 Task: Search one way flight ticket for 3 adults, 3 children in business from Burbank: Hollywood Burbank Airport (was Bob Hope Airport) to South Bend: South Bend International Airport on 8-6-2023. Number of bags: 4 checked bags. Price is upto 25000. Outbound departure time preference is 4:30.
Action: Mouse moved to (387, 151)
Screenshot: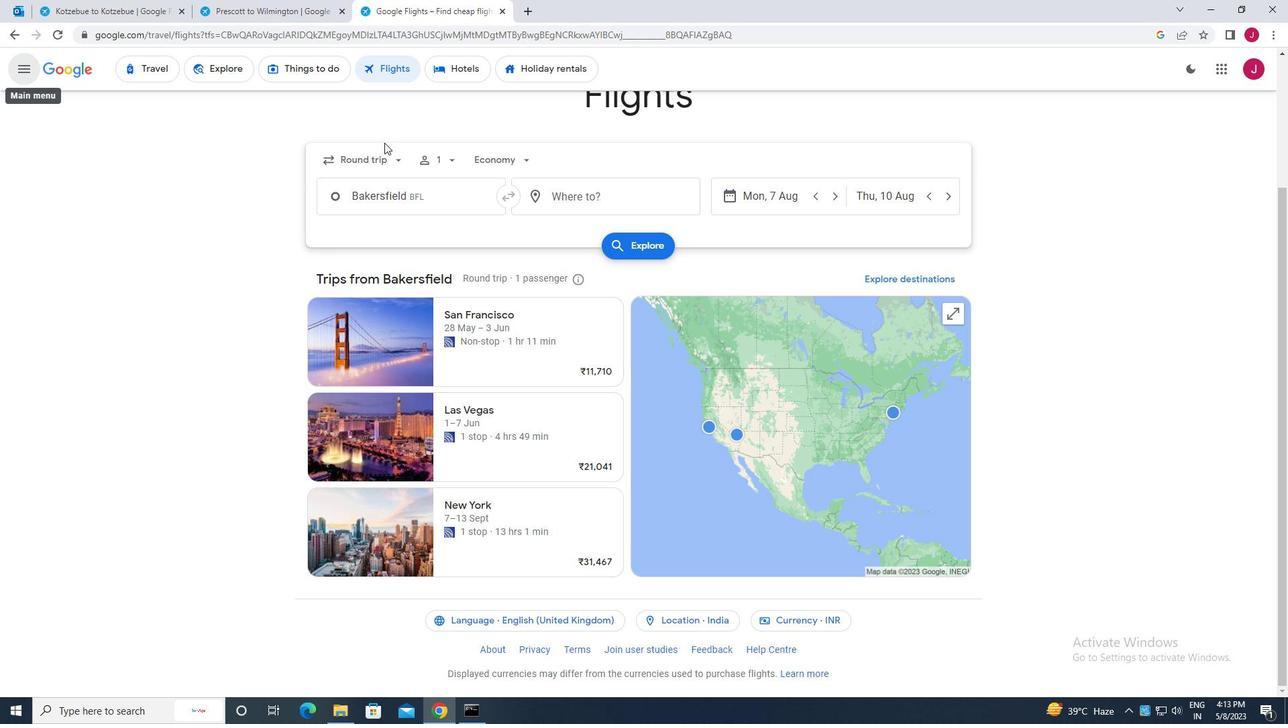 
Action: Mouse pressed left at (387, 151)
Screenshot: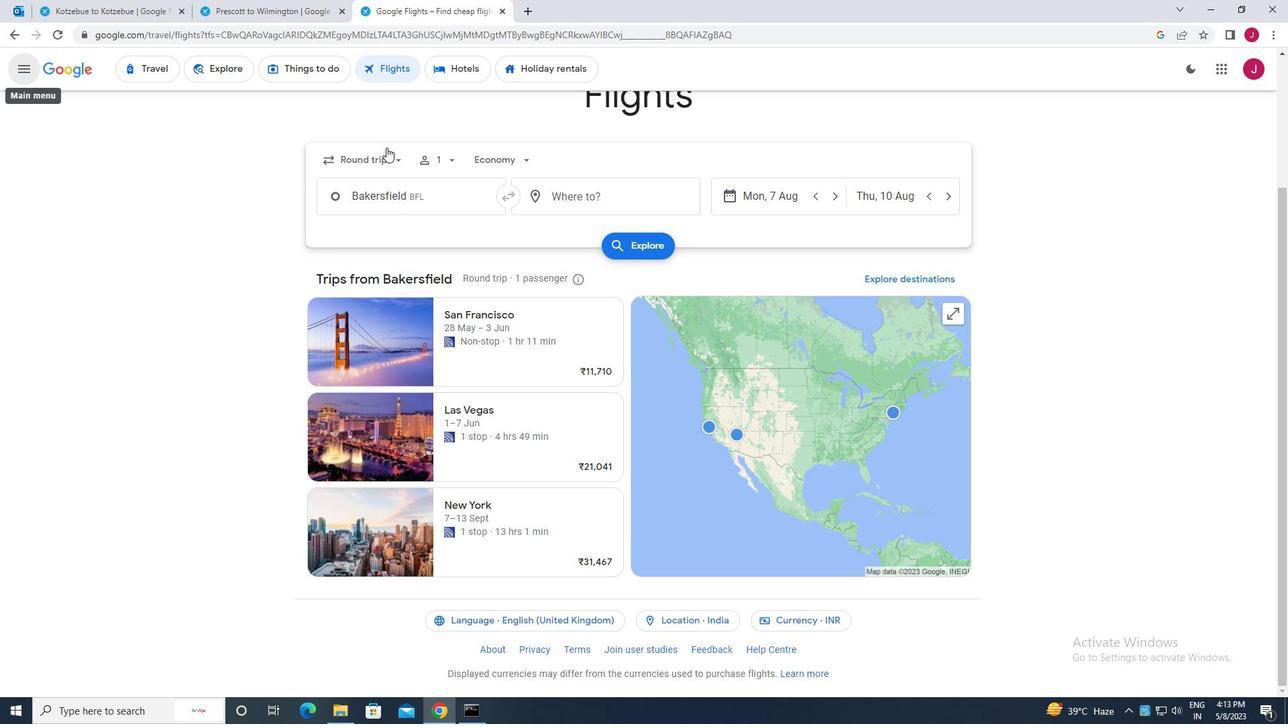 
Action: Mouse moved to (378, 222)
Screenshot: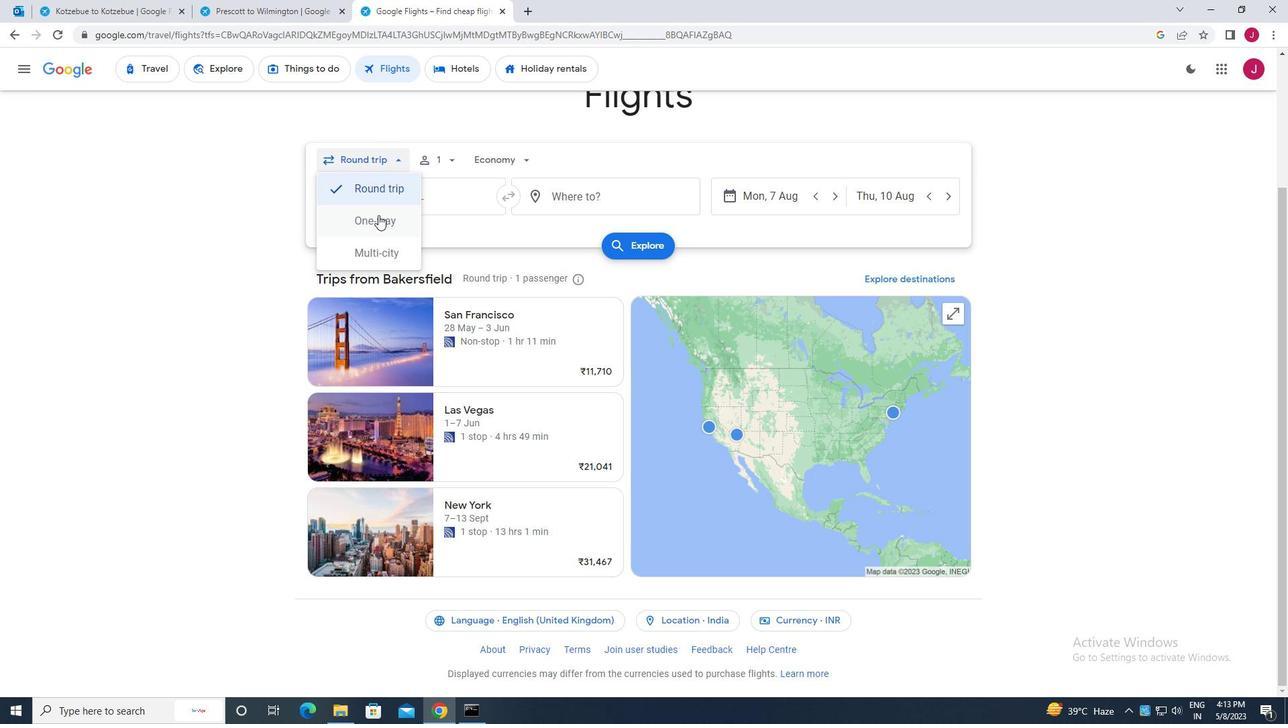 
Action: Mouse pressed left at (378, 222)
Screenshot: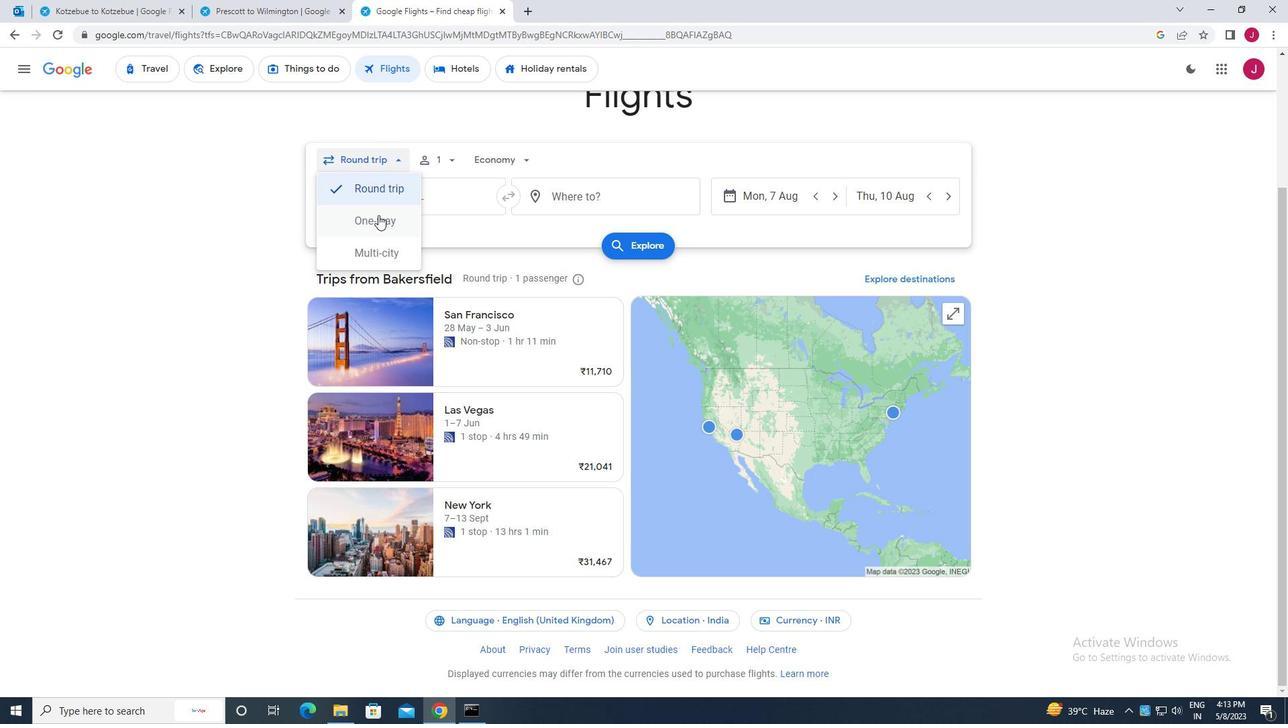 
Action: Mouse moved to (442, 163)
Screenshot: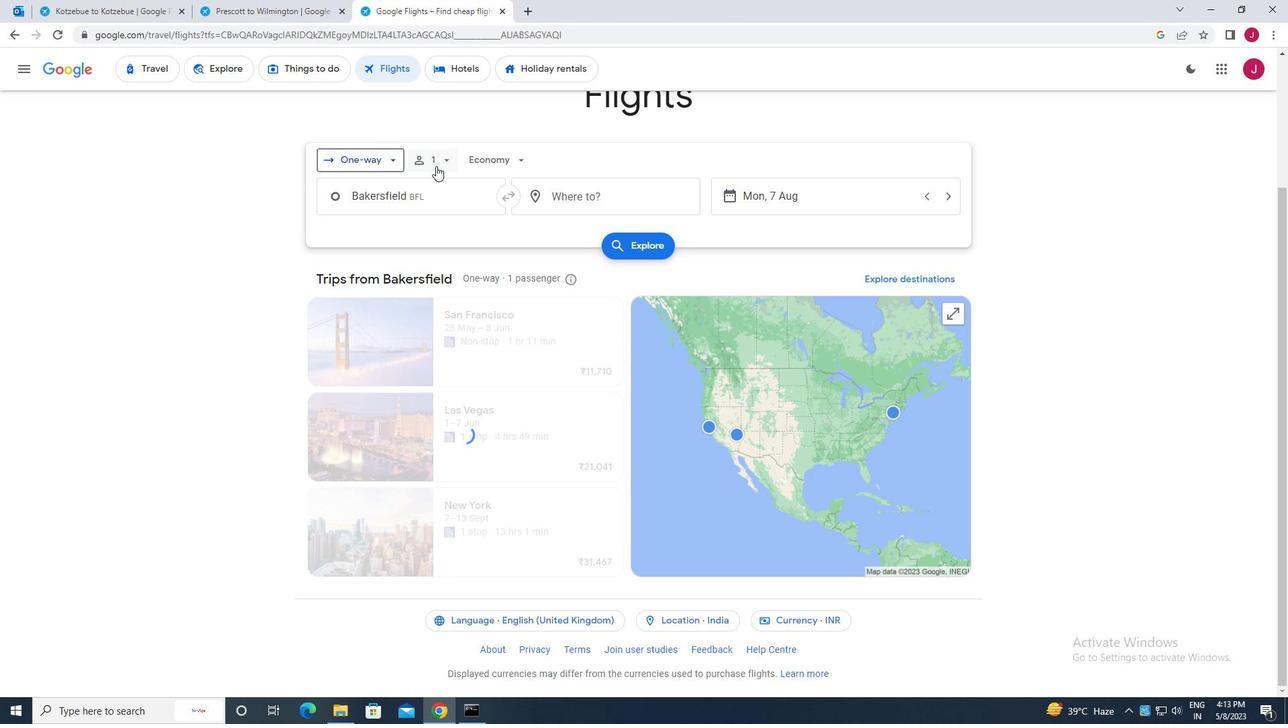 
Action: Mouse pressed left at (442, 163)
Screenshot: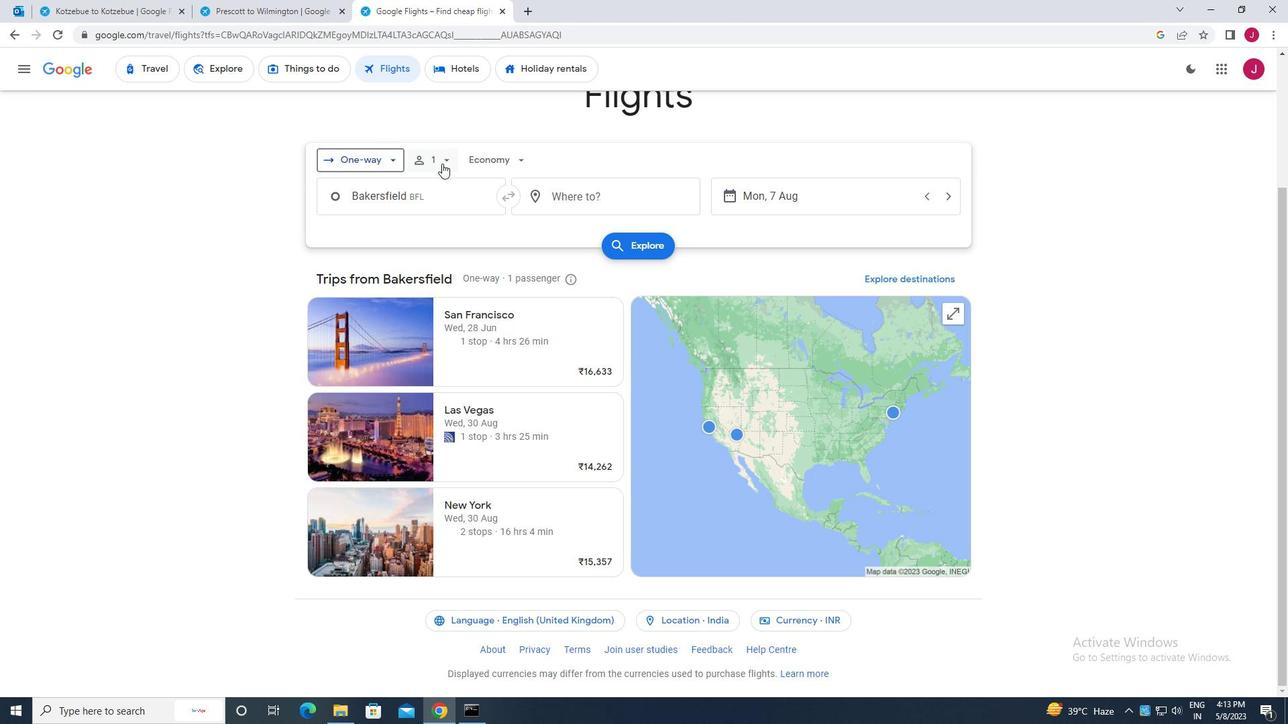 
Action: Mouse moved to (553, 193)
Screenshot: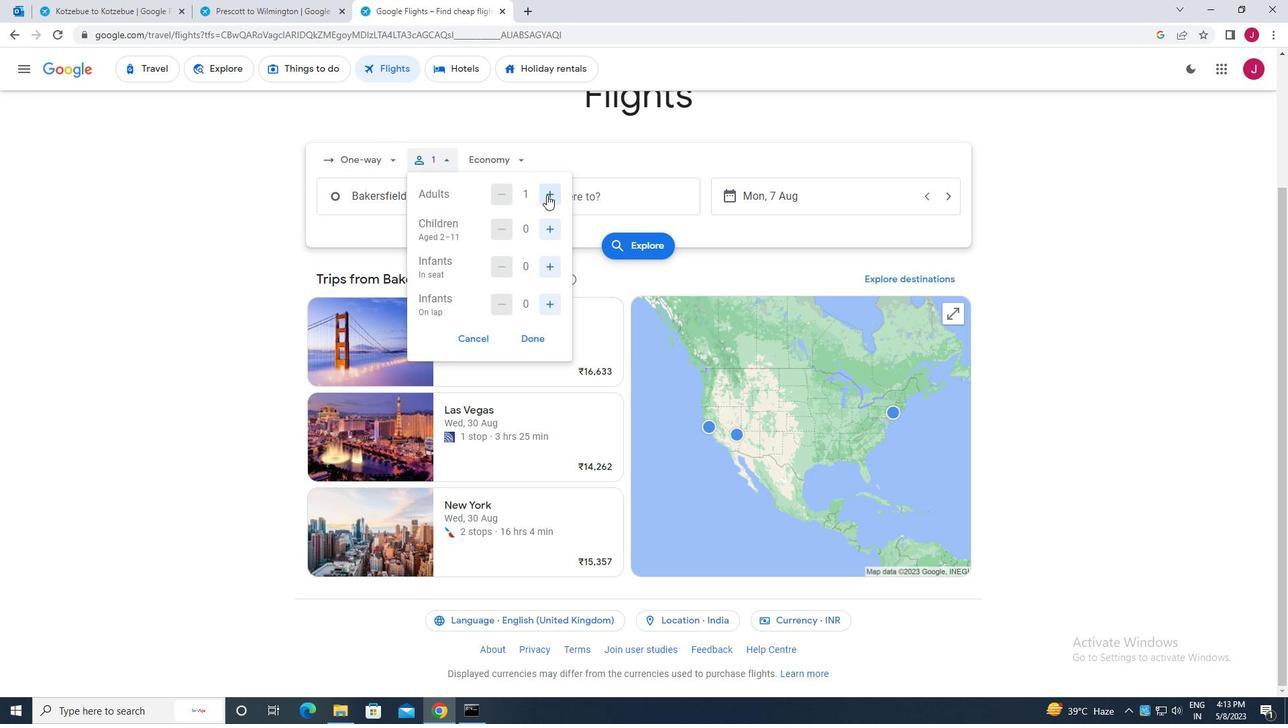 
Action: Mouse pressed left at (553, 193)
Screenshot: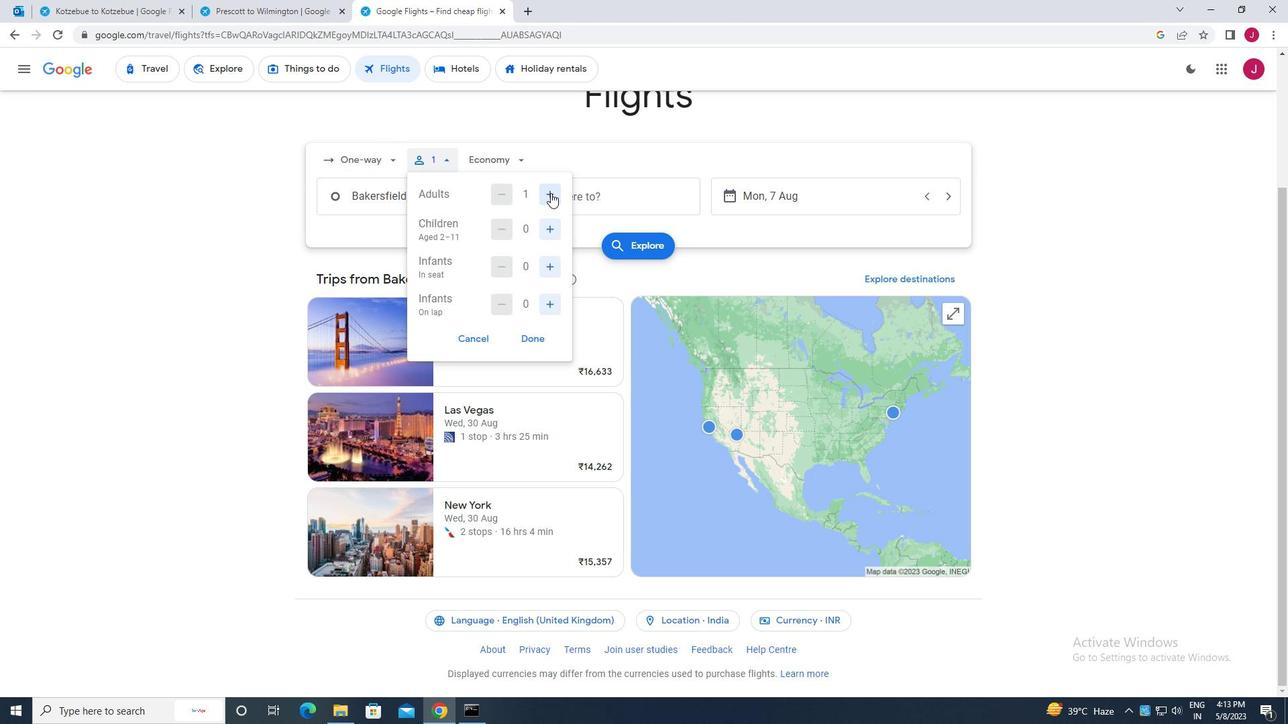 
Action: Mouse pressed left at (553, 193)
Screenshot: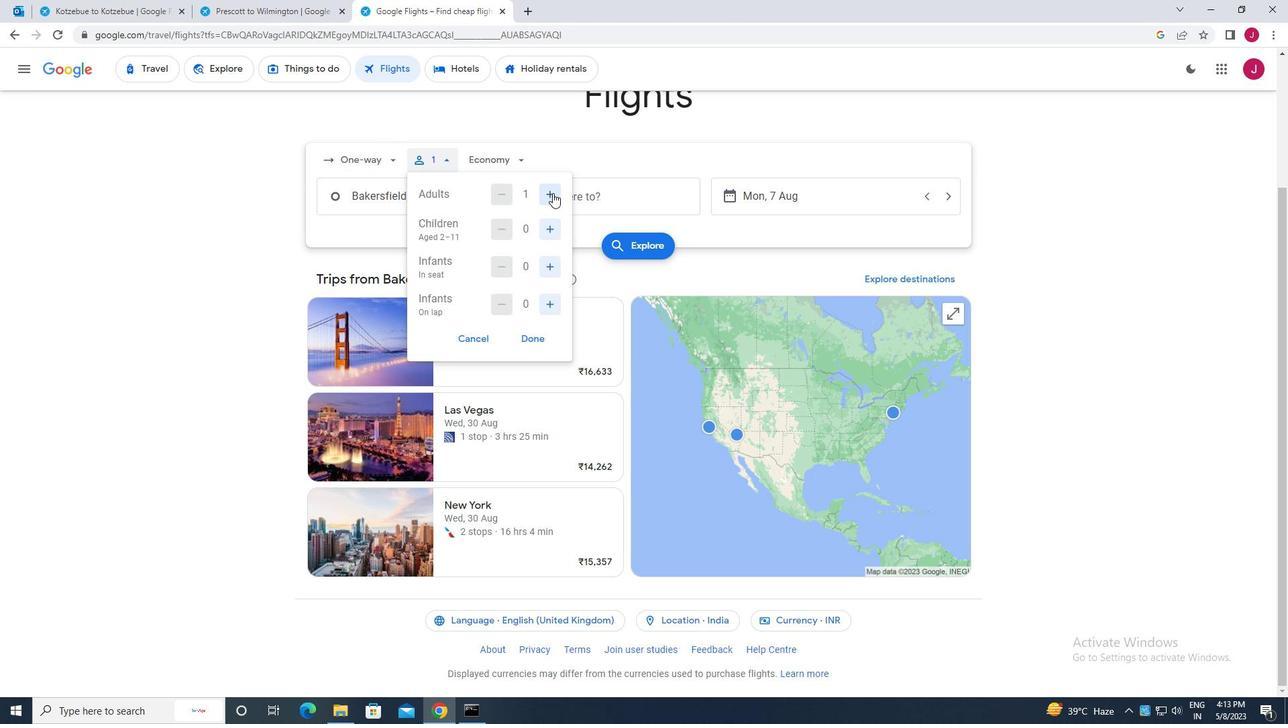 
Action: Mouse moved to (551, 228)
Screenshot: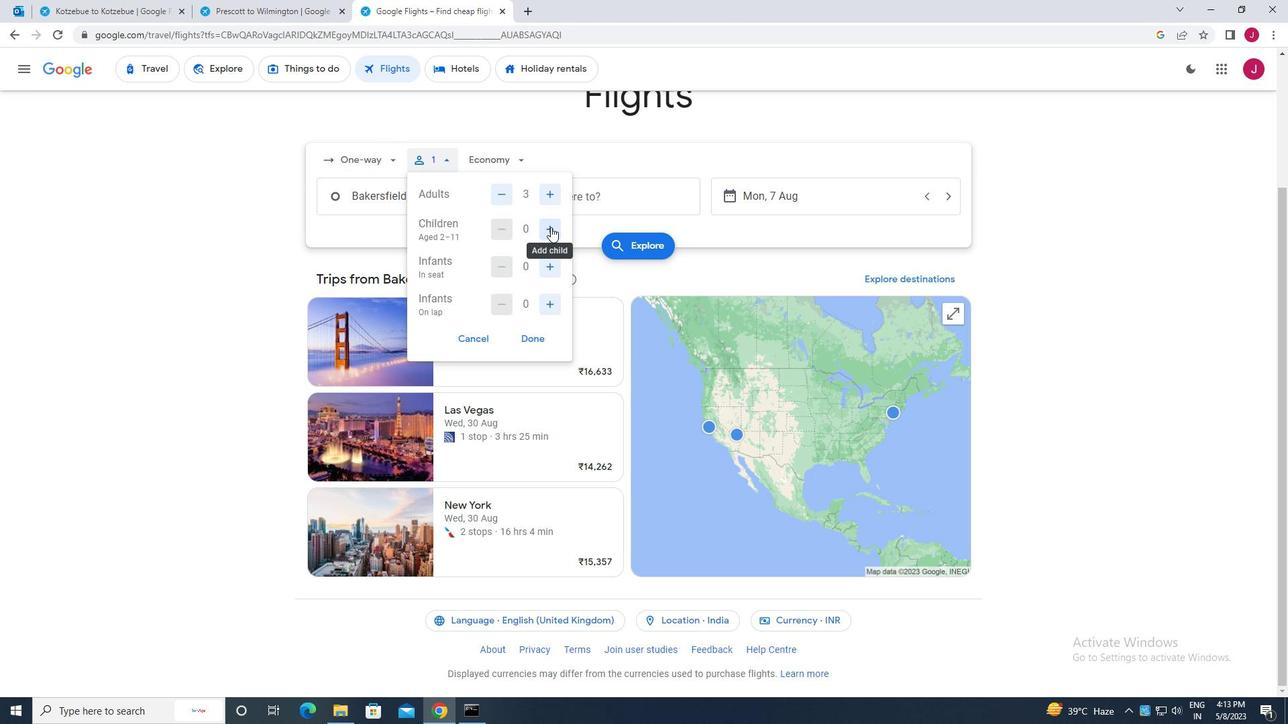 
Action: Mouse pressed left at (551, 228)
Screenshot: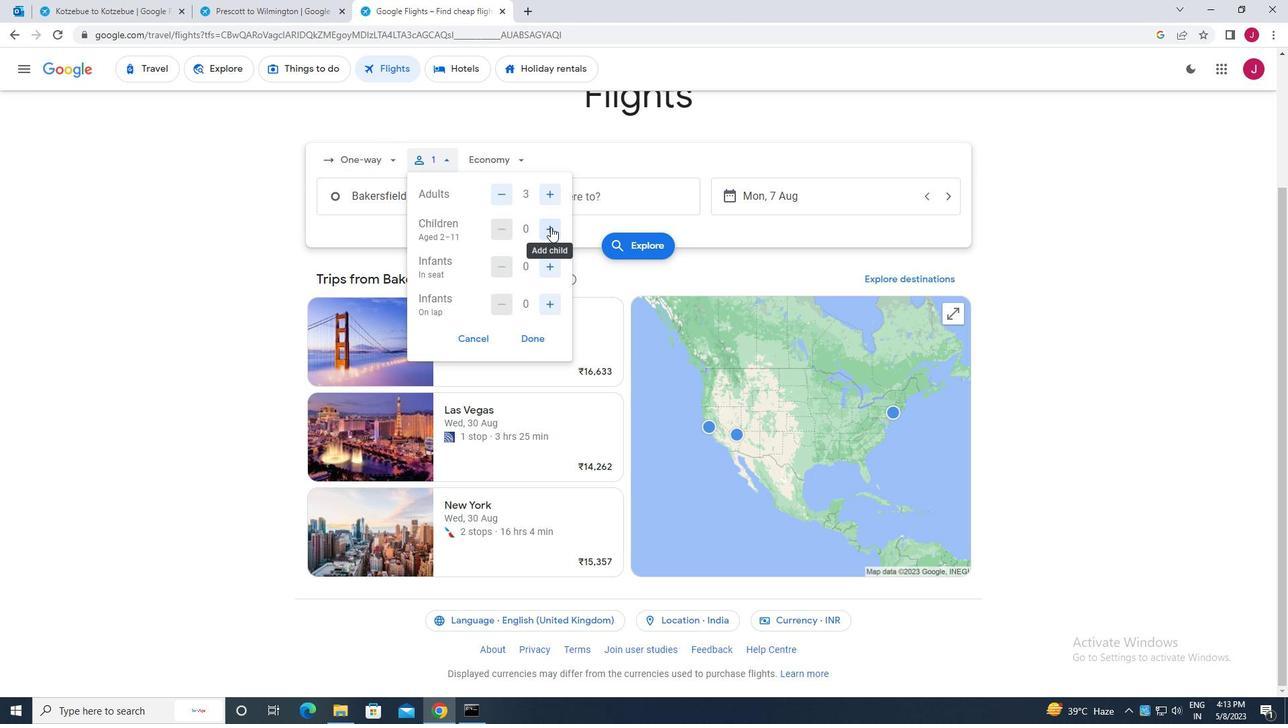 
Action: Mouse moved to (550, 228)
Screenshot: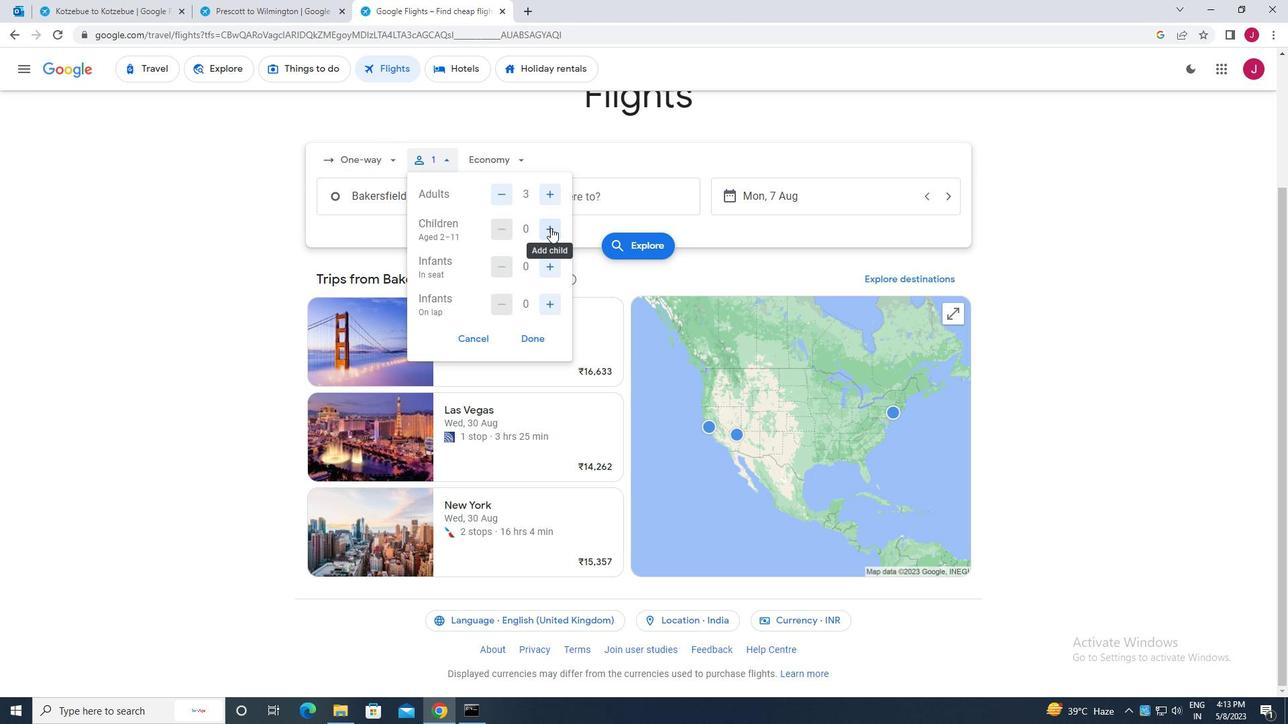 
Action: Mouse pressed left at (550, 228)
Screenshot: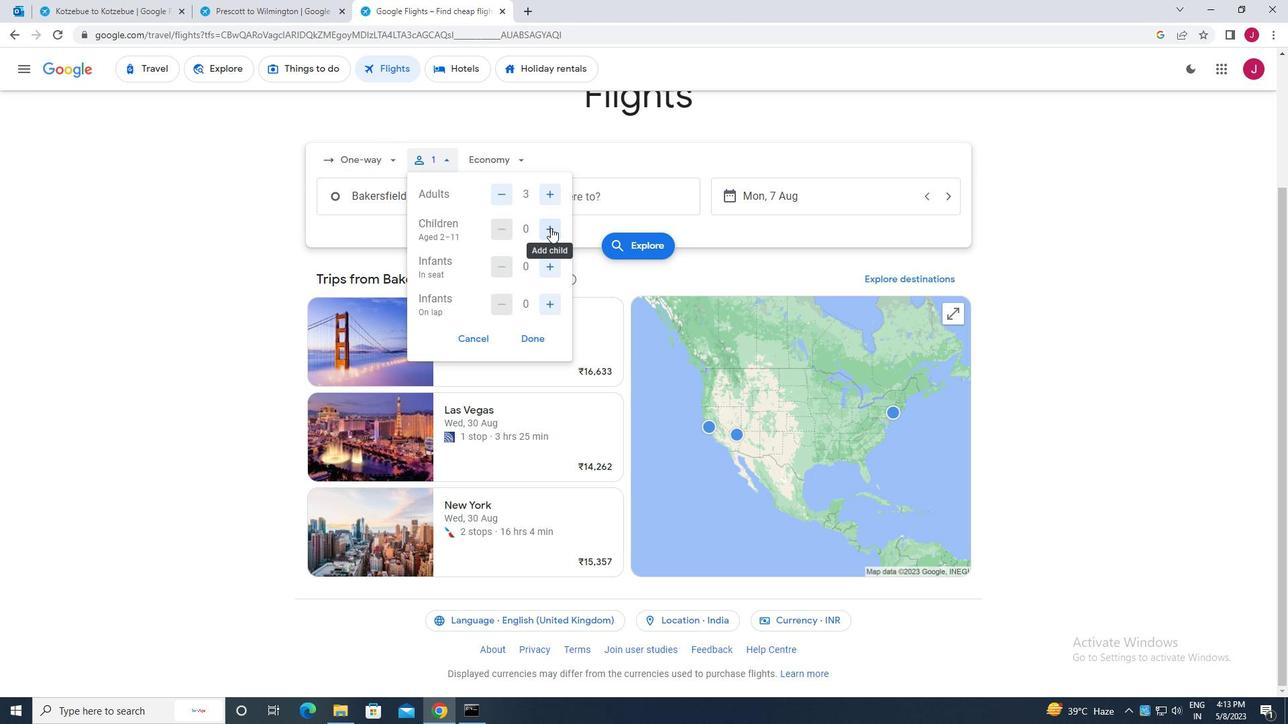 
Action: Mouse moved to (550, 228)
Screenshot: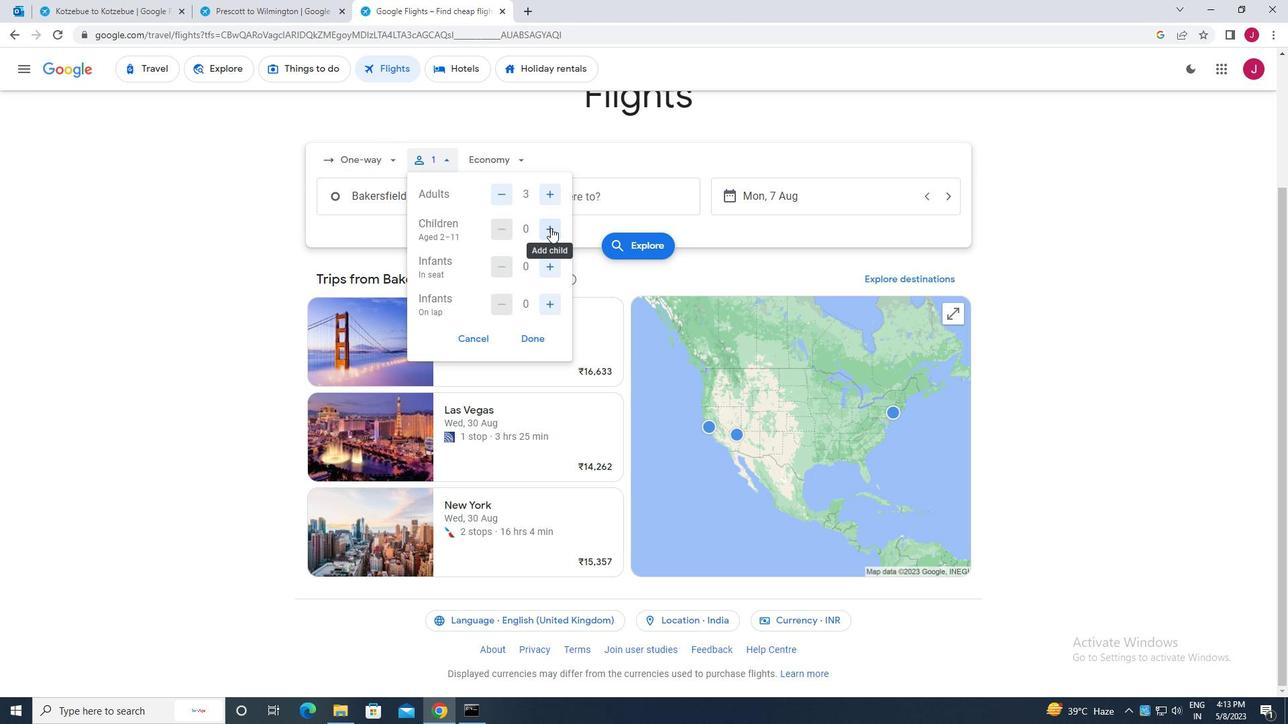 
Action: Mouse pressed left at (550, 228)
Screenshot: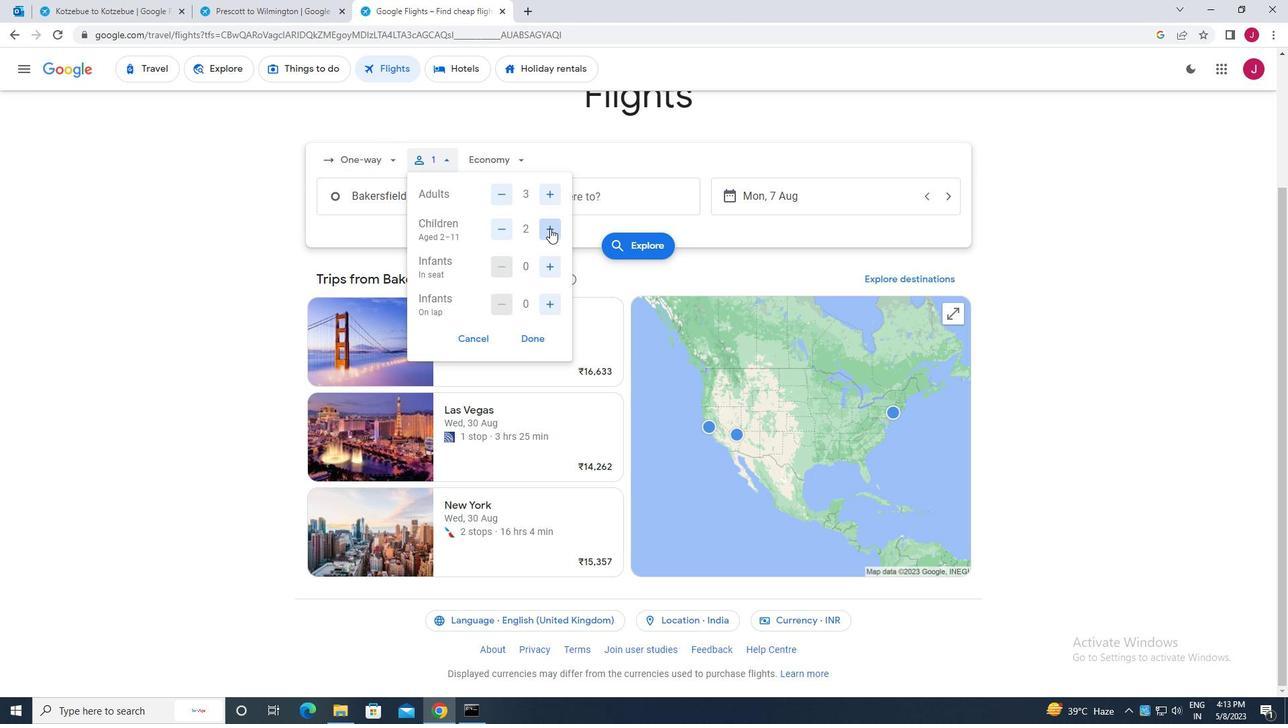 
Action: Mouse moved to (526, 337)
Screenshot: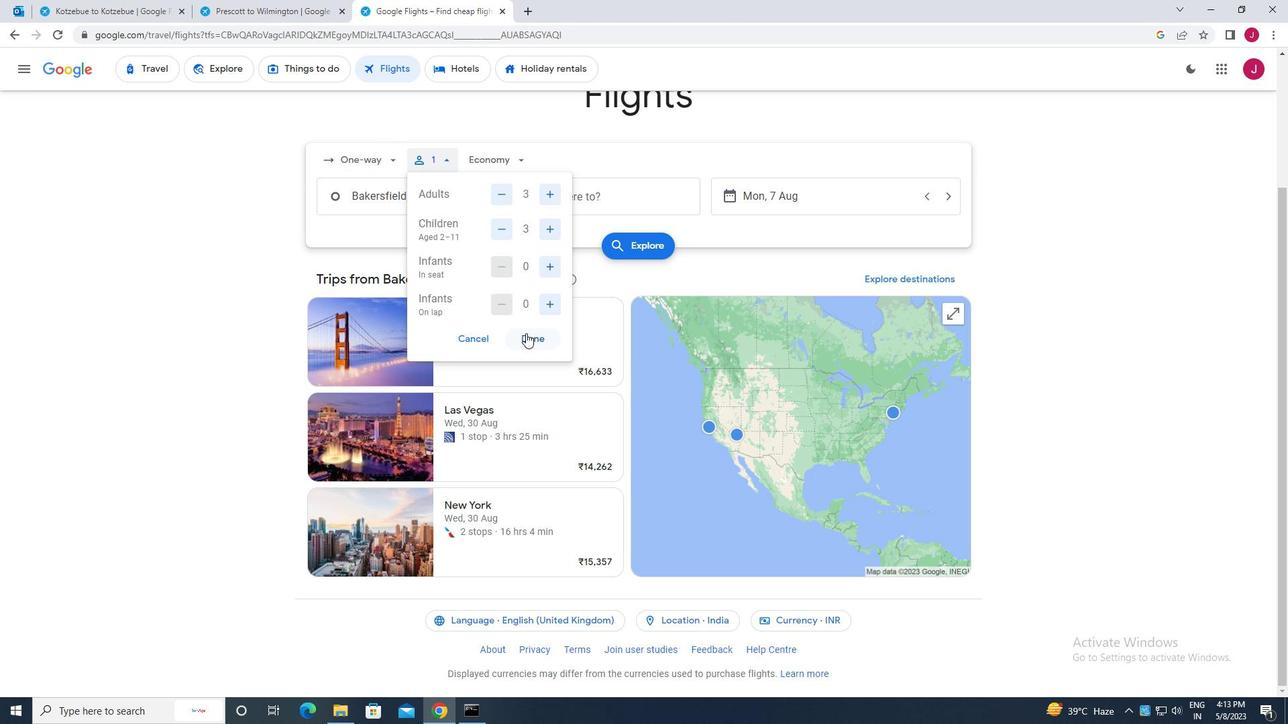 
Action: Mouse pressed left at (526, 337)
Screenshot: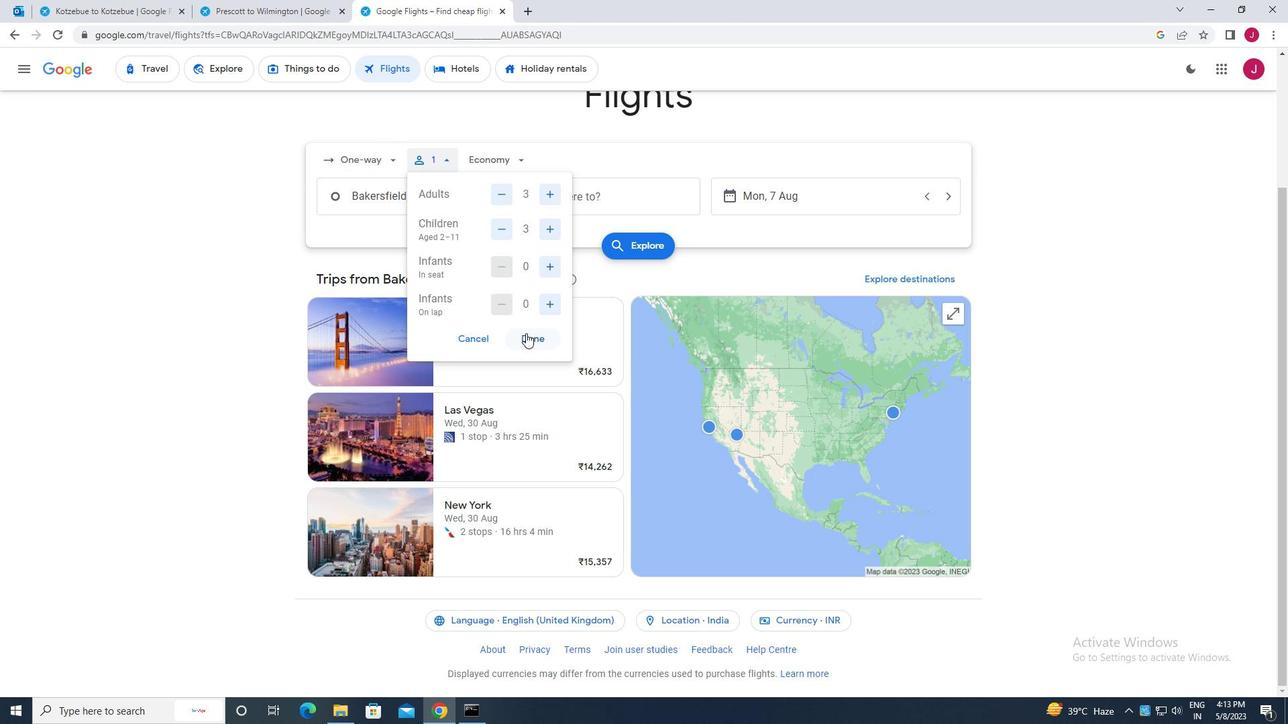 
Action: Mouse moved to (520, 167)
Screenshot: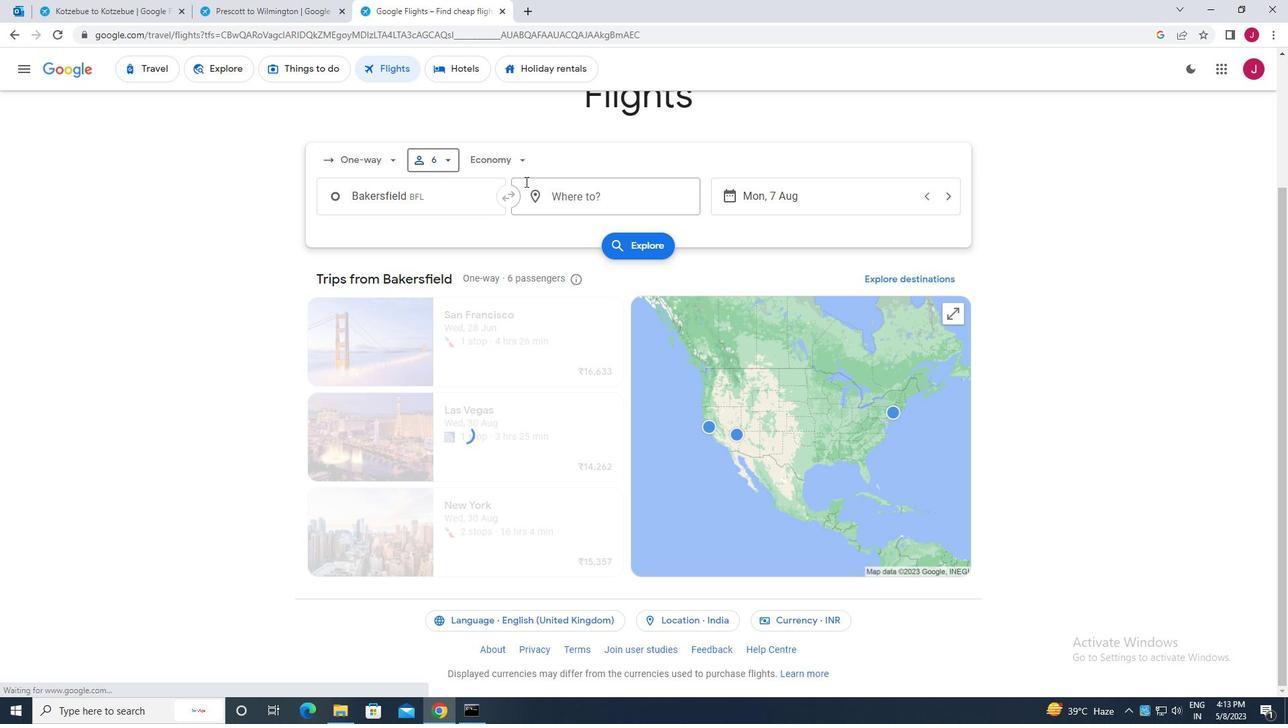 
Action: Mouse pressed left at (520, 167)
Screenshot: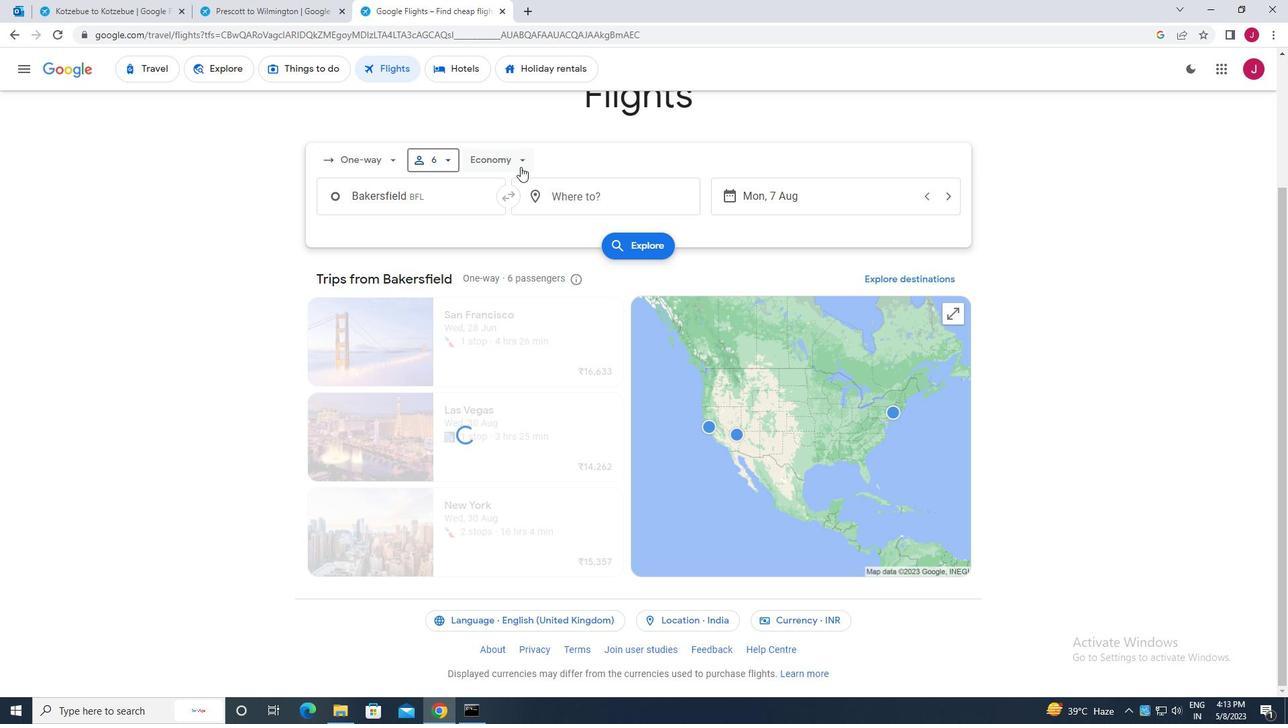 
Action: Mouse moved to (516, 252)
Screenshot: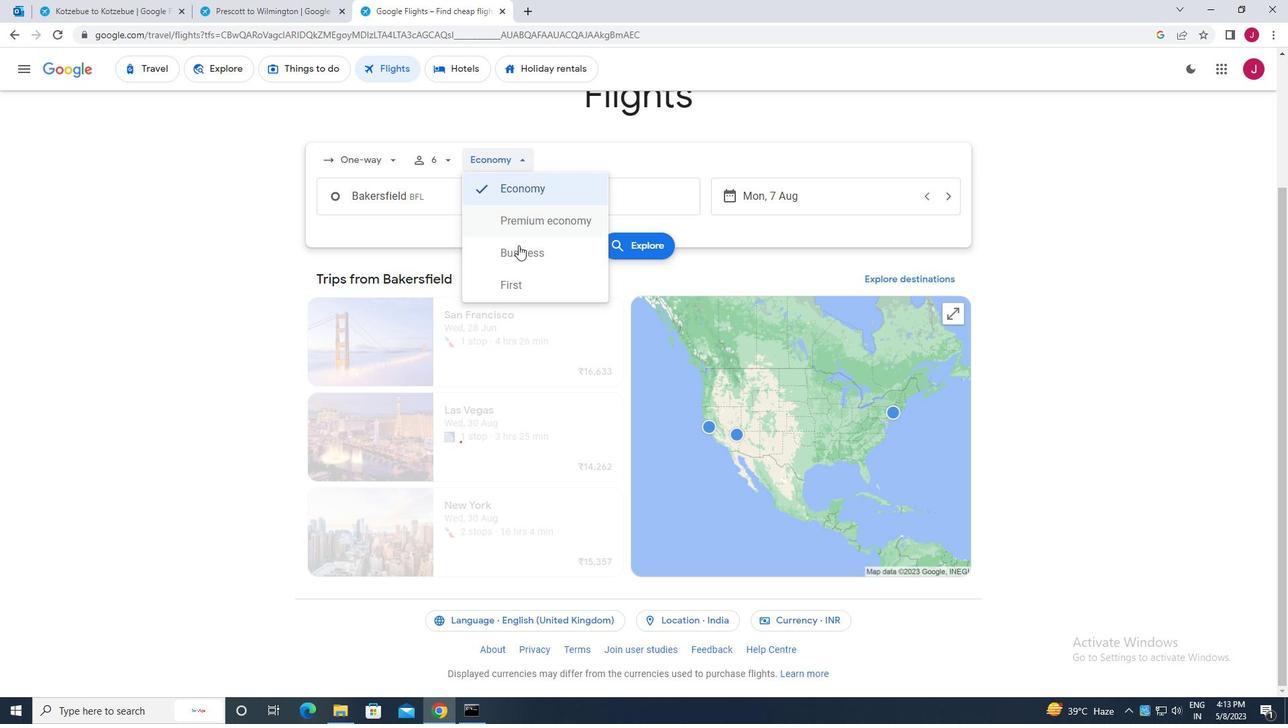 
Action: Mouse pressed left at (516, 252)
Screenshot: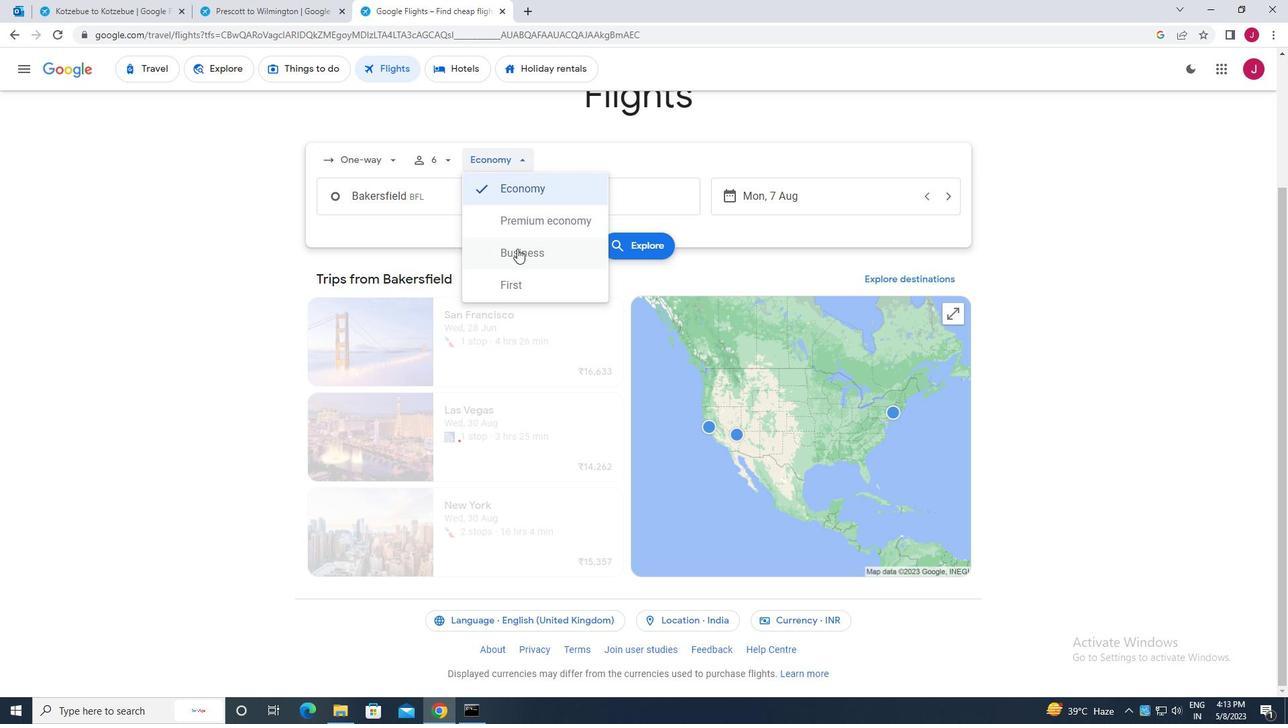 
Action: Mouse moved to (436, 201)
Screenshot: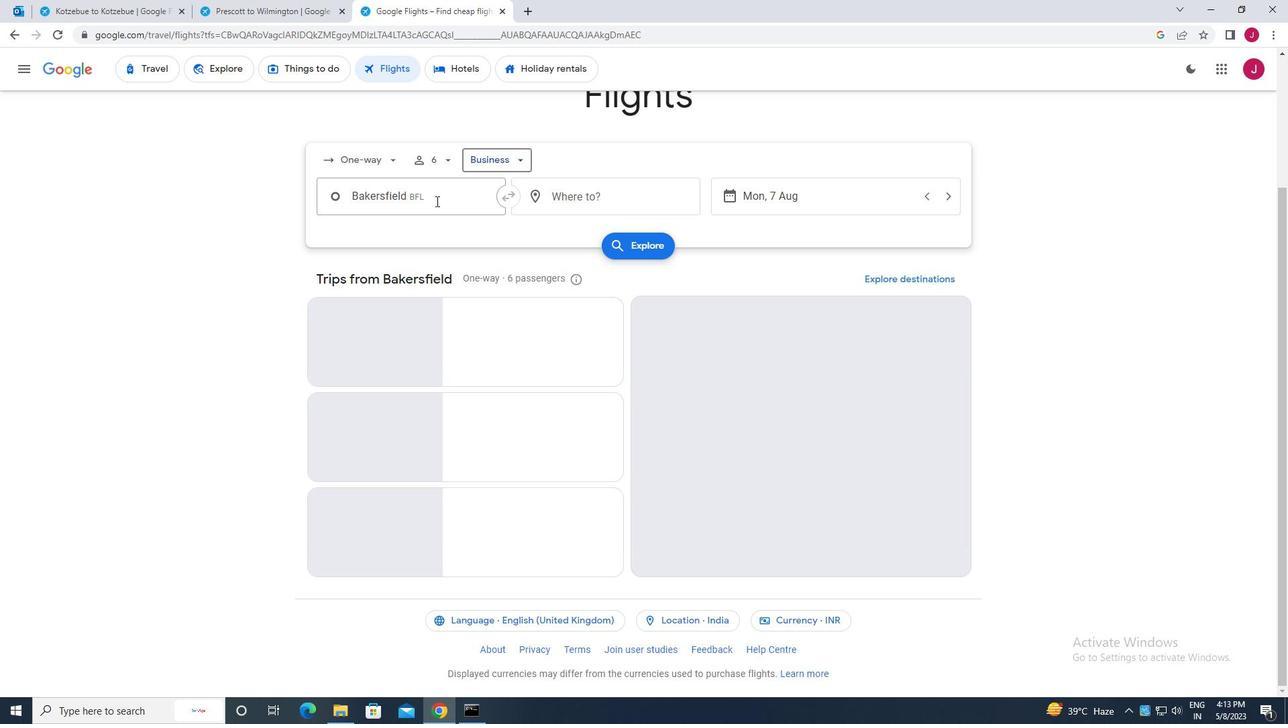 
Action: Mouse pressed left at (436, 201)
Screenshot: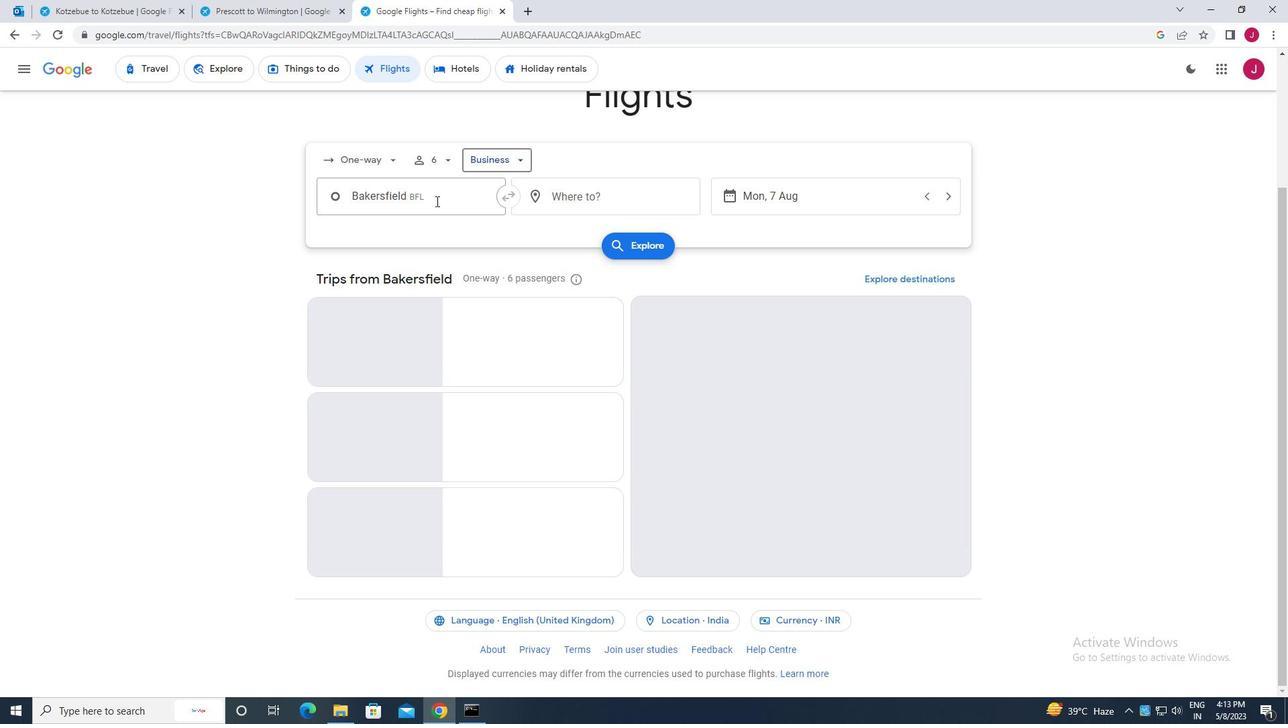 
Action: Mouse moved to (436, 200)
Screenshot: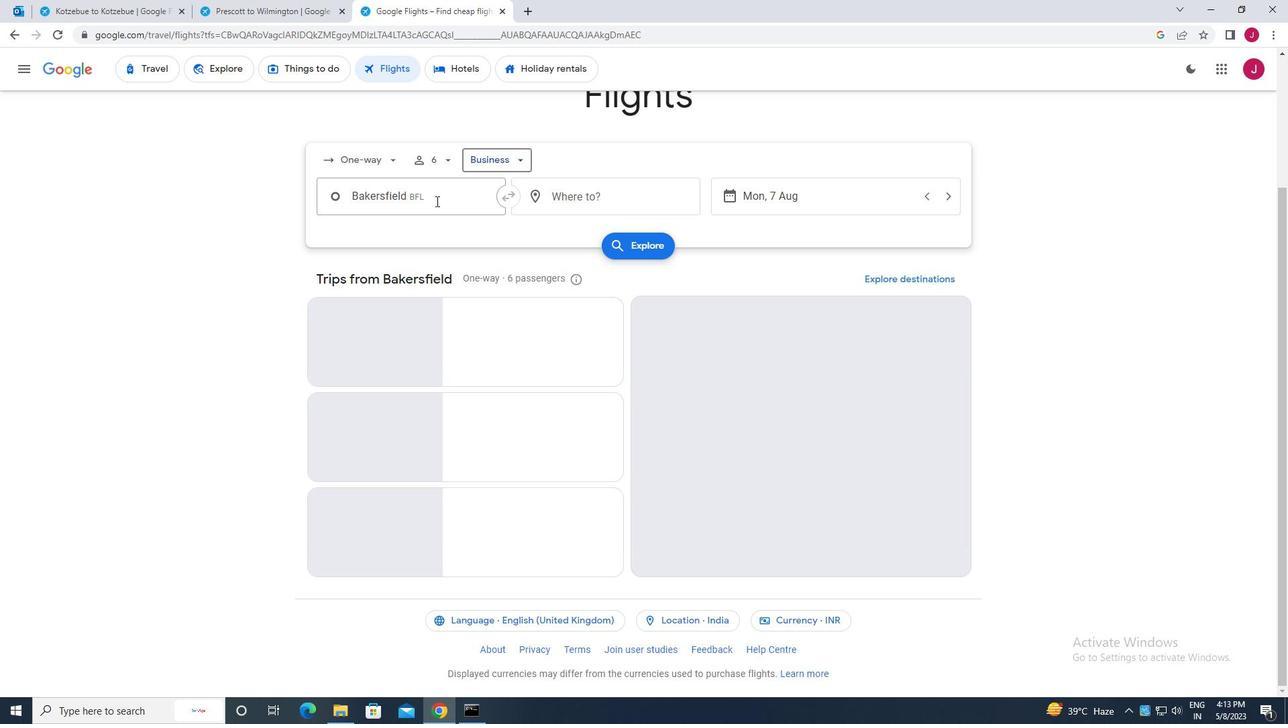 
Action: Key pressed burbank
Screenshot: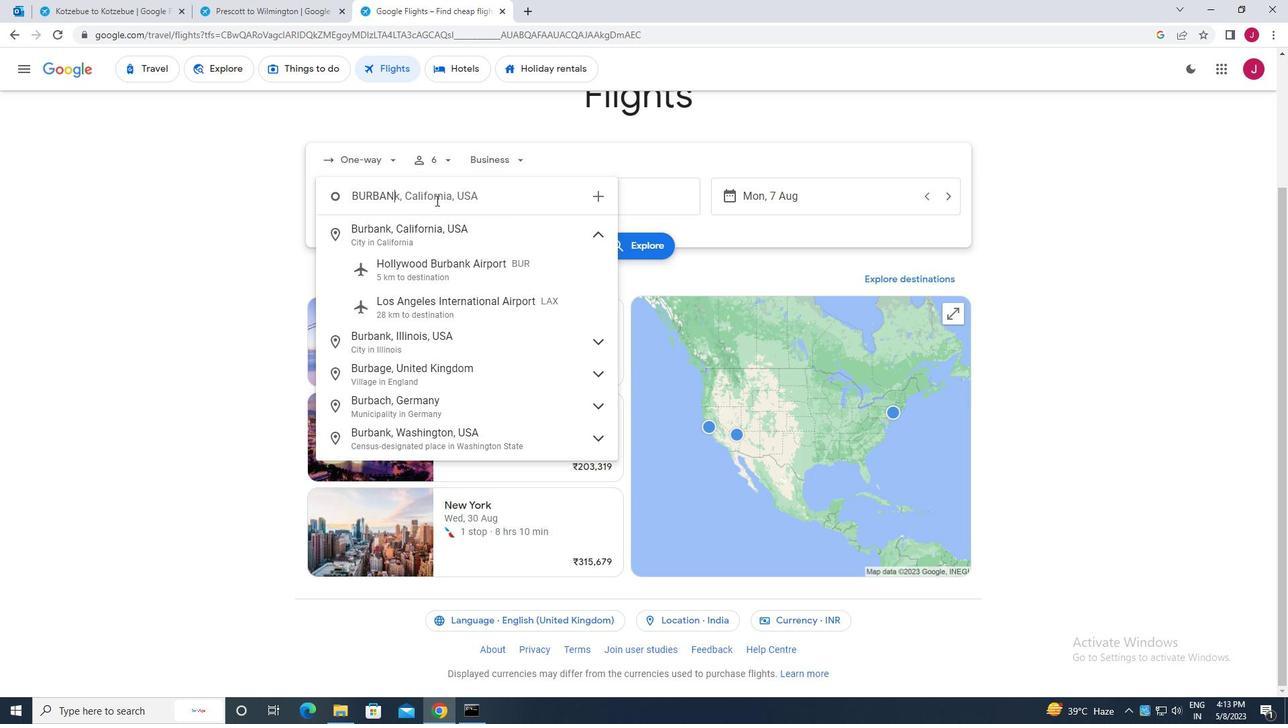 
Action: Mouse moved to (456, 269)
Screenshot: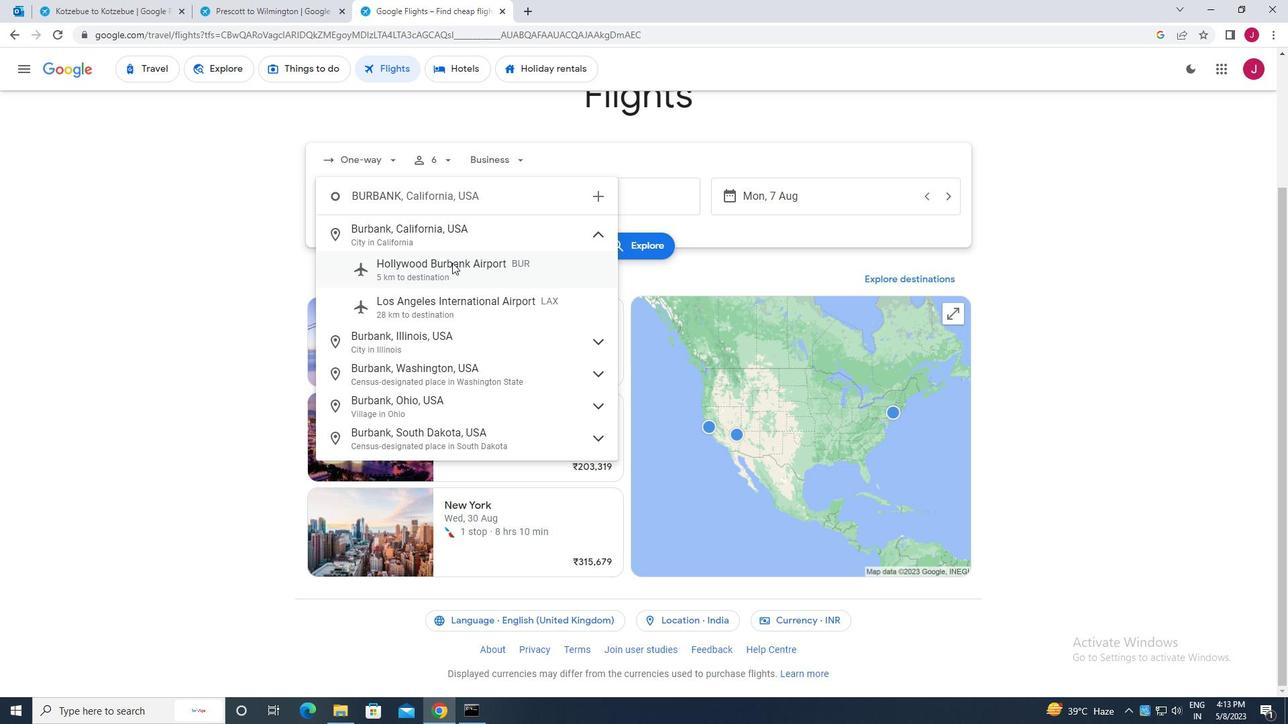 
Action: Mouse pressed left at (456, 269)
Screenshot: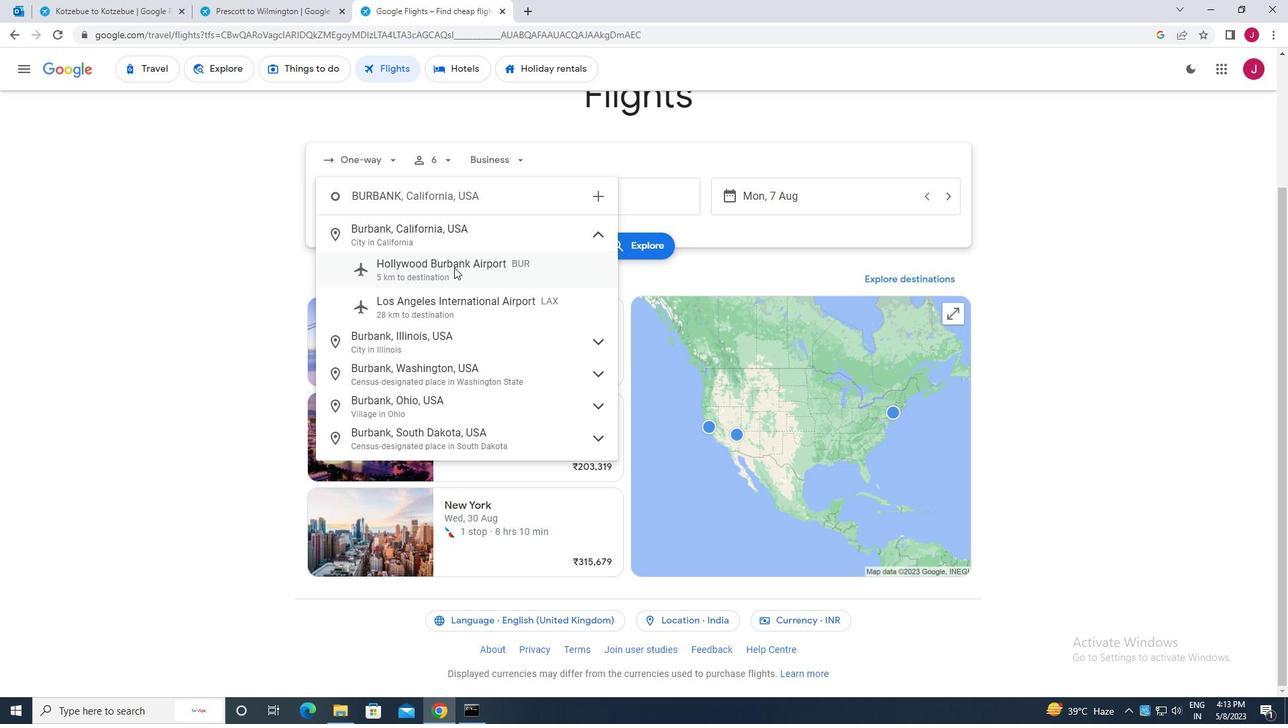 
Action: Mouse moved to (650, 201)
Screenshot: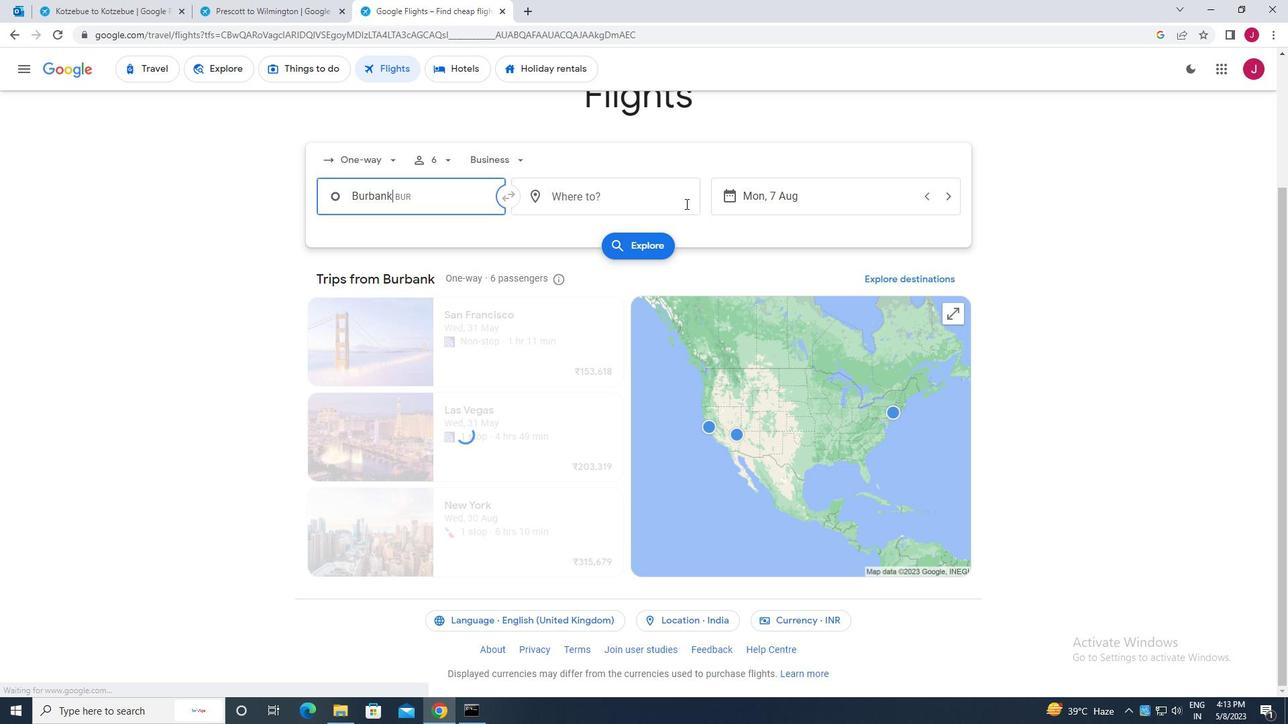 
Action: Mouse pressed left at (650, 201)
Screenshot: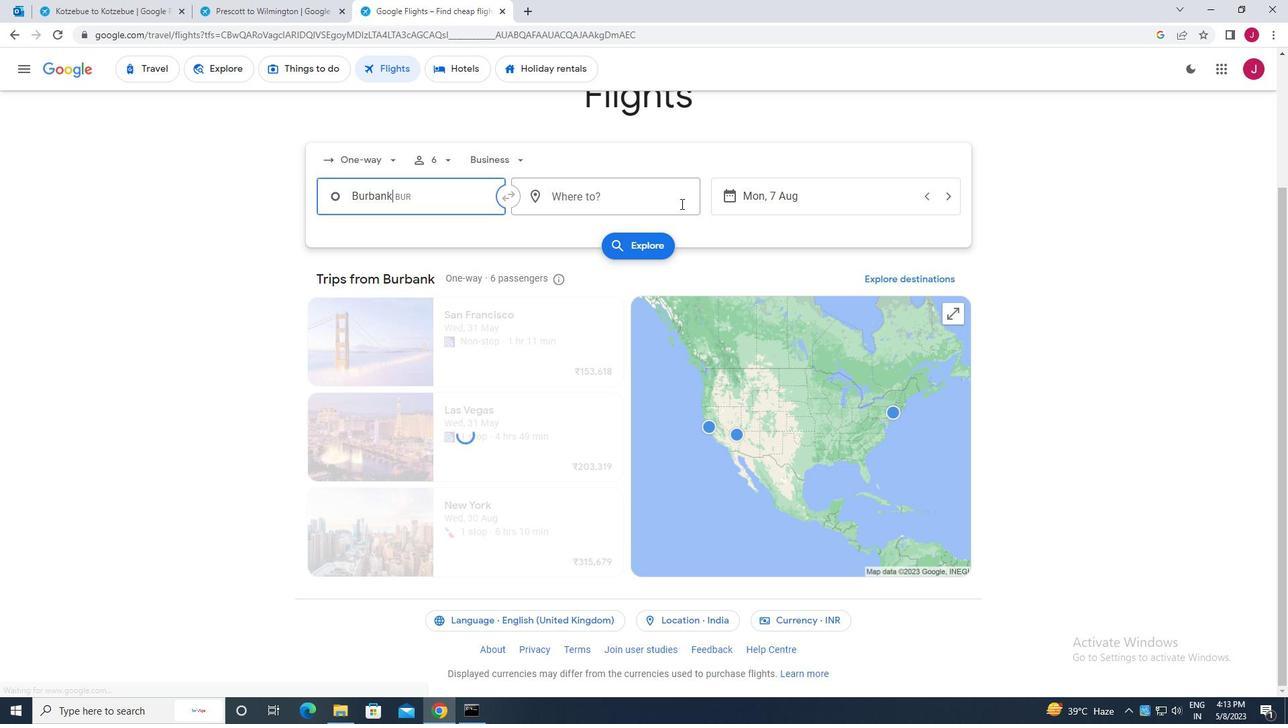 
Action: Mouse moved to (648, 201)
Screenshot: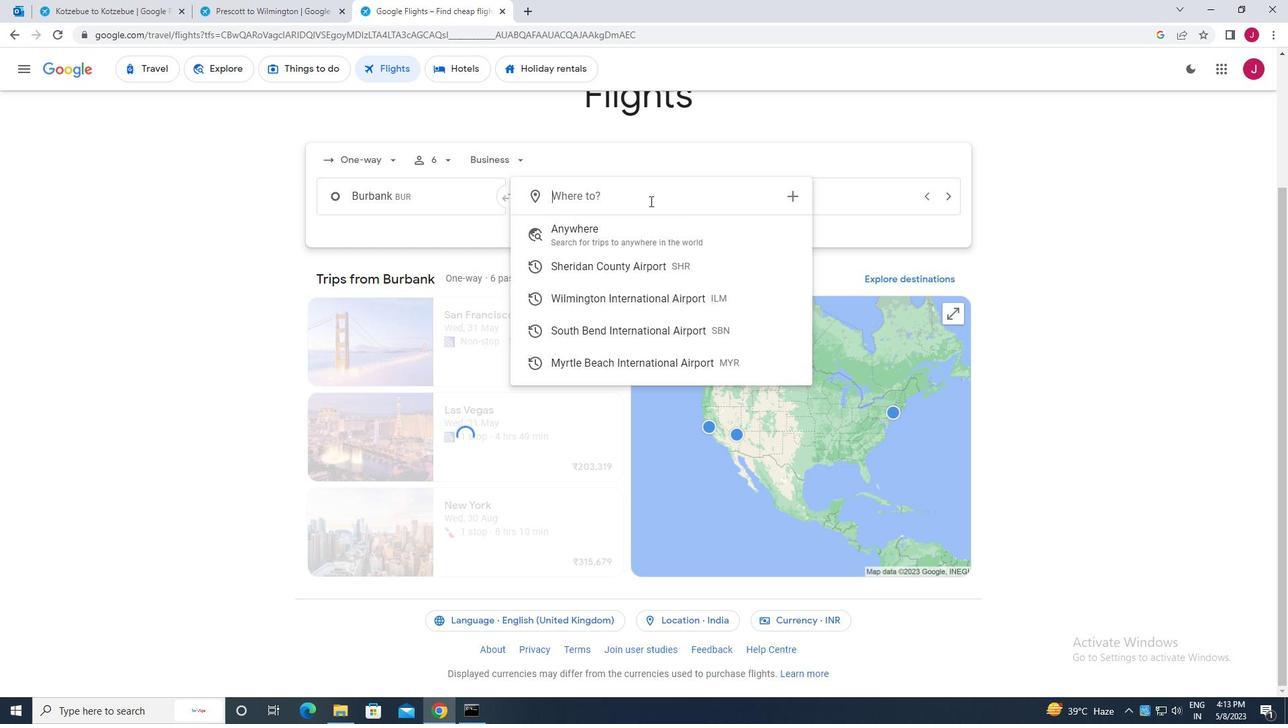 
Action: Key pressed south<Key.space>bend
Screenshot: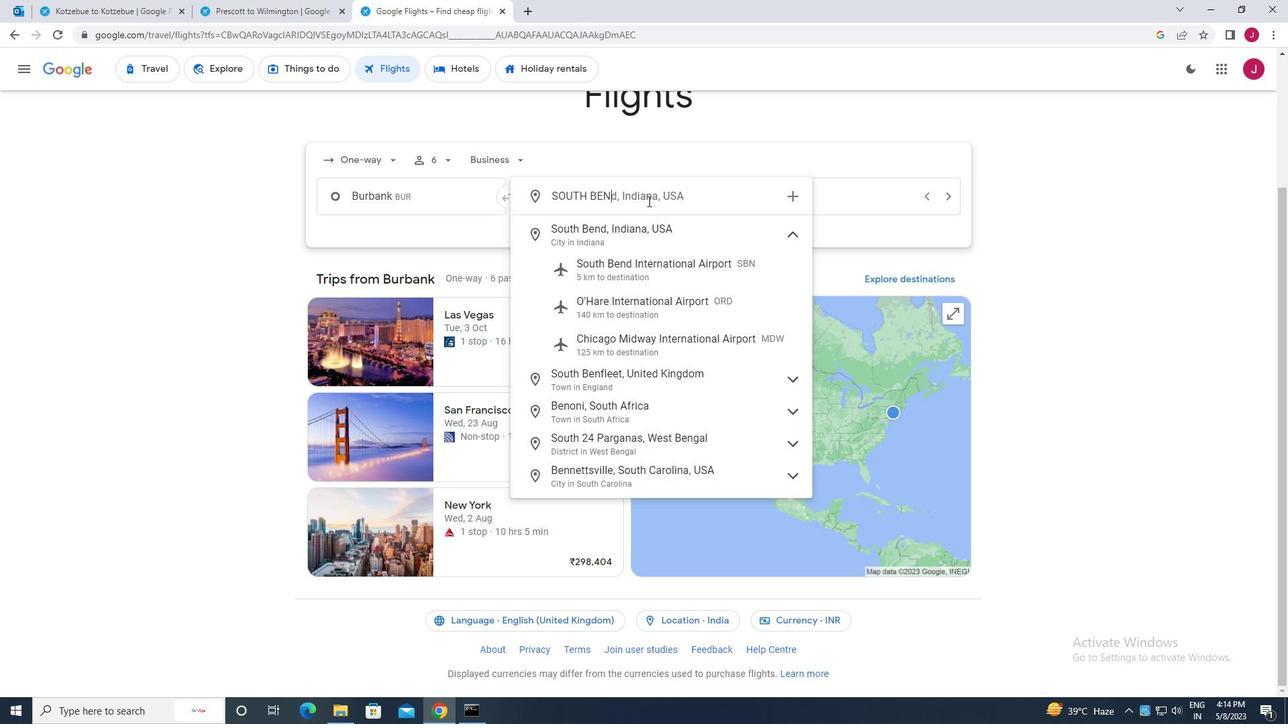 
Action: Mouse moved to (657, 263)
Screenshot: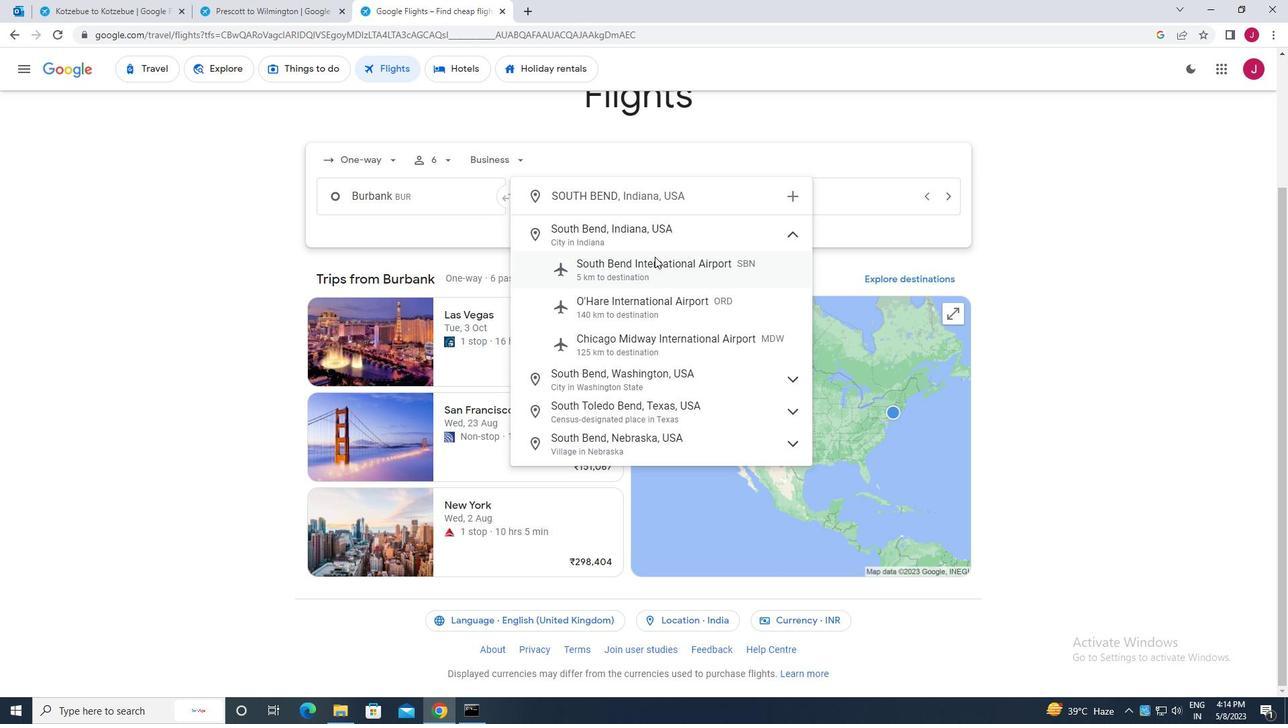 
Action: Mouse pressed left at (657, 263)
Screenshot: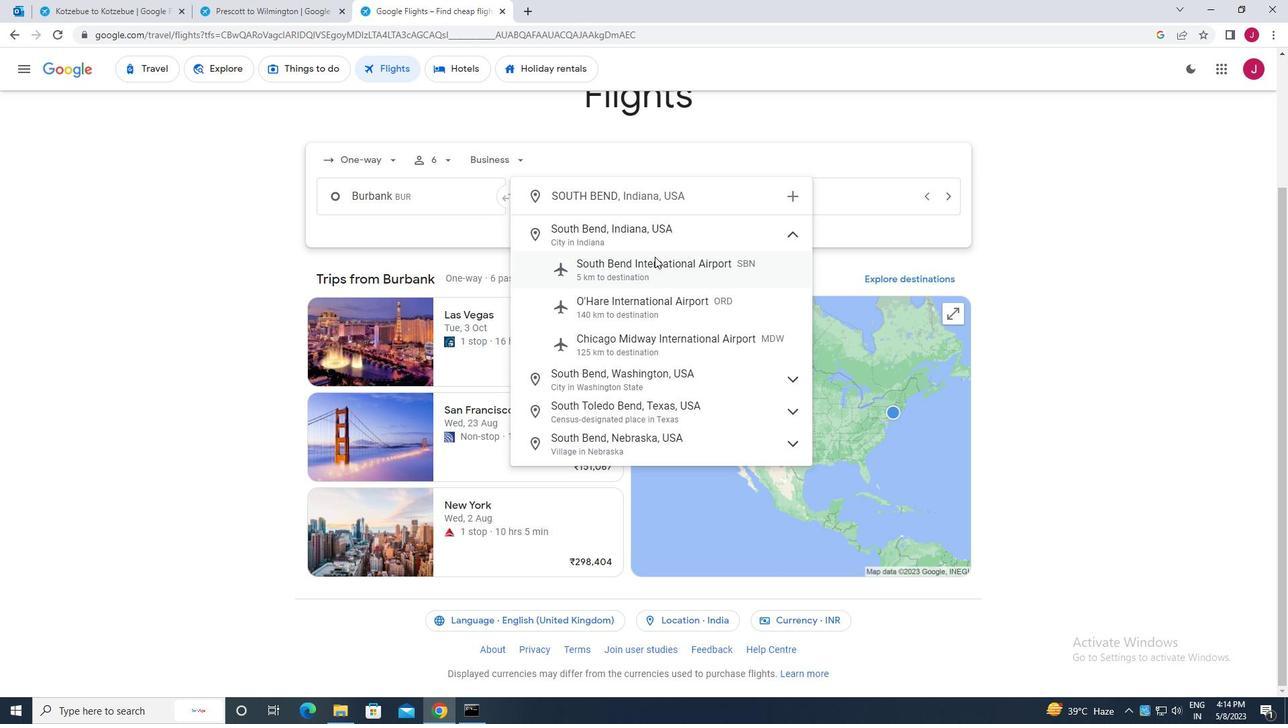 
Action: Mouse moved to (789, 210)
Screenshot: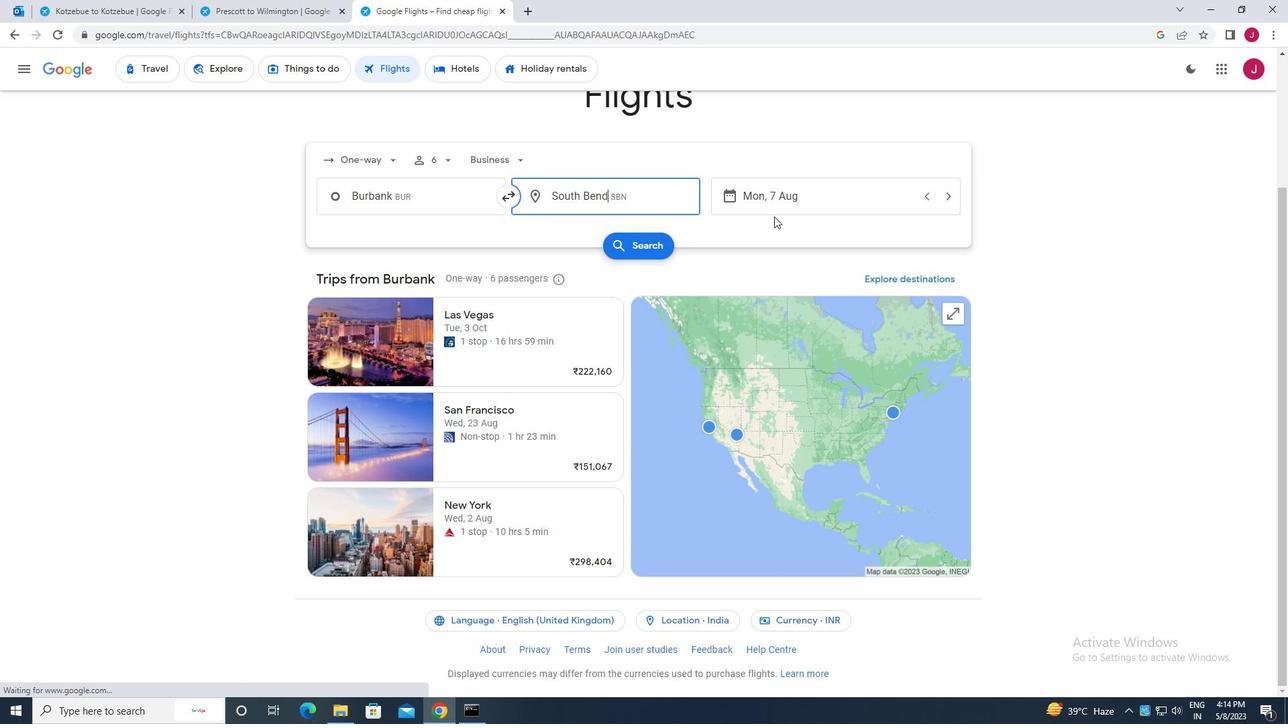 
Action: Mouse pressed left at (789, 210)
Screenshot: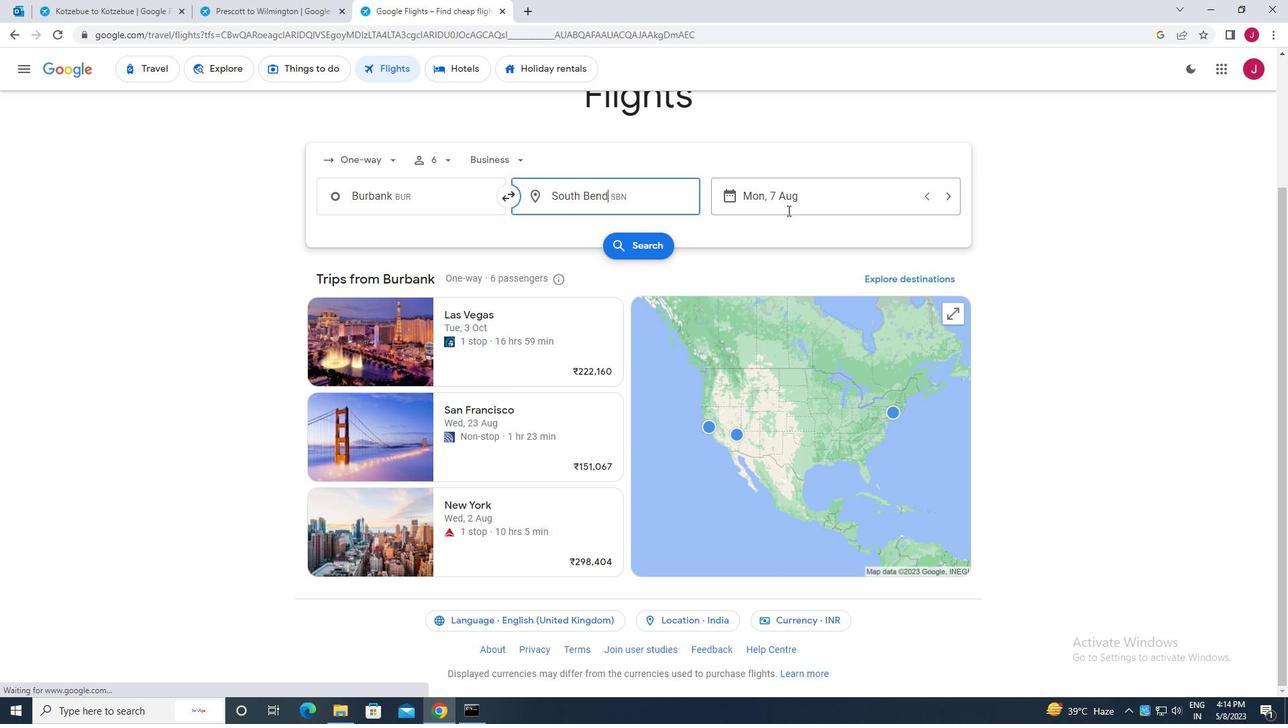 
Action: Mouse moved to (491, 340)
Screenshot: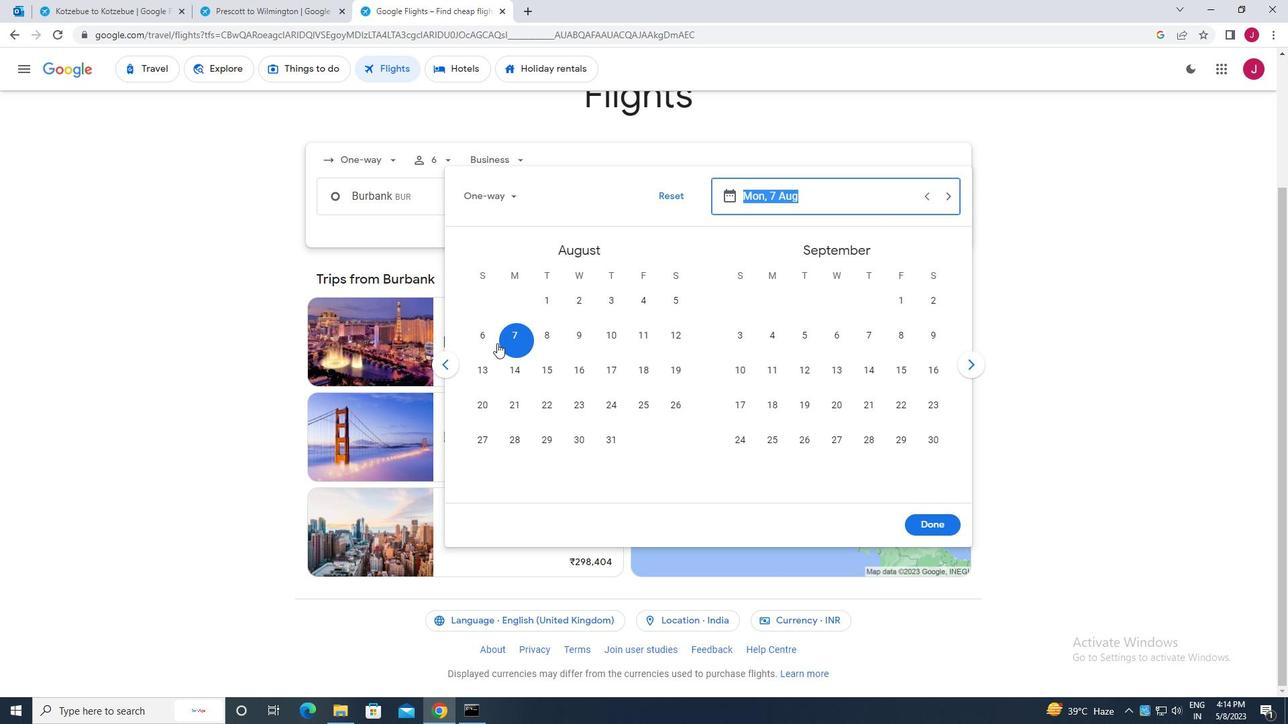
Action: Mouse pressed left at (491, 340)
Screenshot: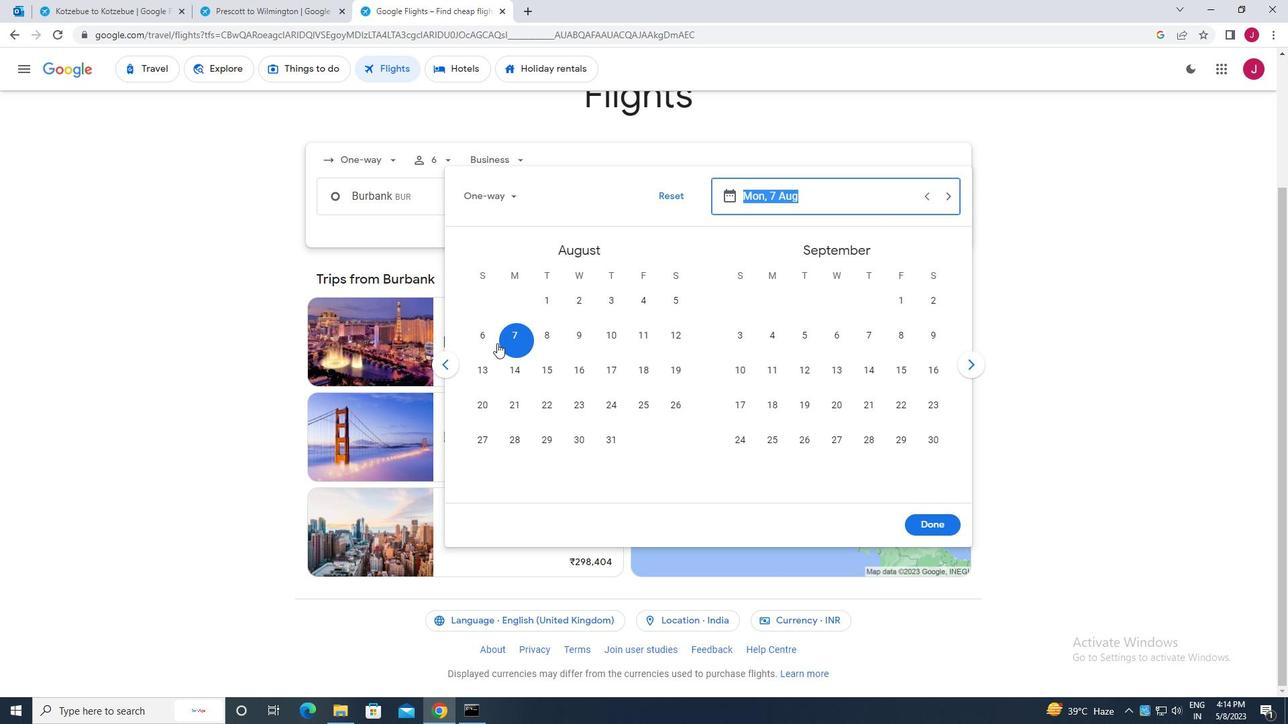 
Action: Mouse moved to (940, 530)
Screenshot: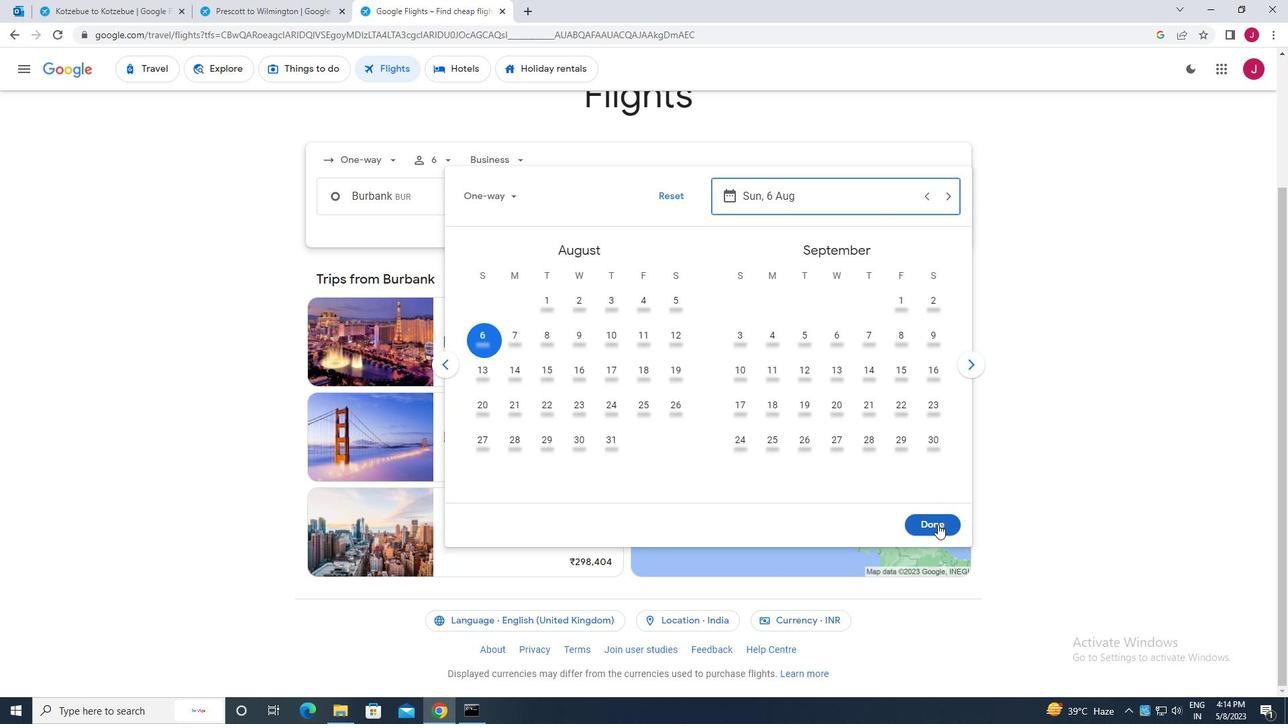 
Action: Mouse pressed left at (940, 530)
Screenshot: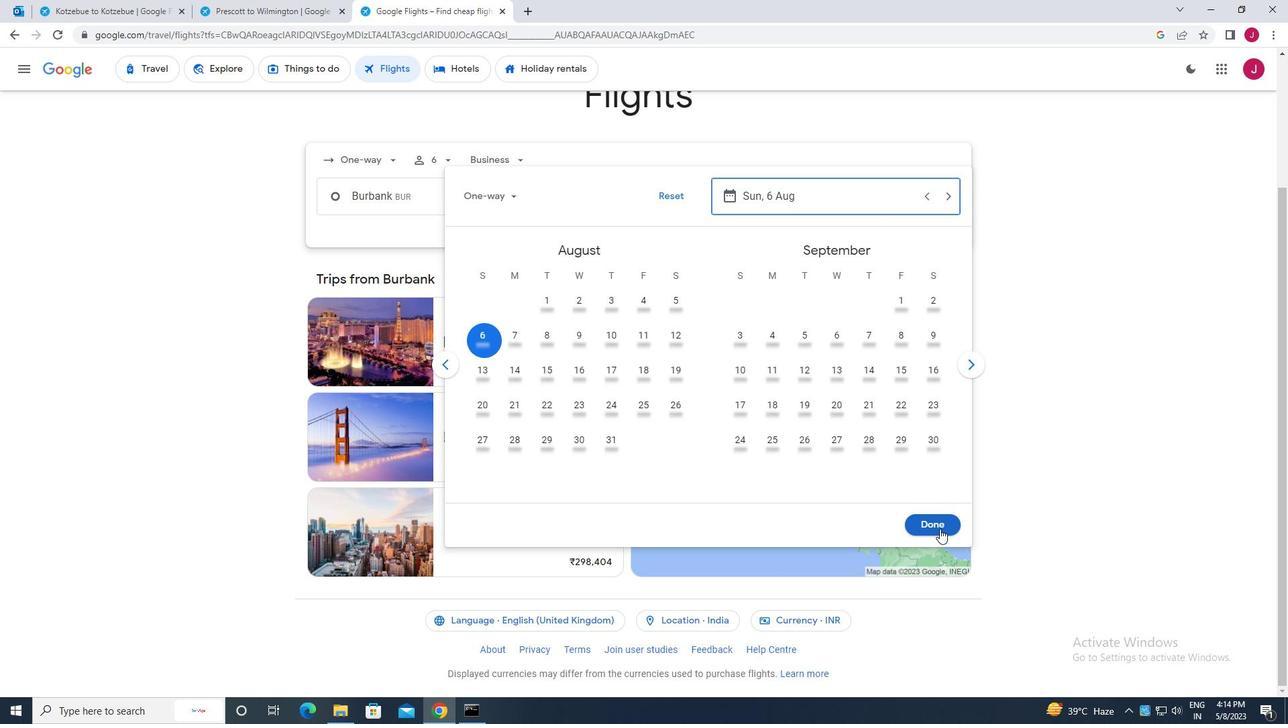 
Action: Mouse moved to (654, 248)
Screenshot: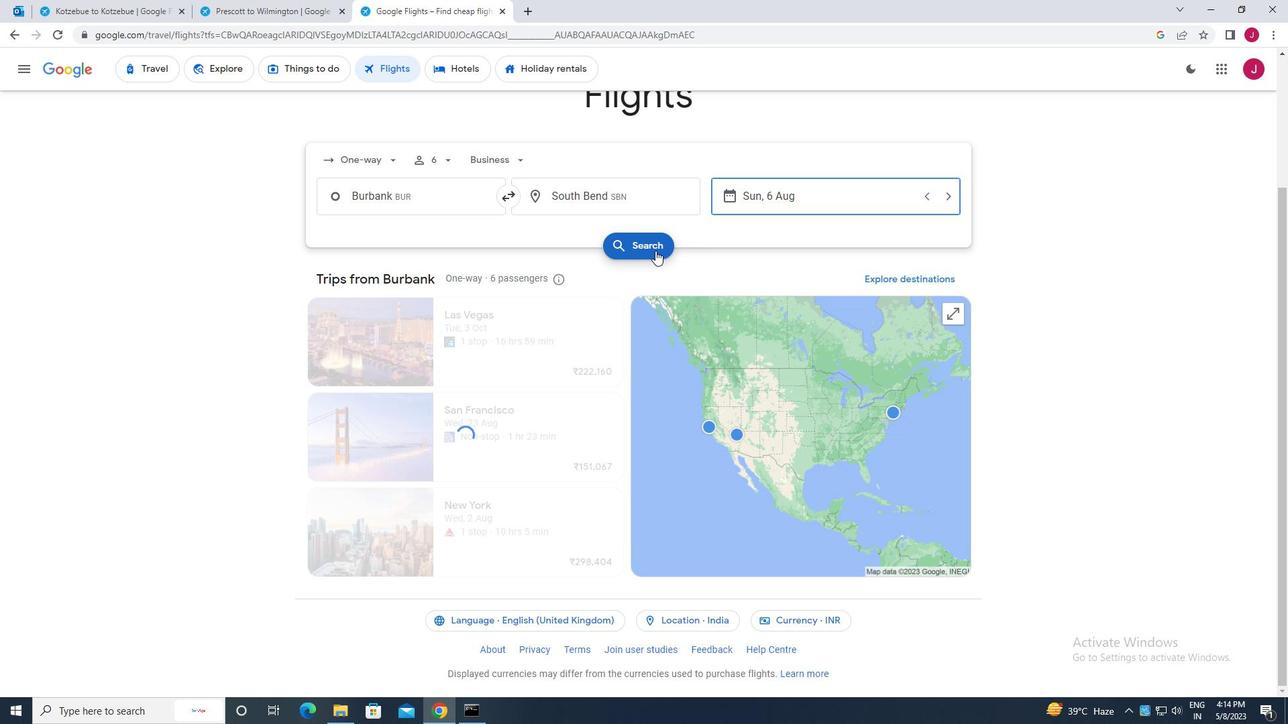 
Action: Mouse pressed left at (654, 248)
Screenshot: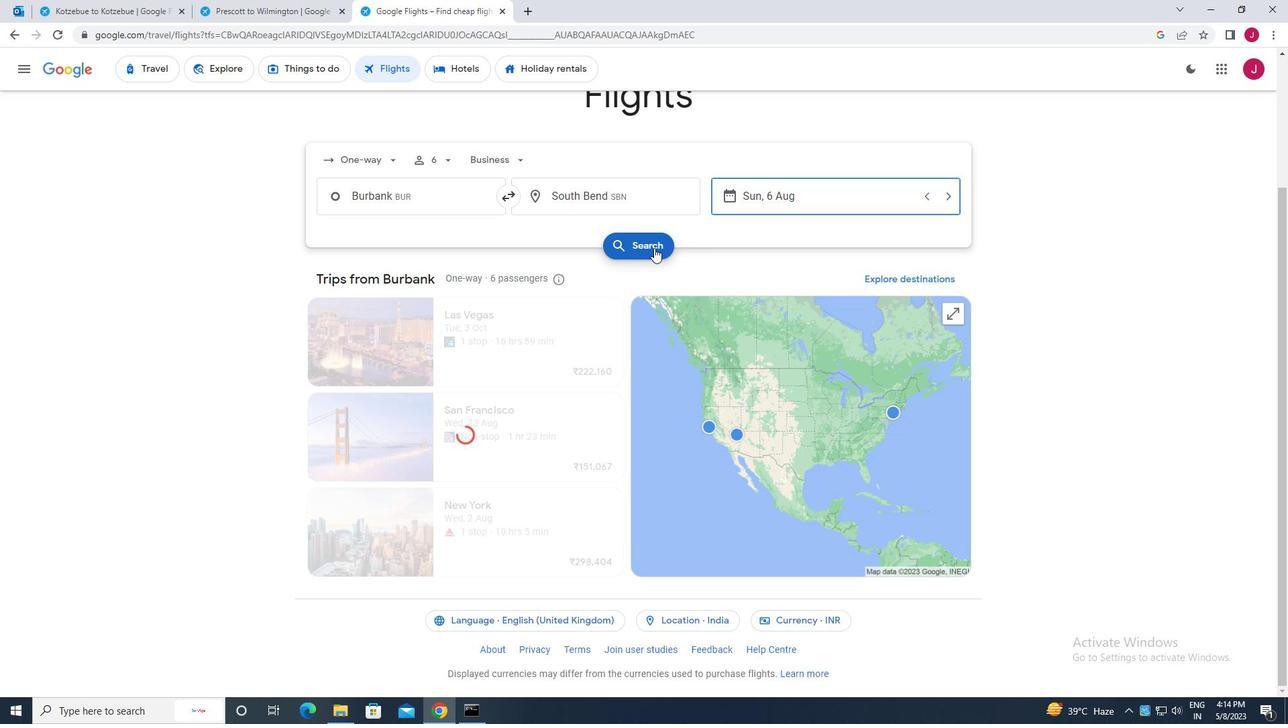 
Action: Mouse moved to (336, 185)
Screenshot: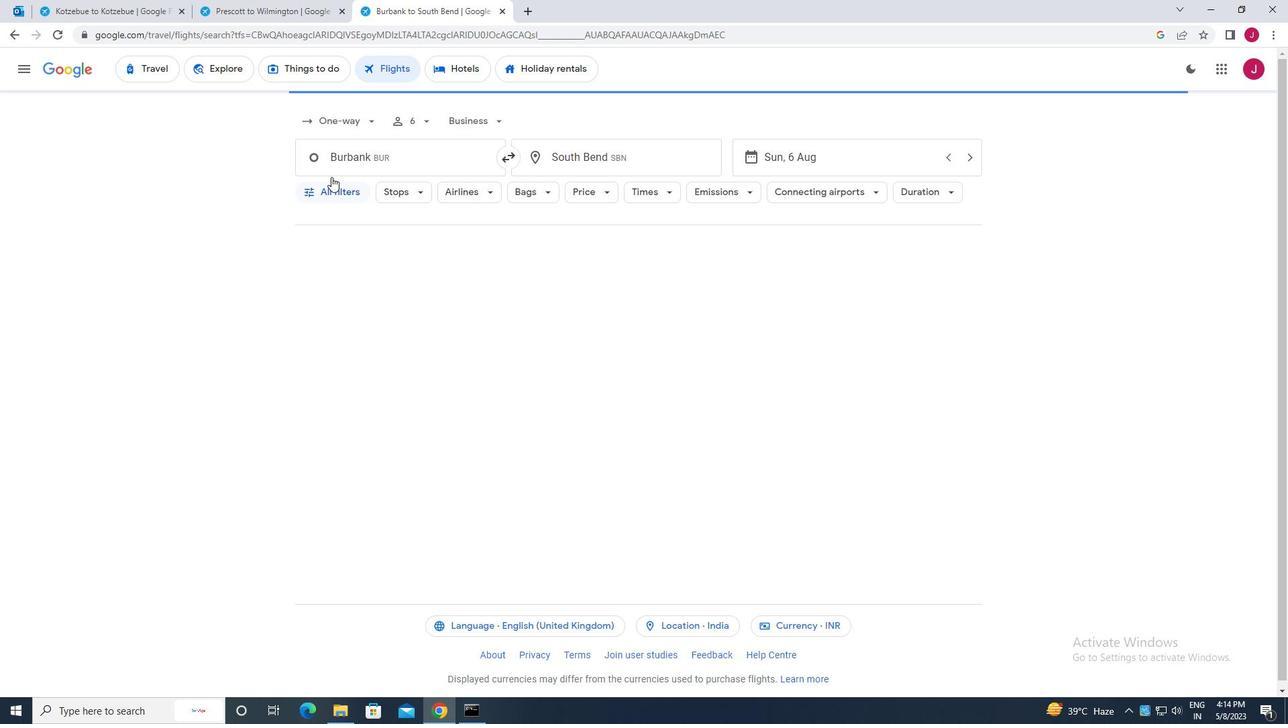 
Action: Mouse pressed left at (336, 185)
Screenshot: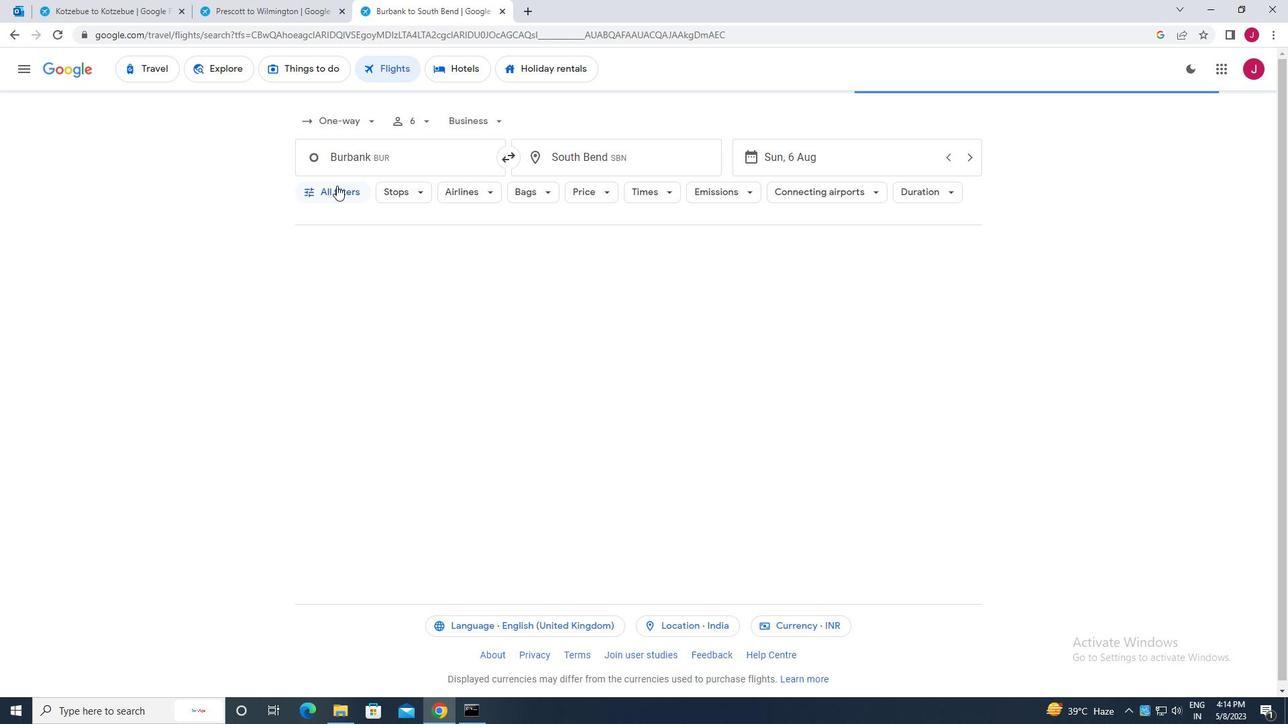 
Action: Mouse moved to (404, 247)
Screenshot: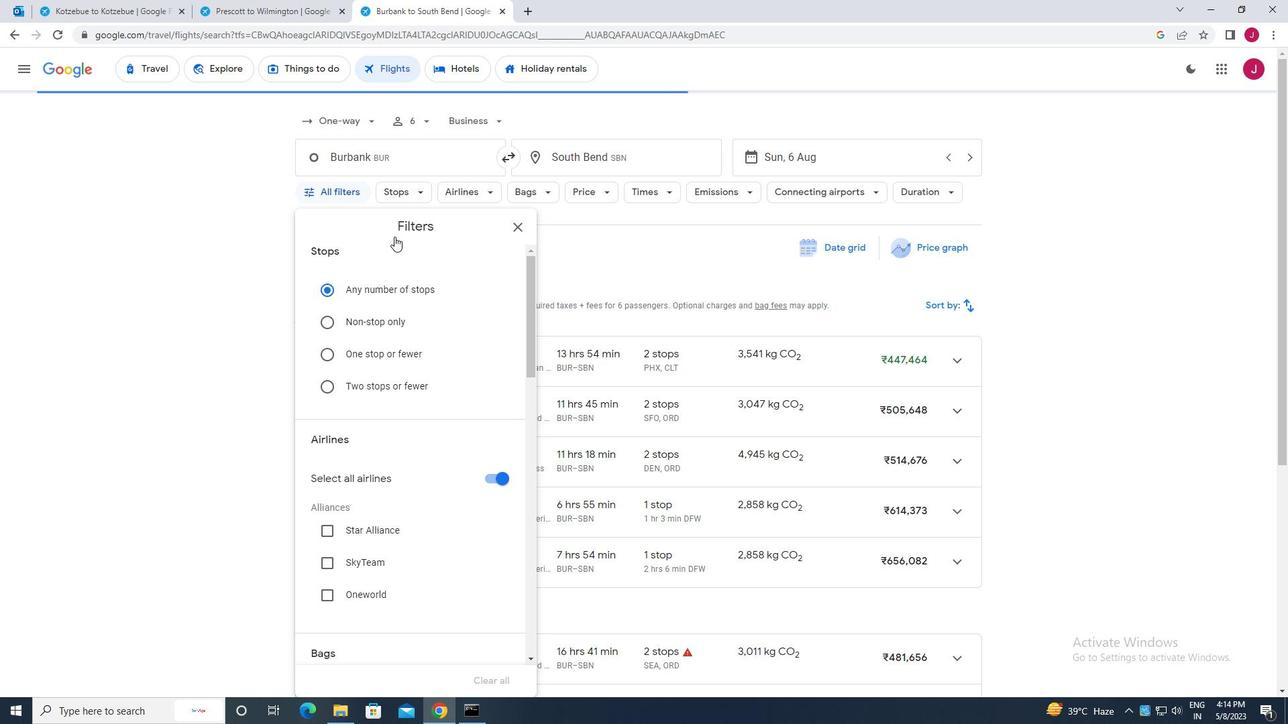 
Action: Mouse scrolled (404, 246) with delta (0, 0)
Screenshot: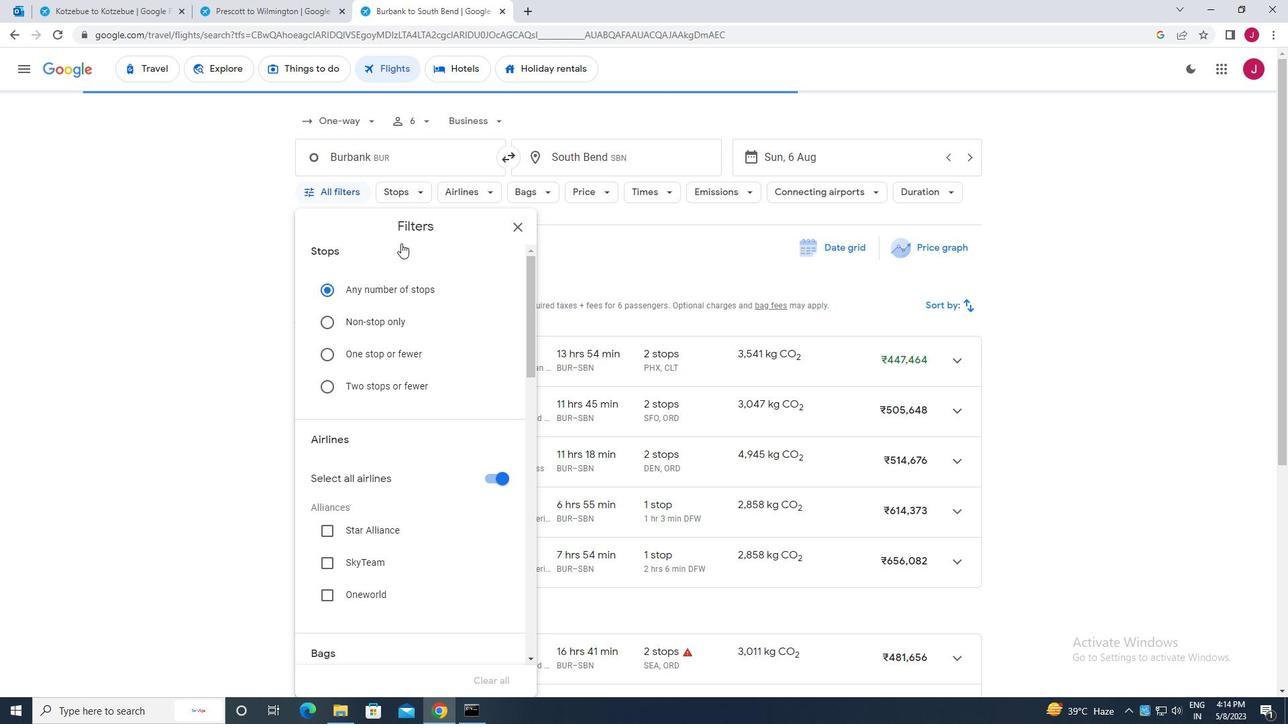 
Action: Mouse scrolled (404, 246) with delta (0, 0)
Screenshot: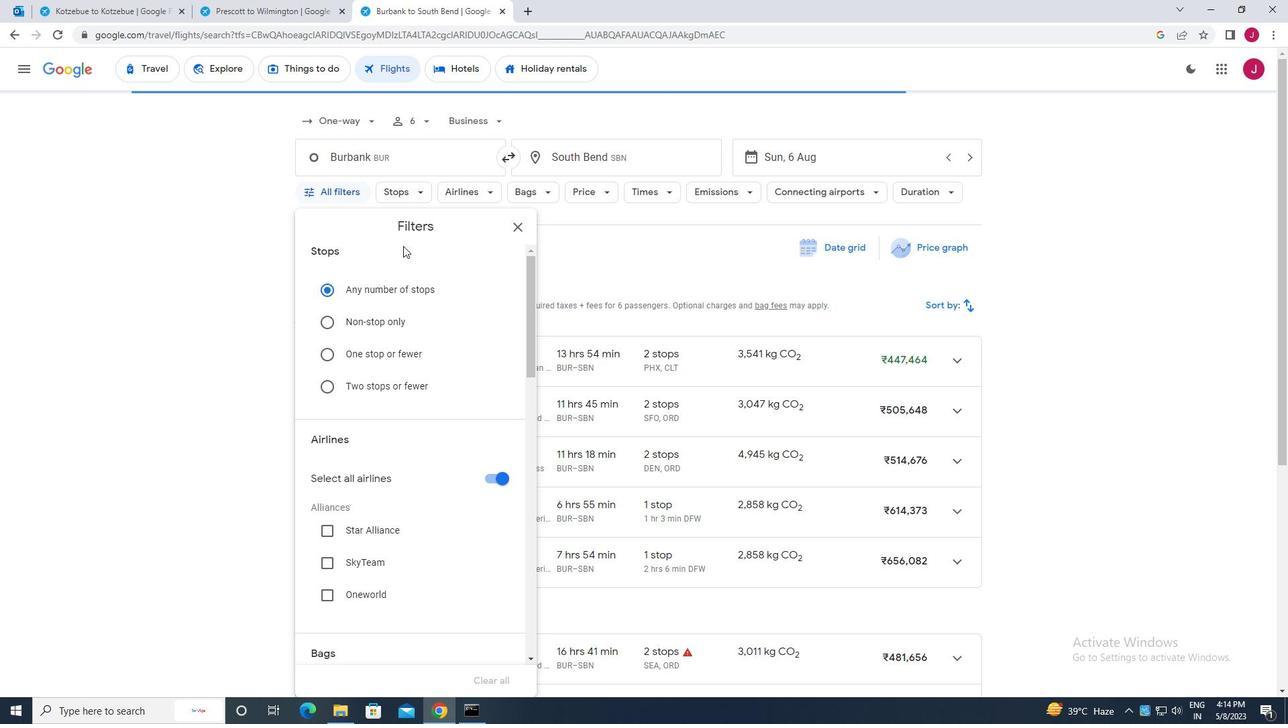 
Action: Mouse moved to (496, 348)
Screenshot: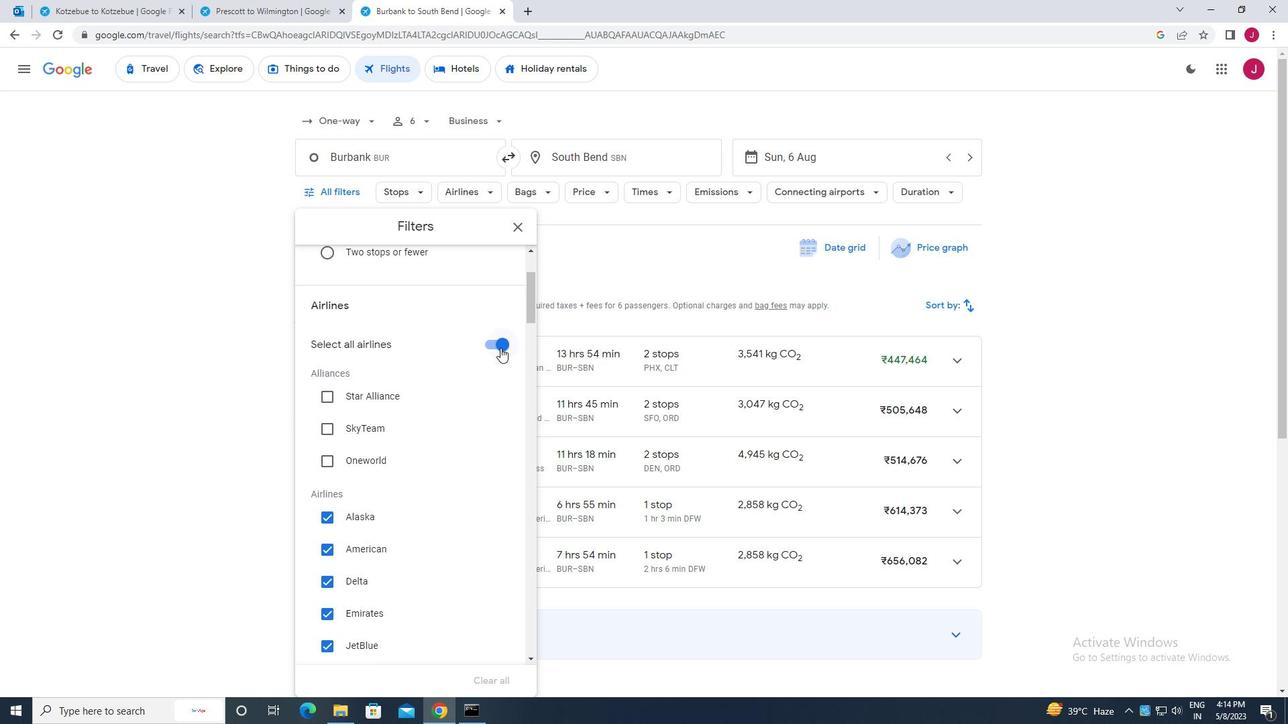 
Action: Mouse pressed left at (496, 348)
Screenshot: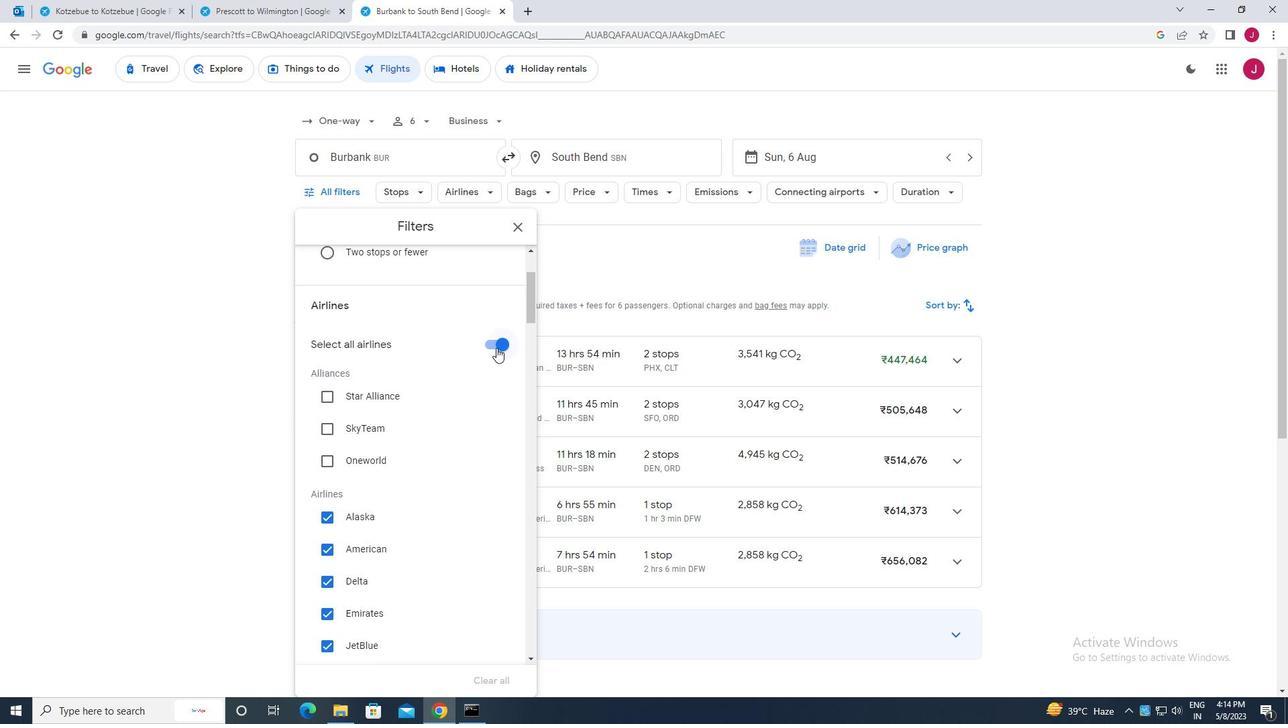 
Action: Mouse moved to (392, 371)
Screenshot: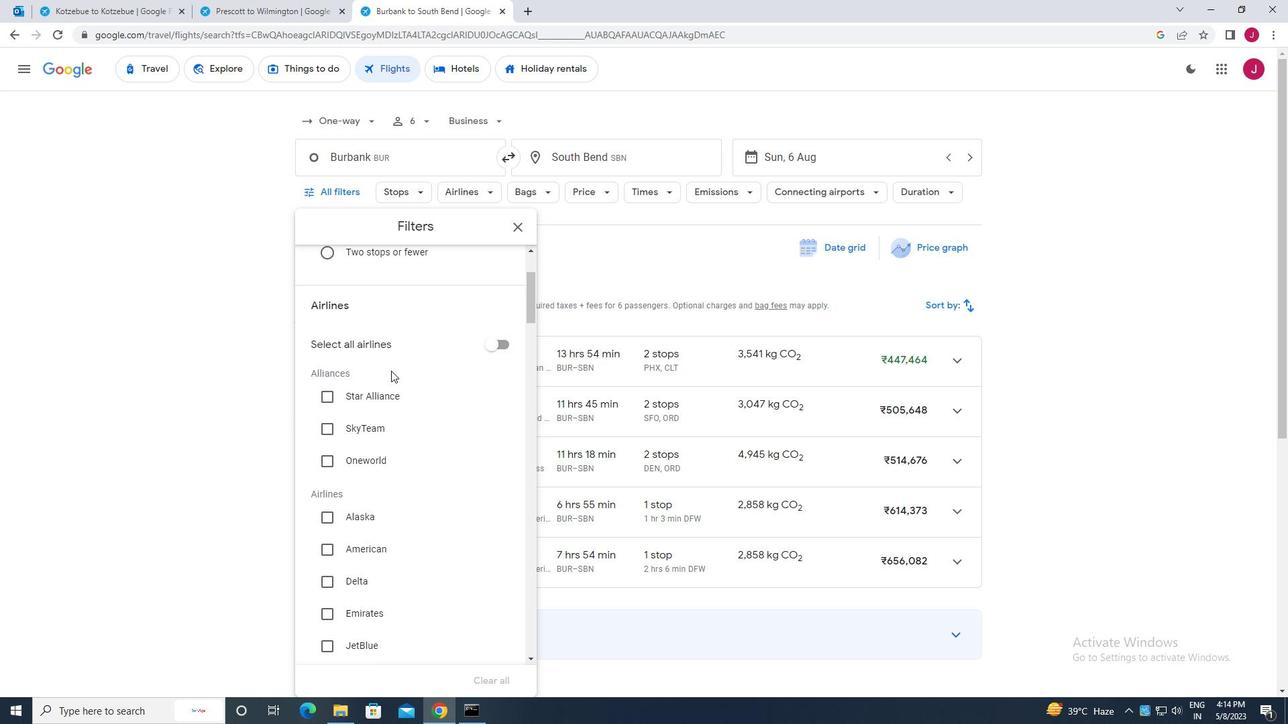 
Action: Mouse scrolled (392, 370) with delta (0, 0)
Screenshot: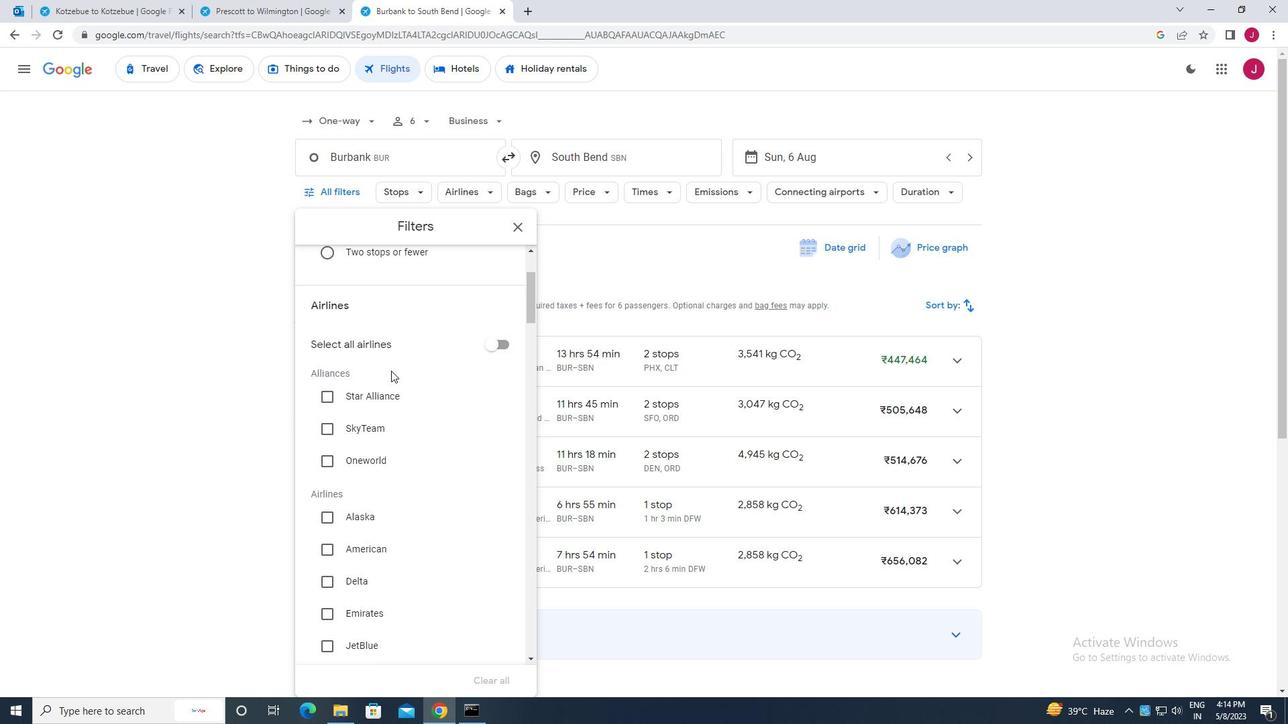 
Action: Mouse scrolled (392, 370) with delta (0, 0)
Screenshot: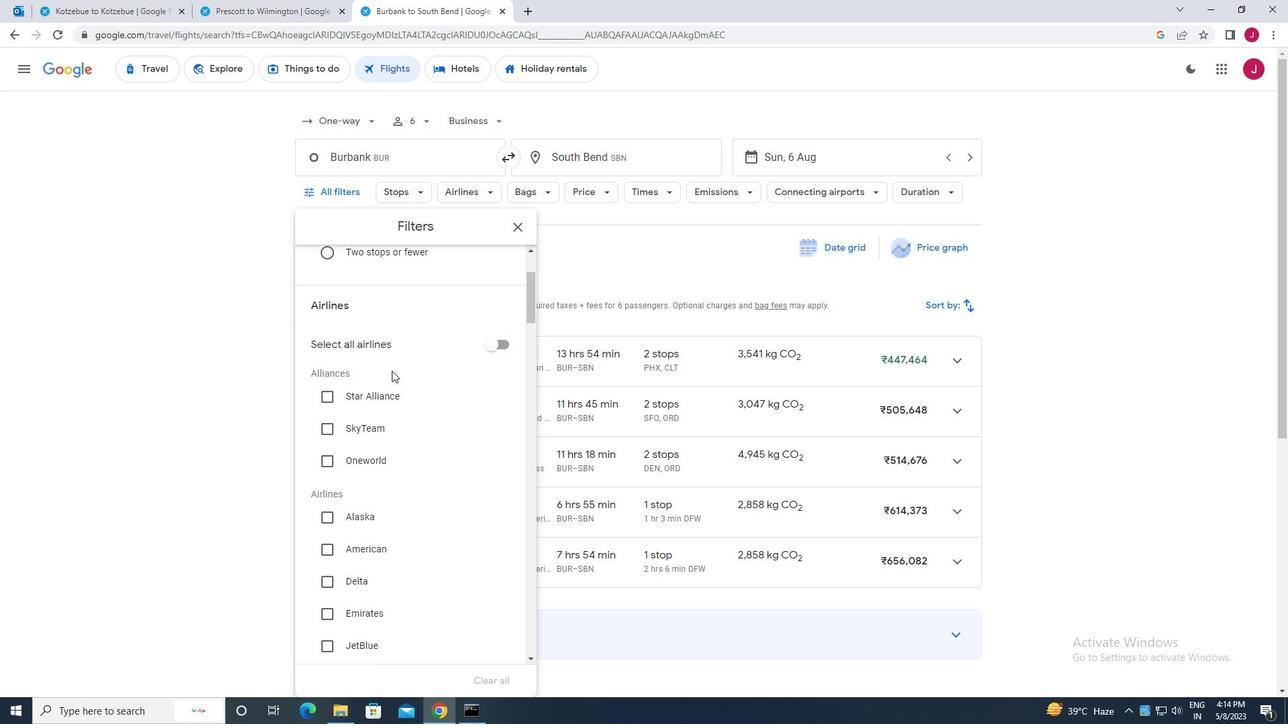
Action: Mouse scrolled (392, 370) with delta (0, 0)
Screenshot: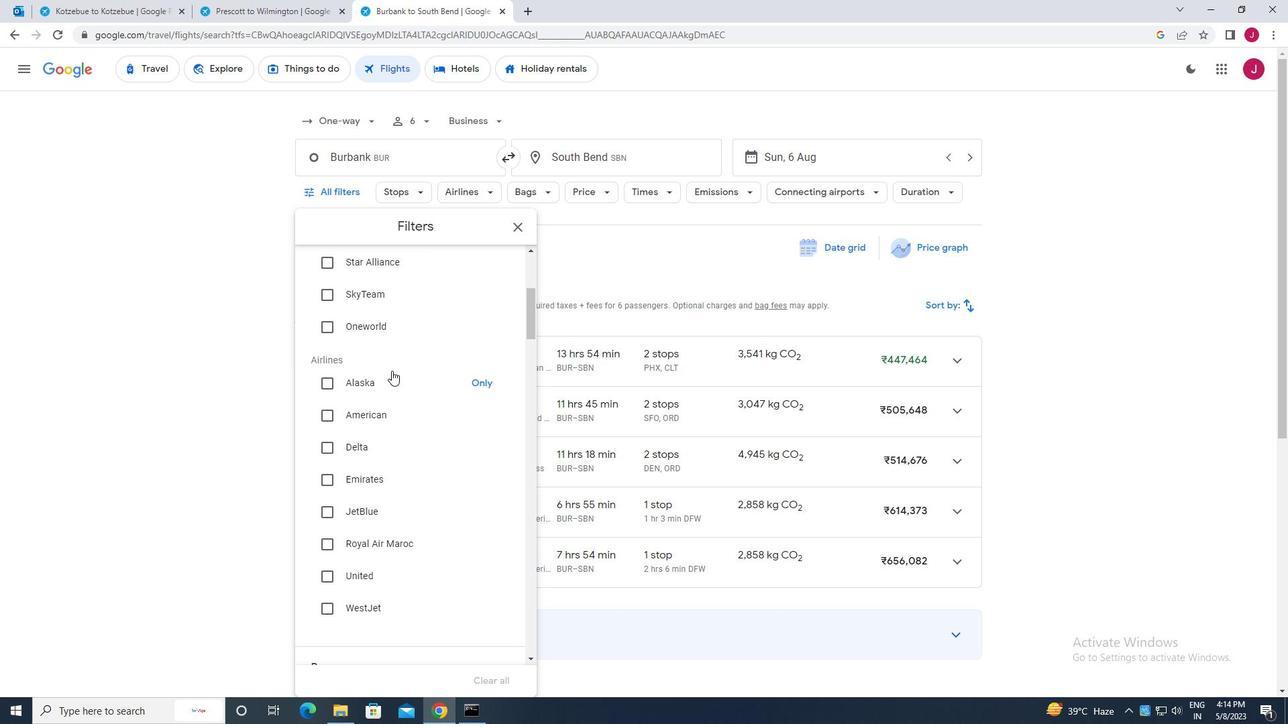 
Action: Mouse scrolled (392, 370) with delta (0, 0)
Screenshot: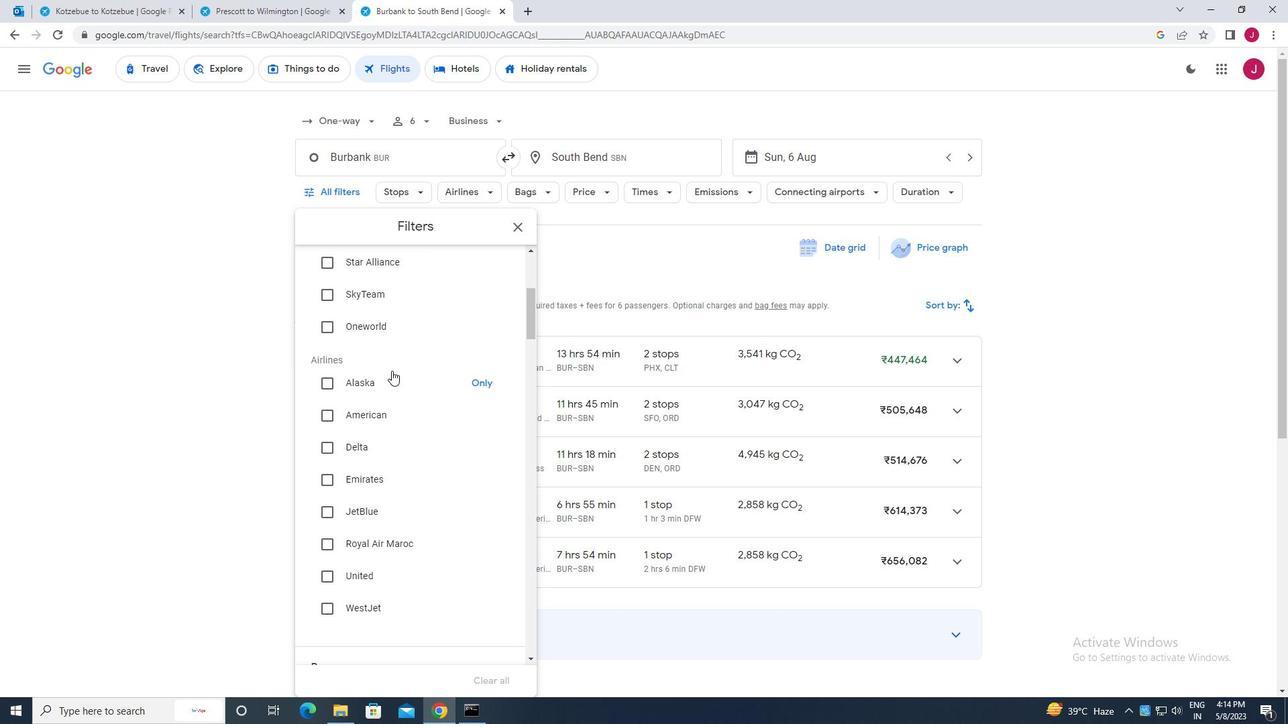 
Action: Mouse scrolled (392, 370) with delta (0, 0)
Screenshot: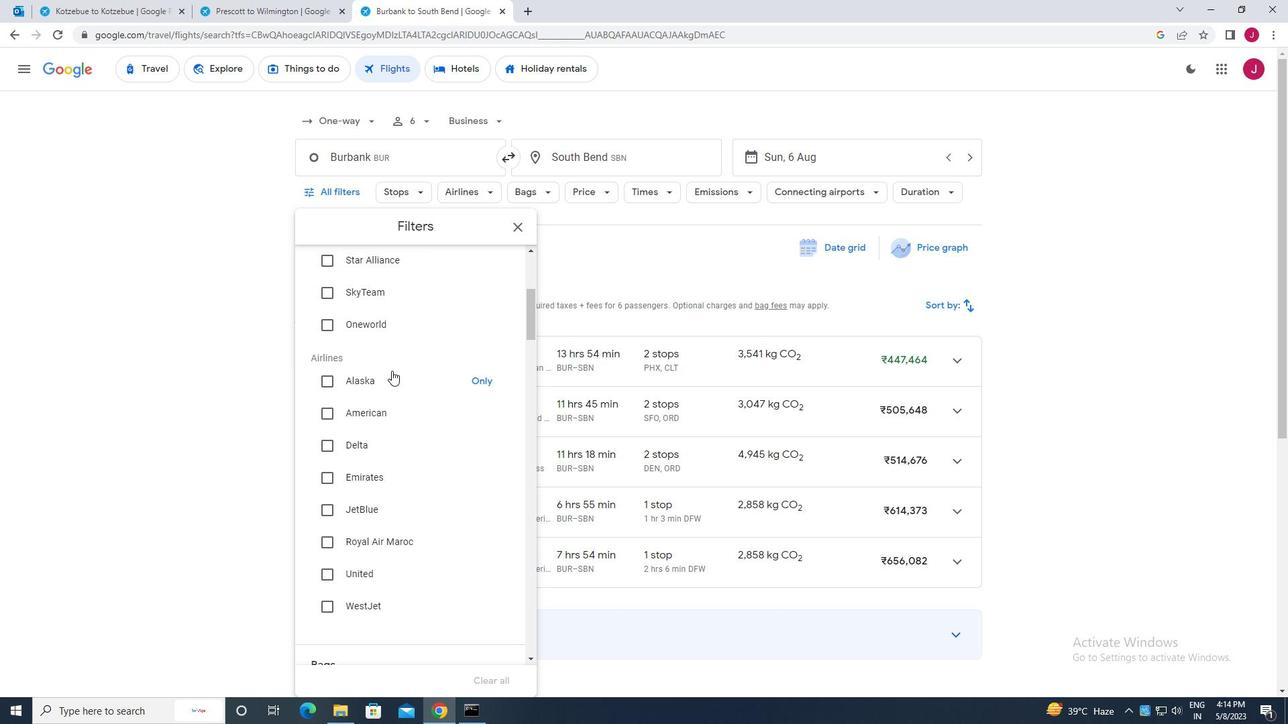 
Action: Mouse scrolled (392, 370) with delta (0, 0)
Screenshot: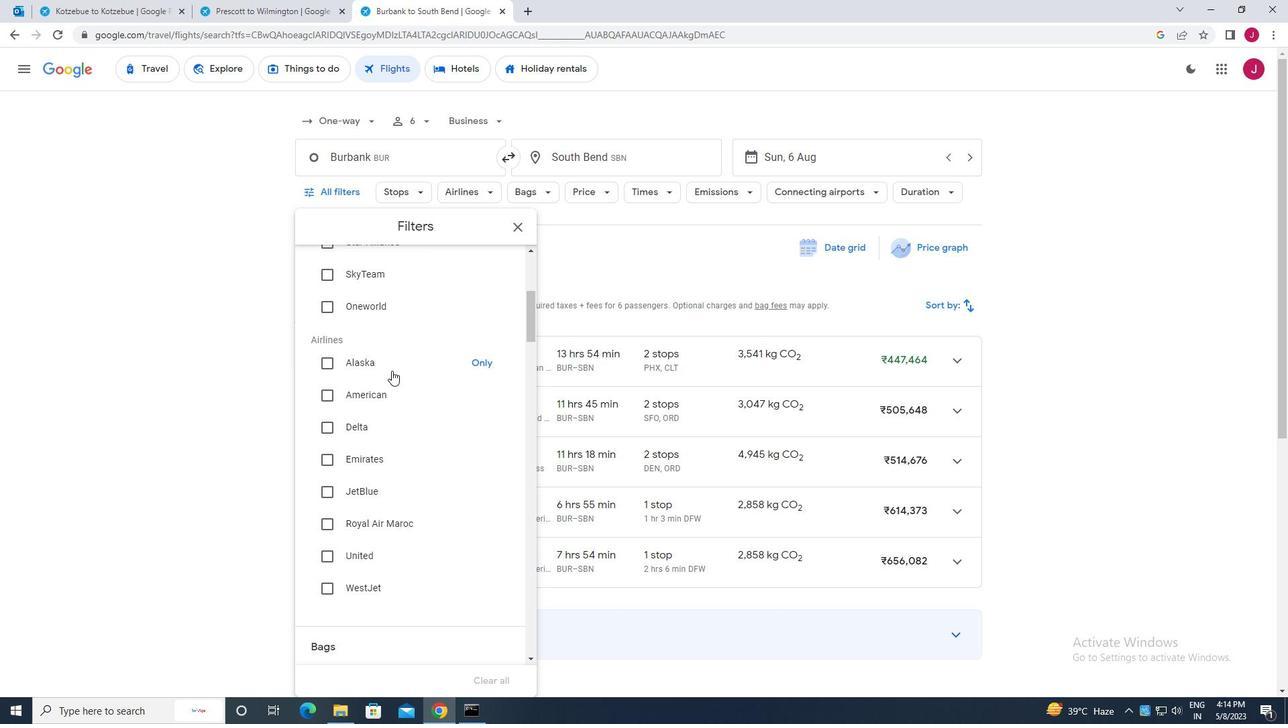 
Action: Mouse scrolled (392, 370) with delta (0, 0)
Screenshot: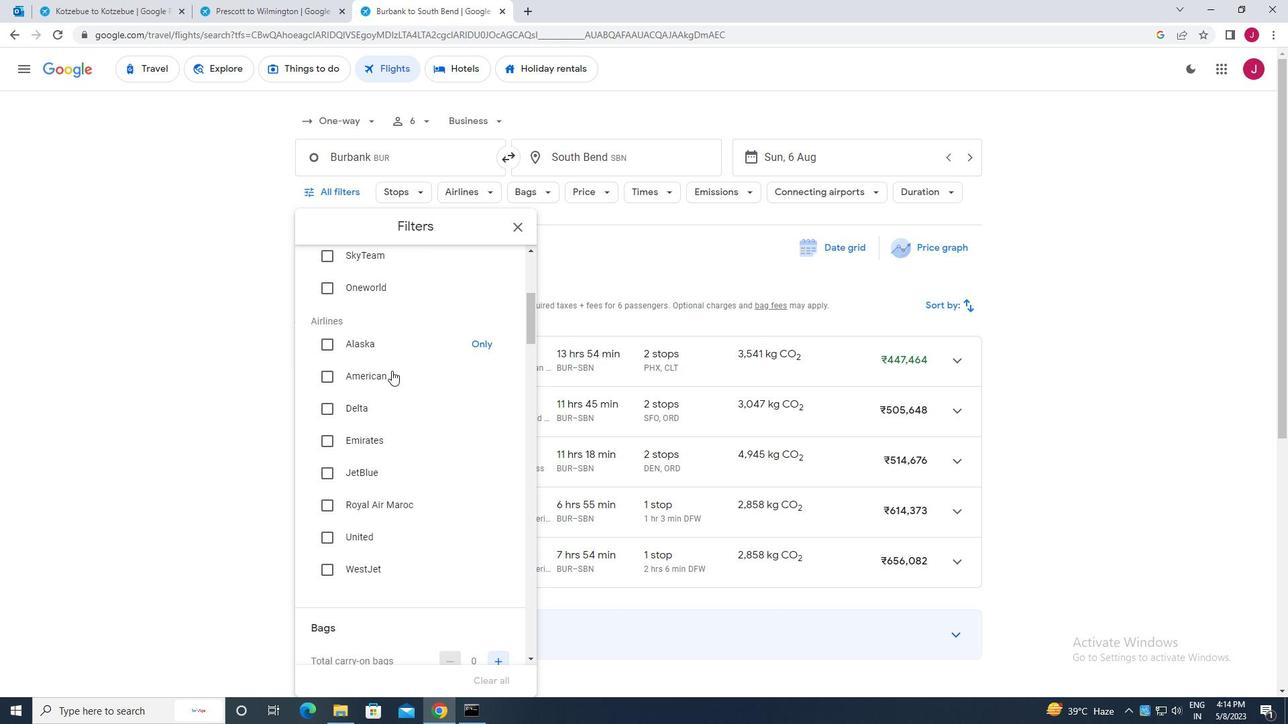 
Action: Mouse moved to (502, 402)
Screenshot: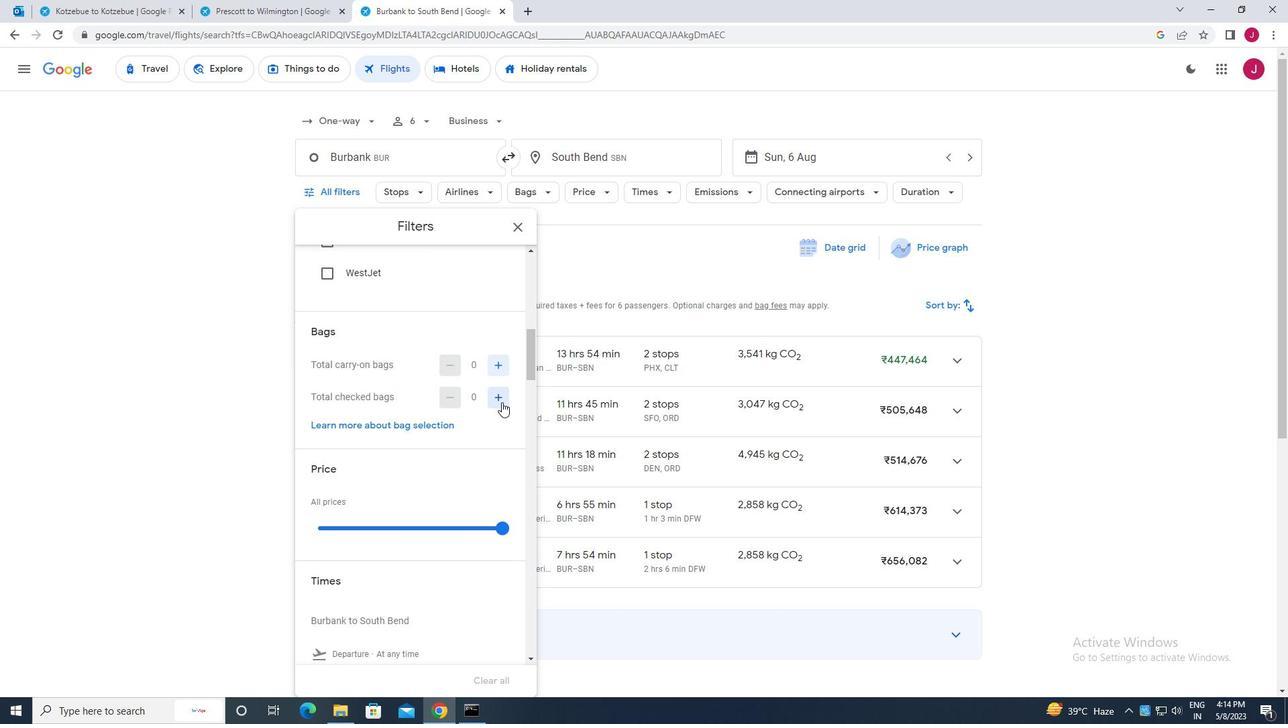 
Action: Mouse pressed left at (502, 402)
Screenshot: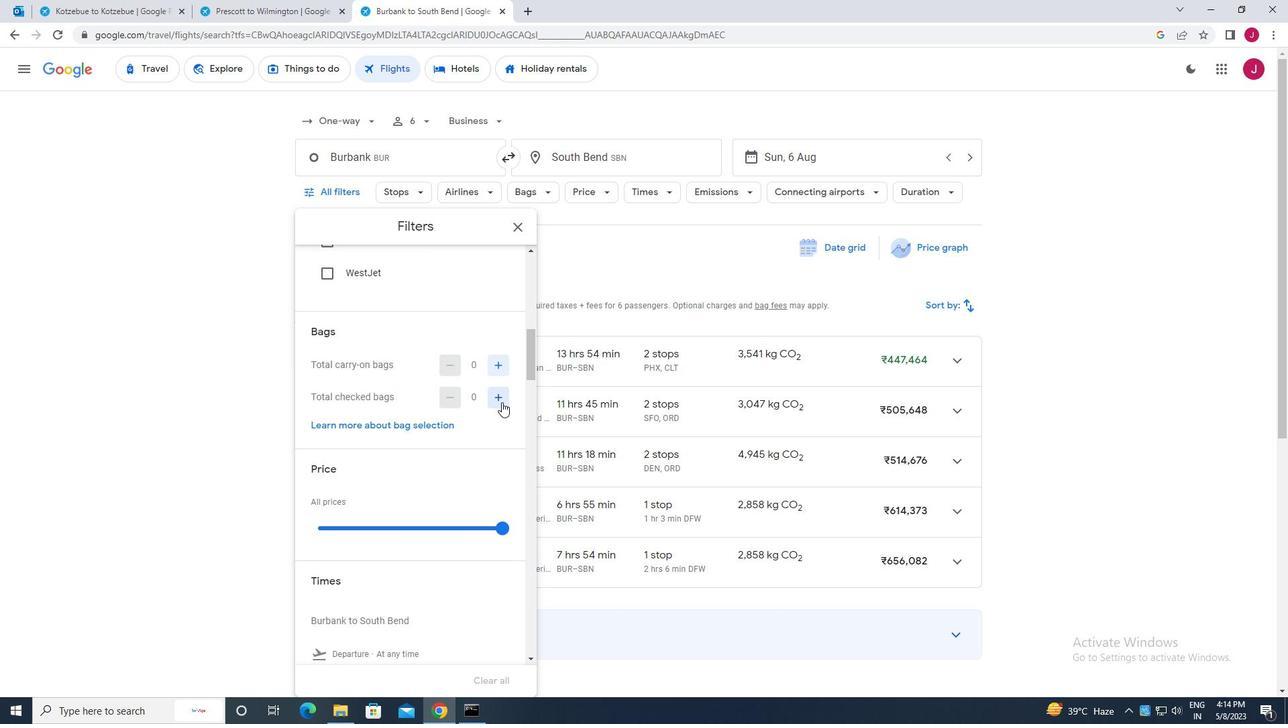 
Action: Mouse pressed left at (502, 402)
Screenshot: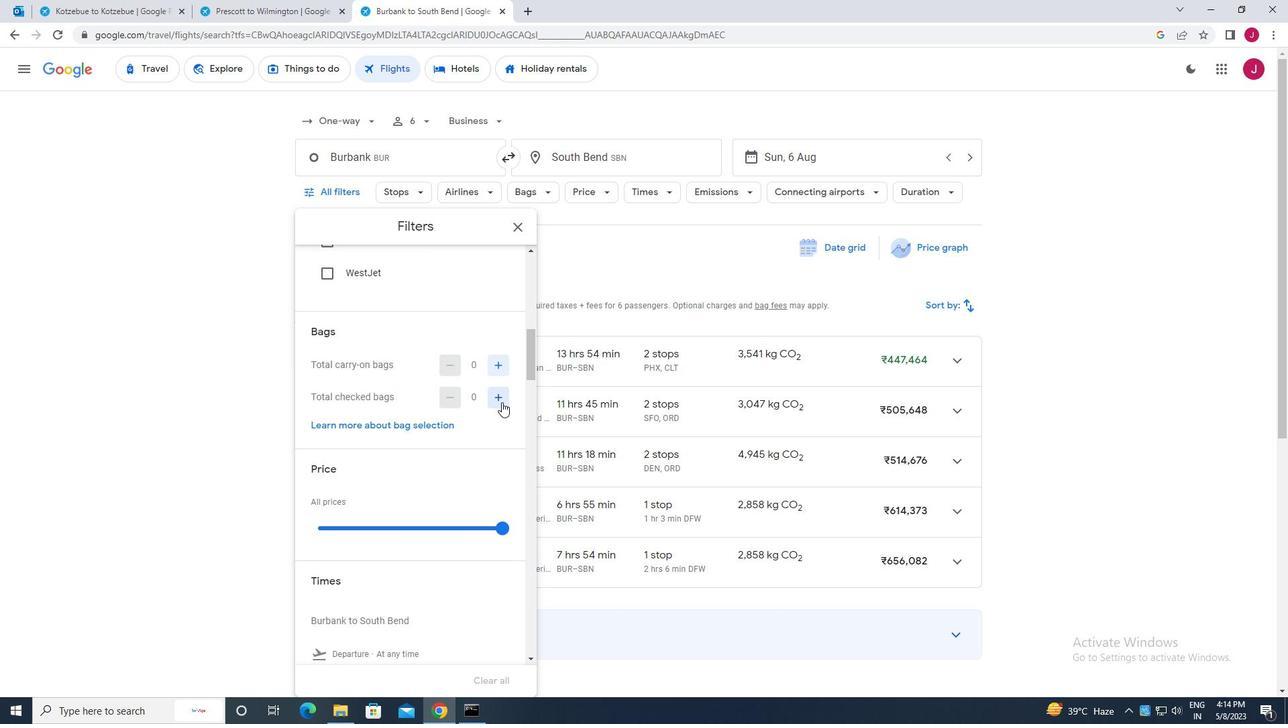 
Action: Mouse pressed left at (502, 402)
Screenshot: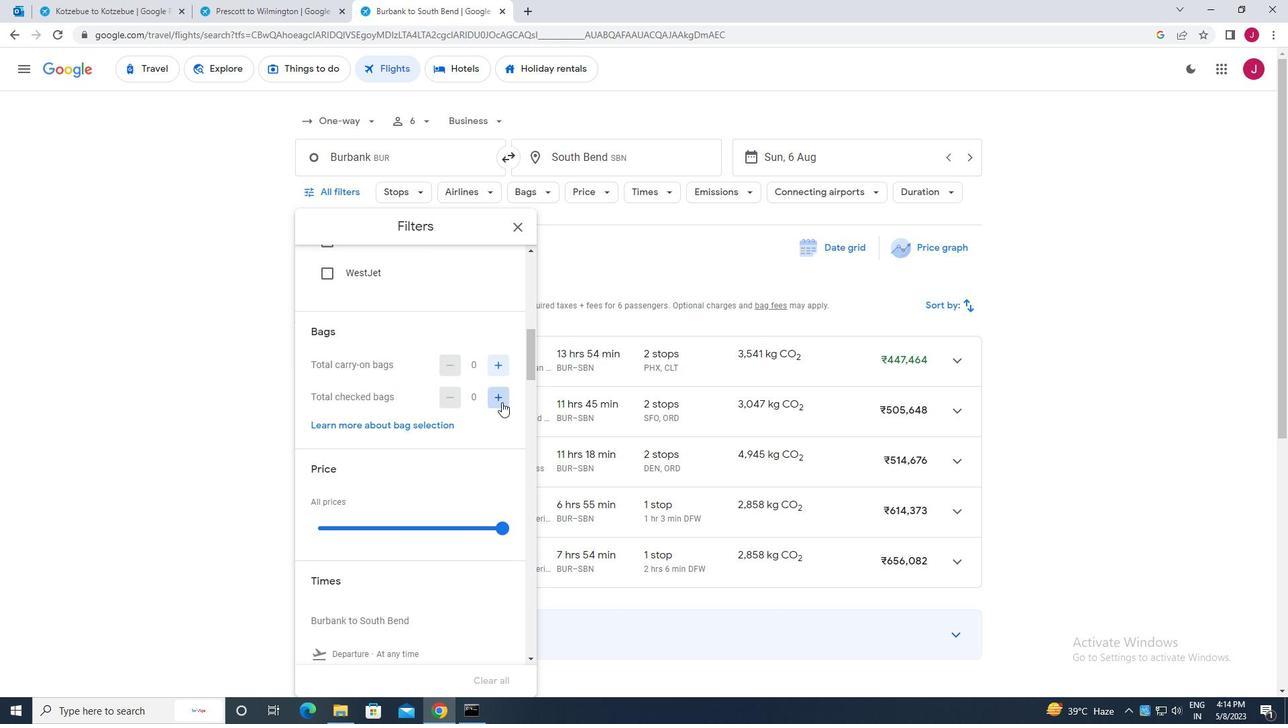 
Action: Mouse pressed left at (502, 402)
Screenshot: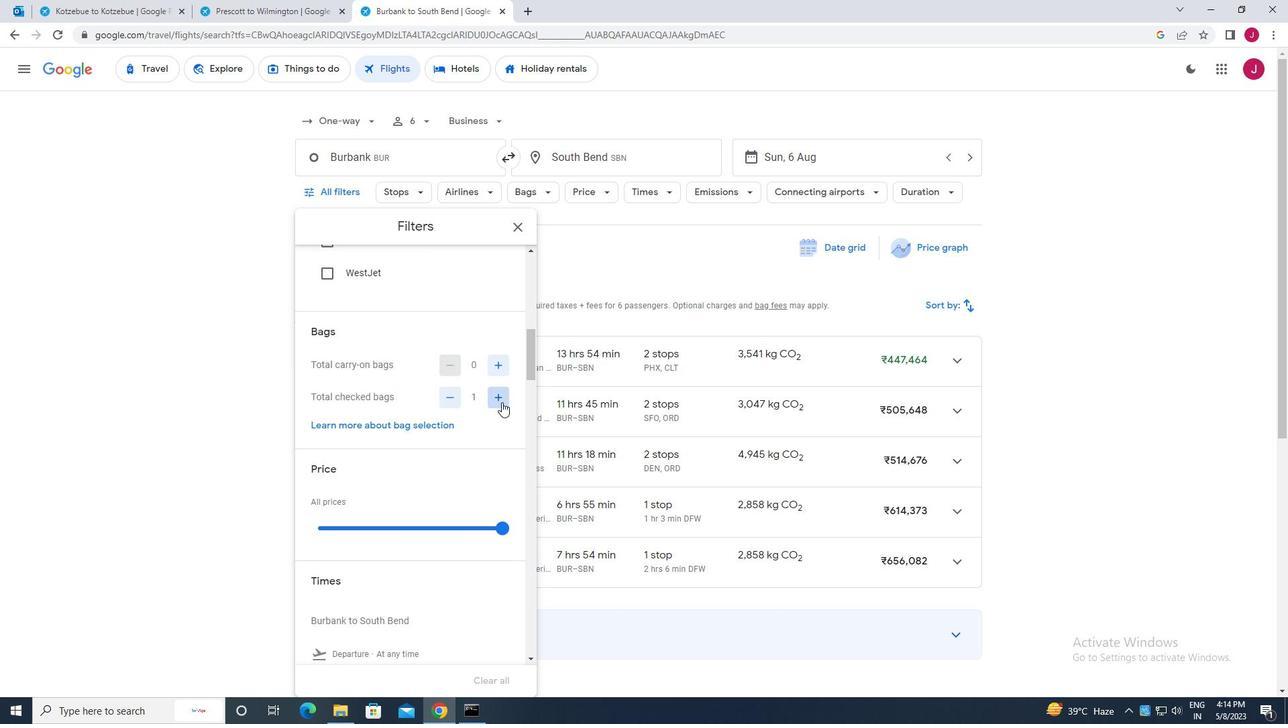 
Action: Mouse moved to (453, 392)
Screenshot: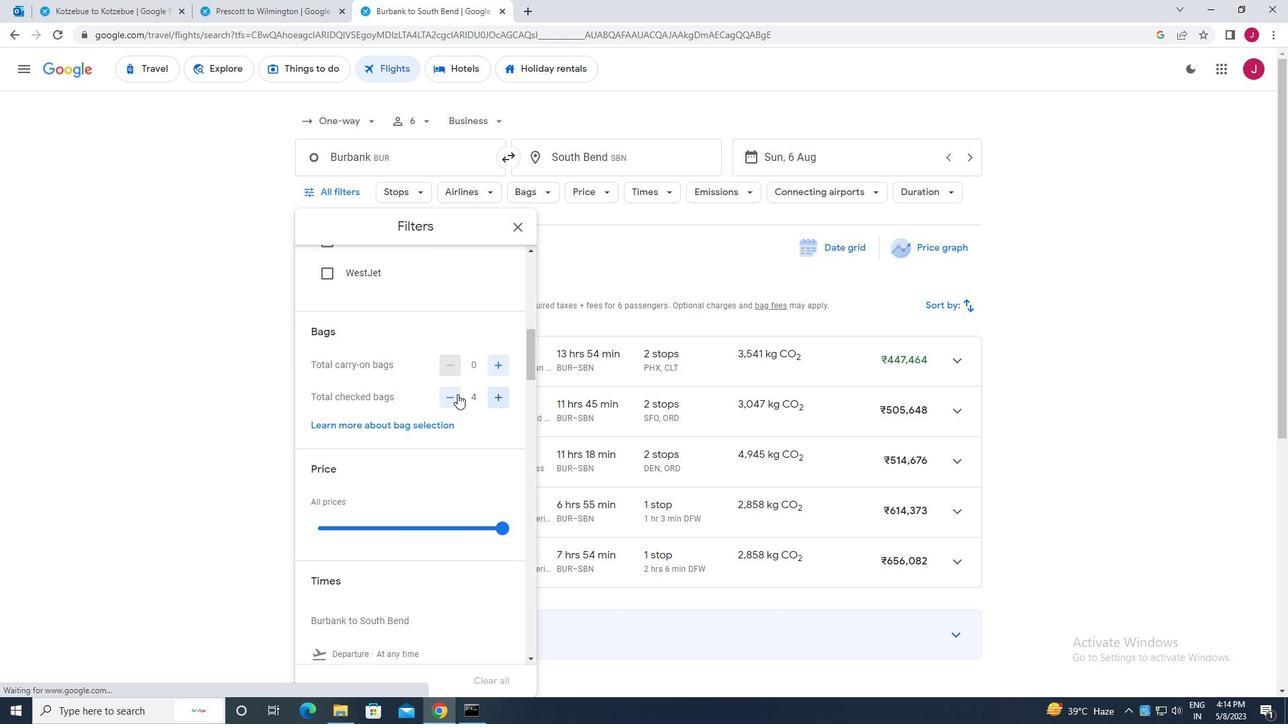 
Action: Mouse scrolled (453, 391) with delta (0, 0)
Screenshot: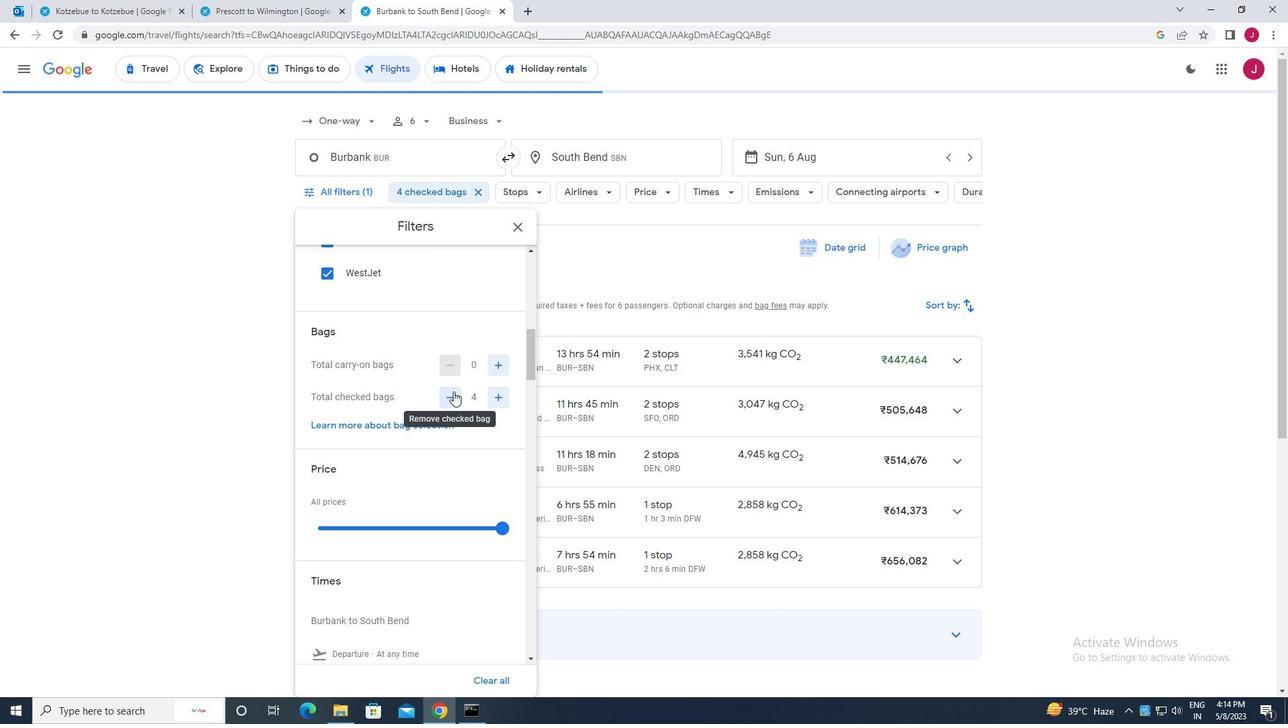 
Action: Mouse scrolled (453, 391) with delta (0, 0)
Screenshot: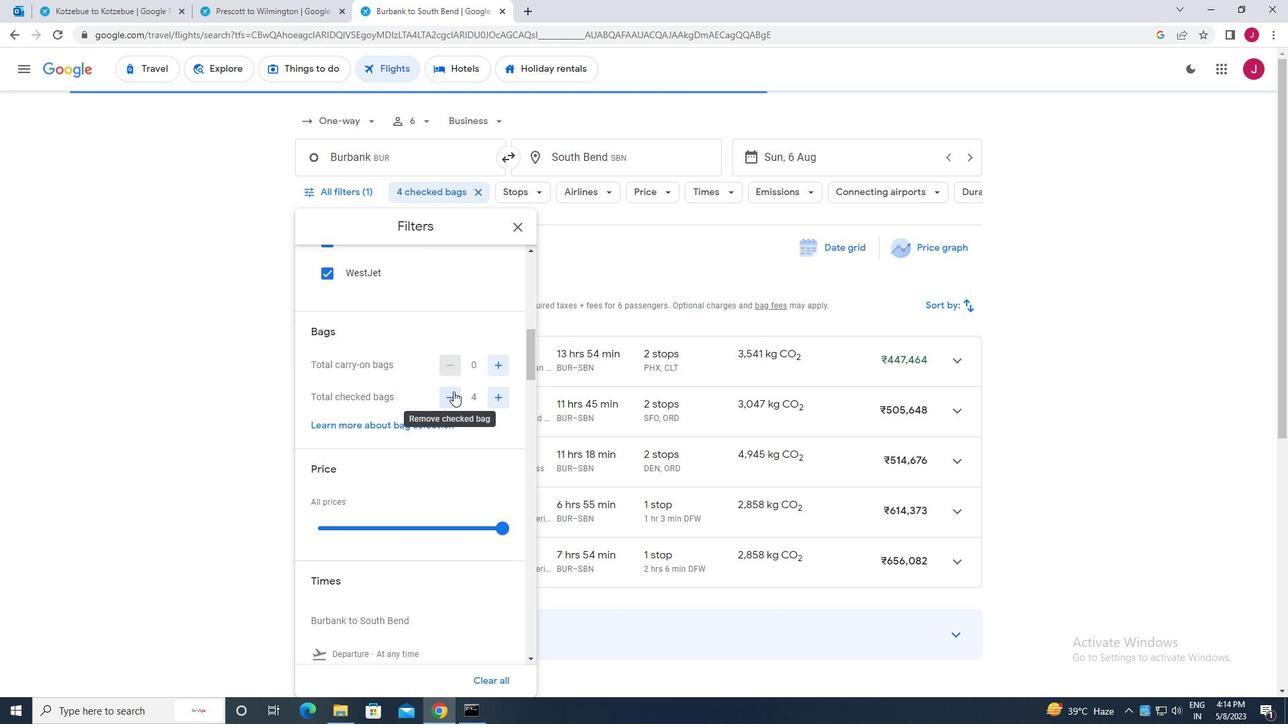 
Action: Mouse moved to (496, 394)
Screenshot: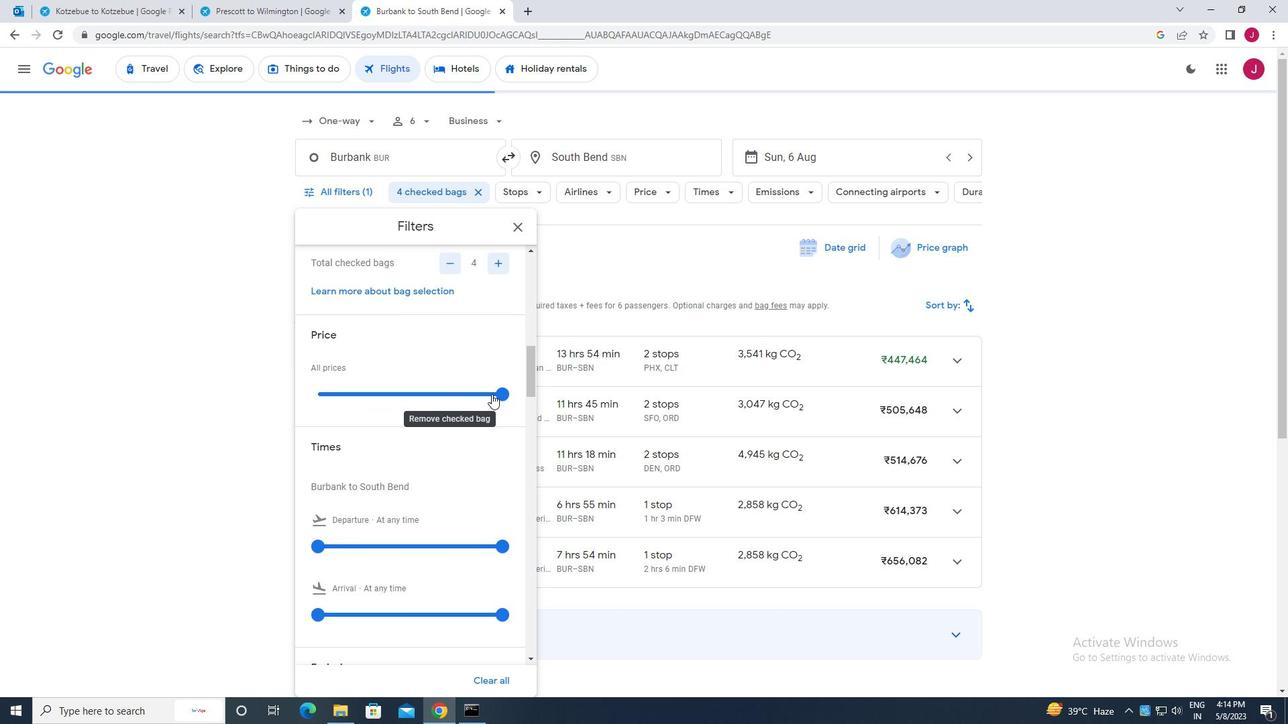 
Action: Mouse pressed left at (496, 394)
Screenshot: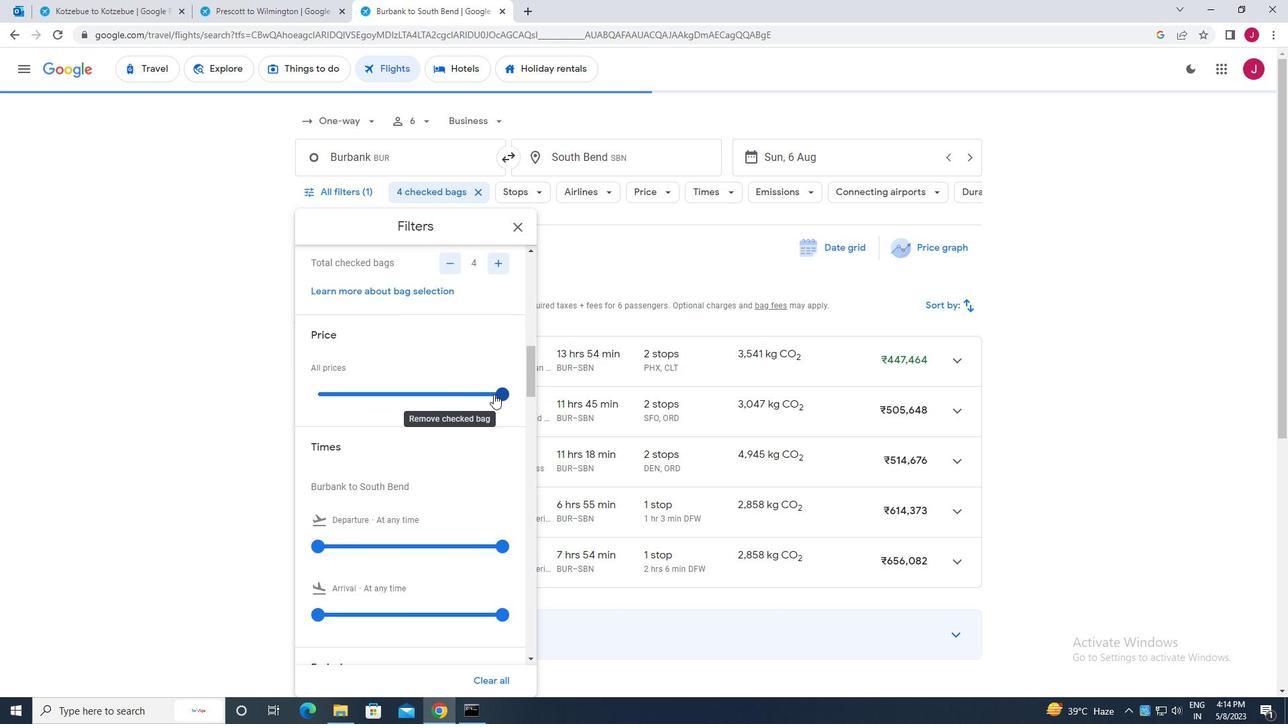 
Action: Mouse moved to (505, 396)
Screenshot: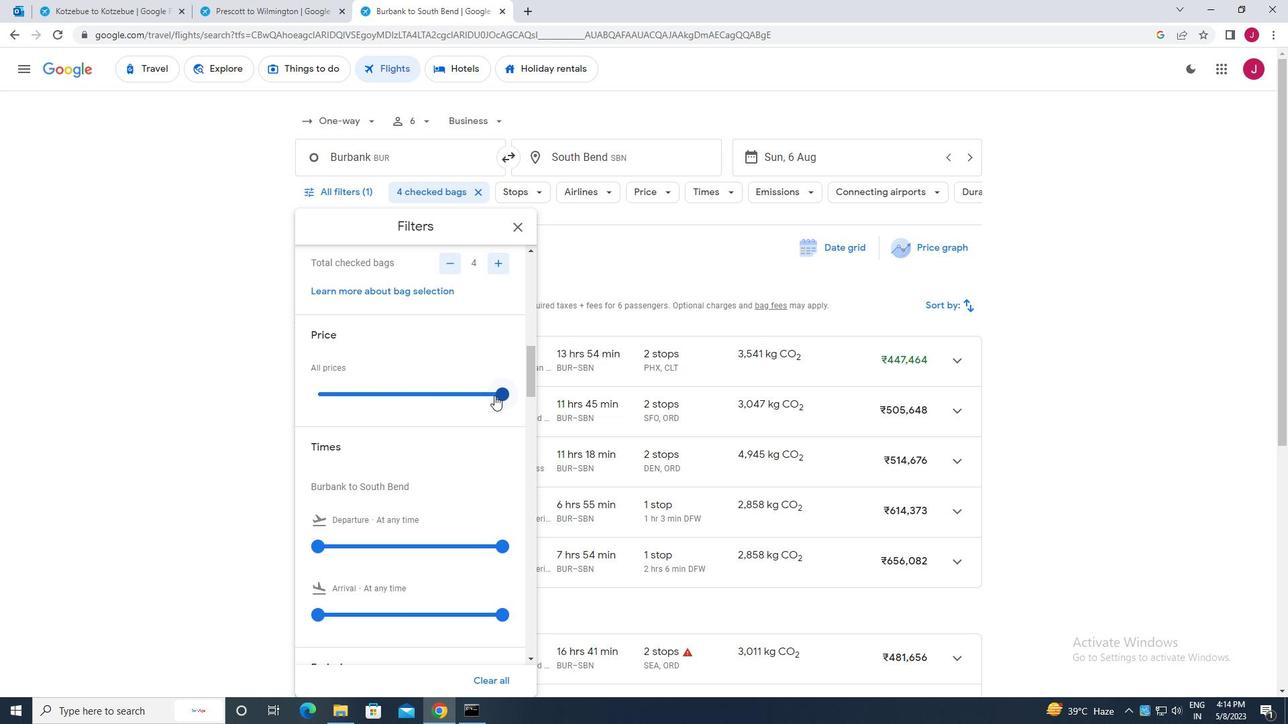 
Action: Mouse pressed left at (505, 396)
Screenshot: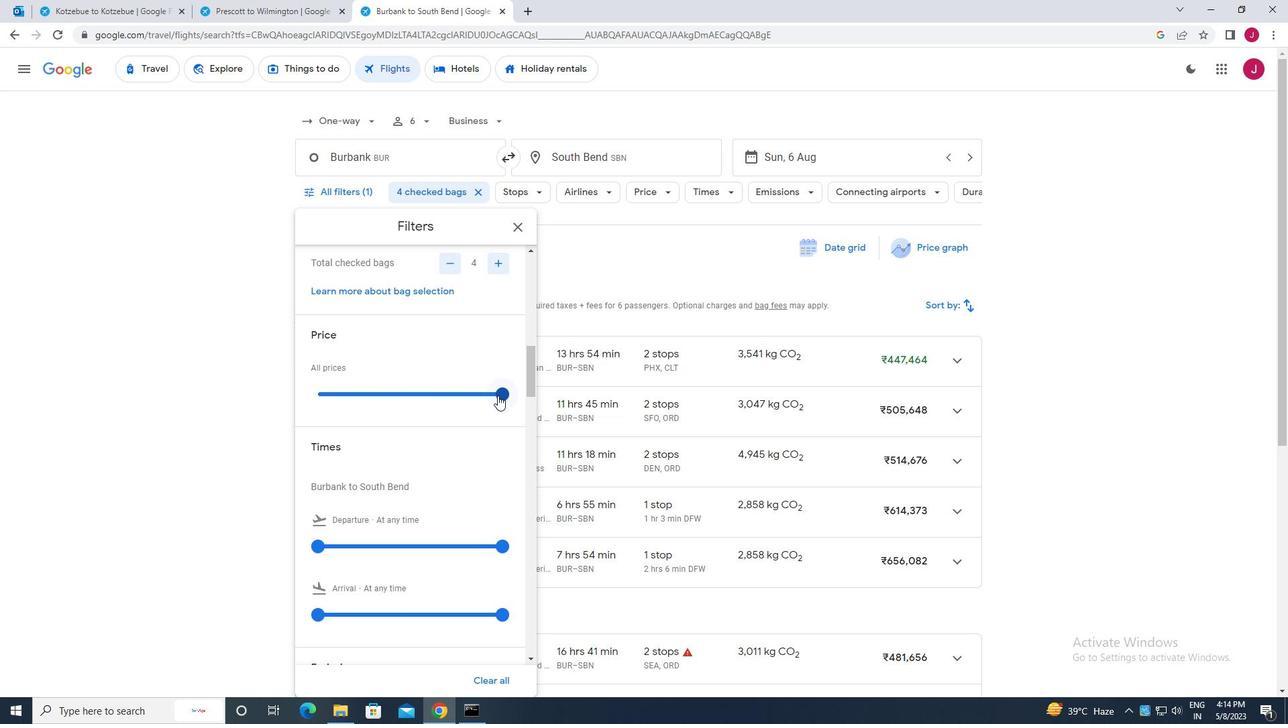
Action: Mouse moved to (412, 369)
Screenshot: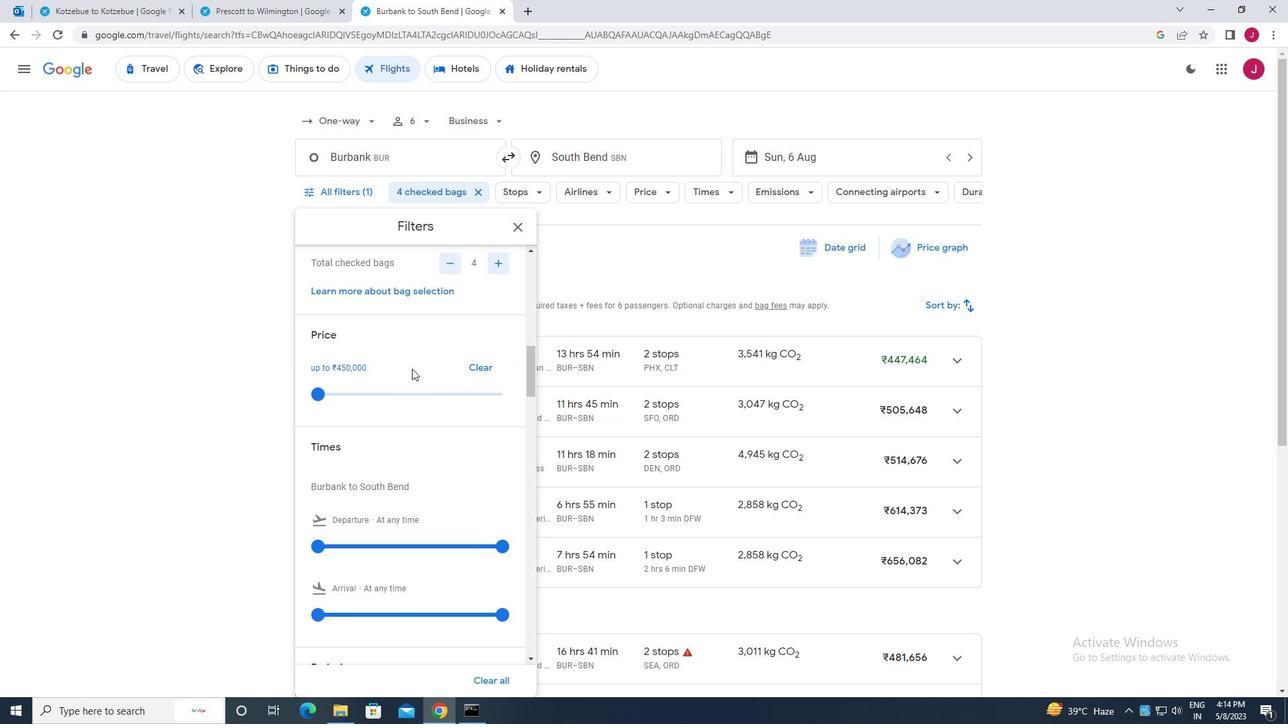 
Action: Mouse scrolled (412, 368) with delta (0, 0)
Screenshot: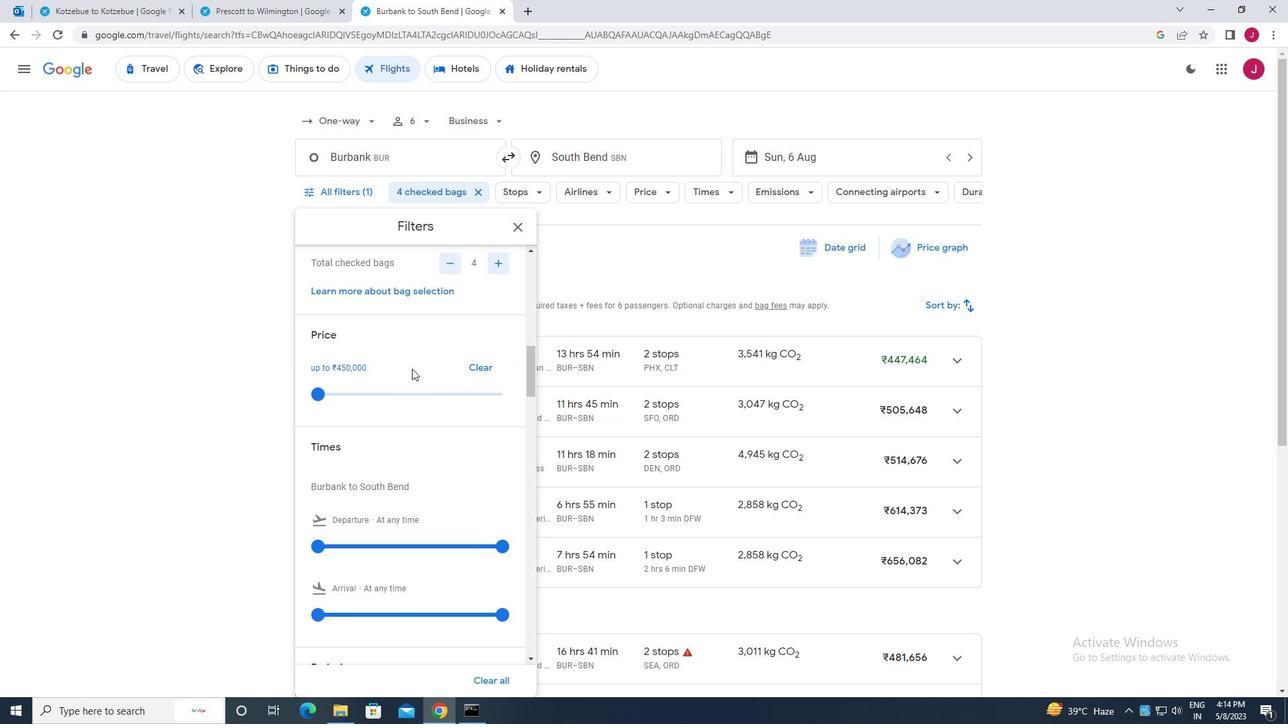 
Action: Mouse moved to (414, 369)
Screenshot: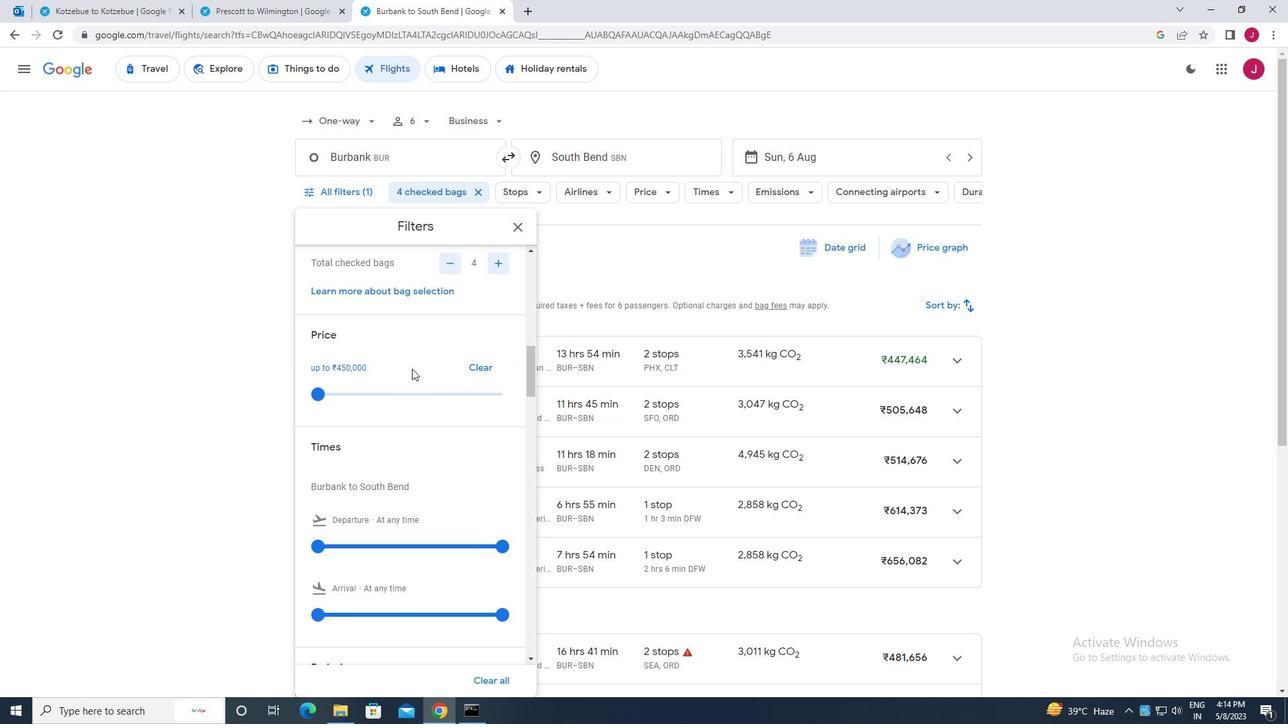 
Action: Mouse scrolled (414, 369) with delta (0, 0)
Screenshot: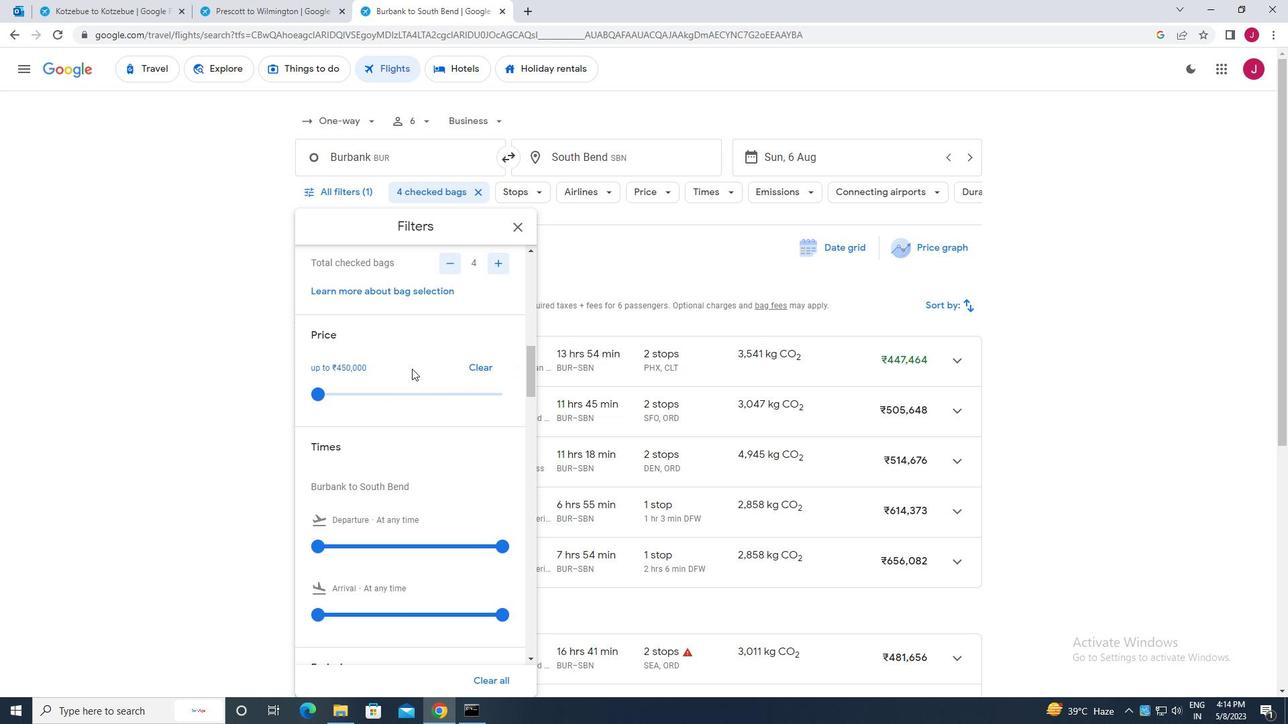 
Action: Mouse scrolled (414, 369) with delta (0, 0)
Screenshot: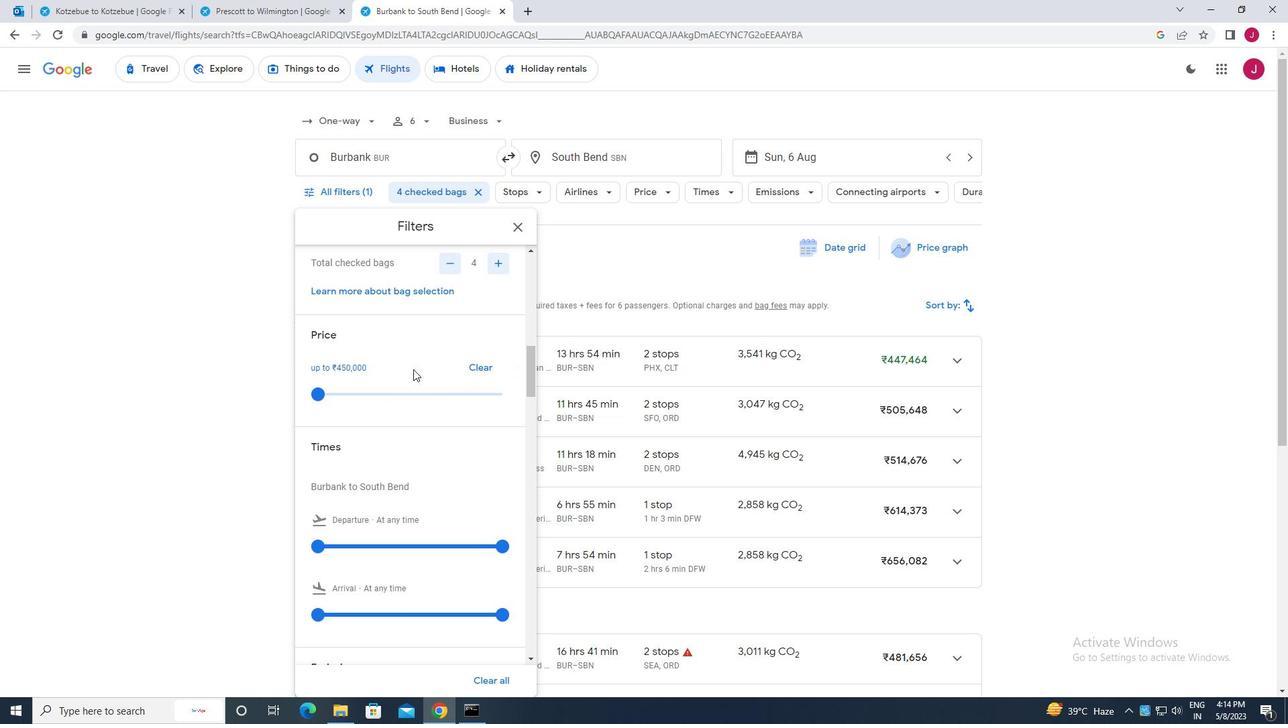 
Action: Mouse moved to (318, 346)
Screenshot: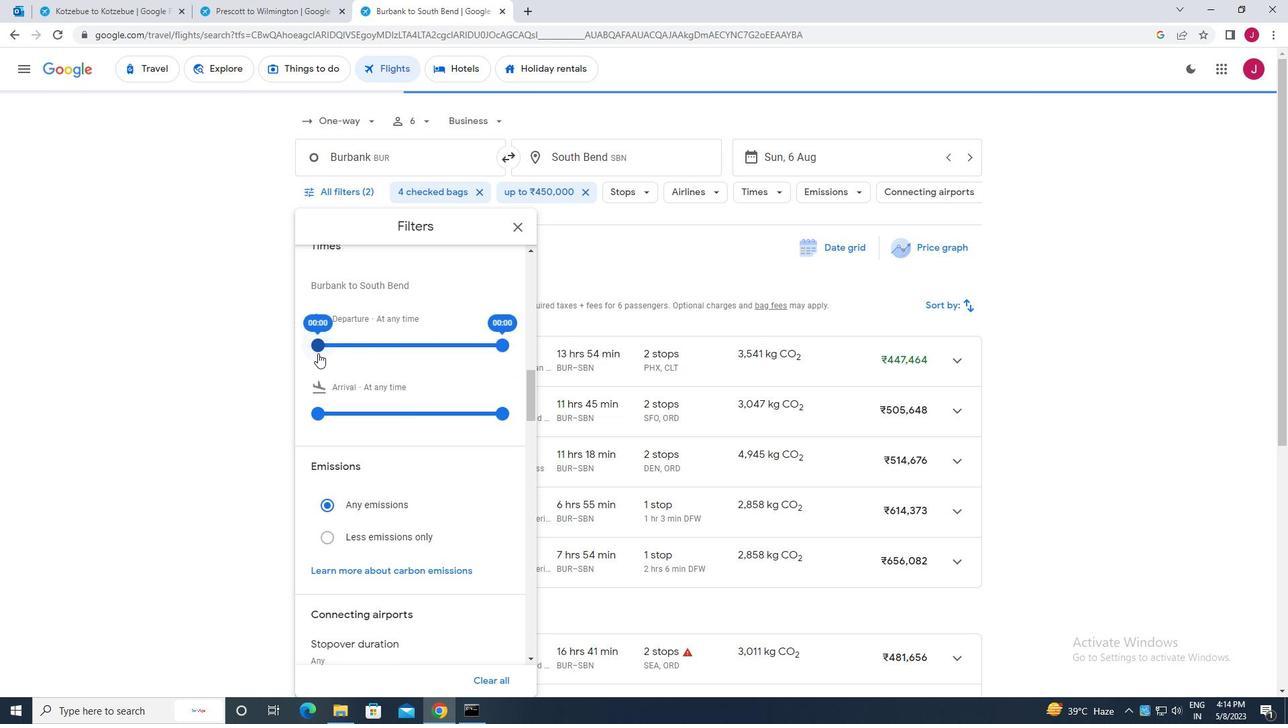 
Action: Mouse pressed left at (318, 346)
Screenshot: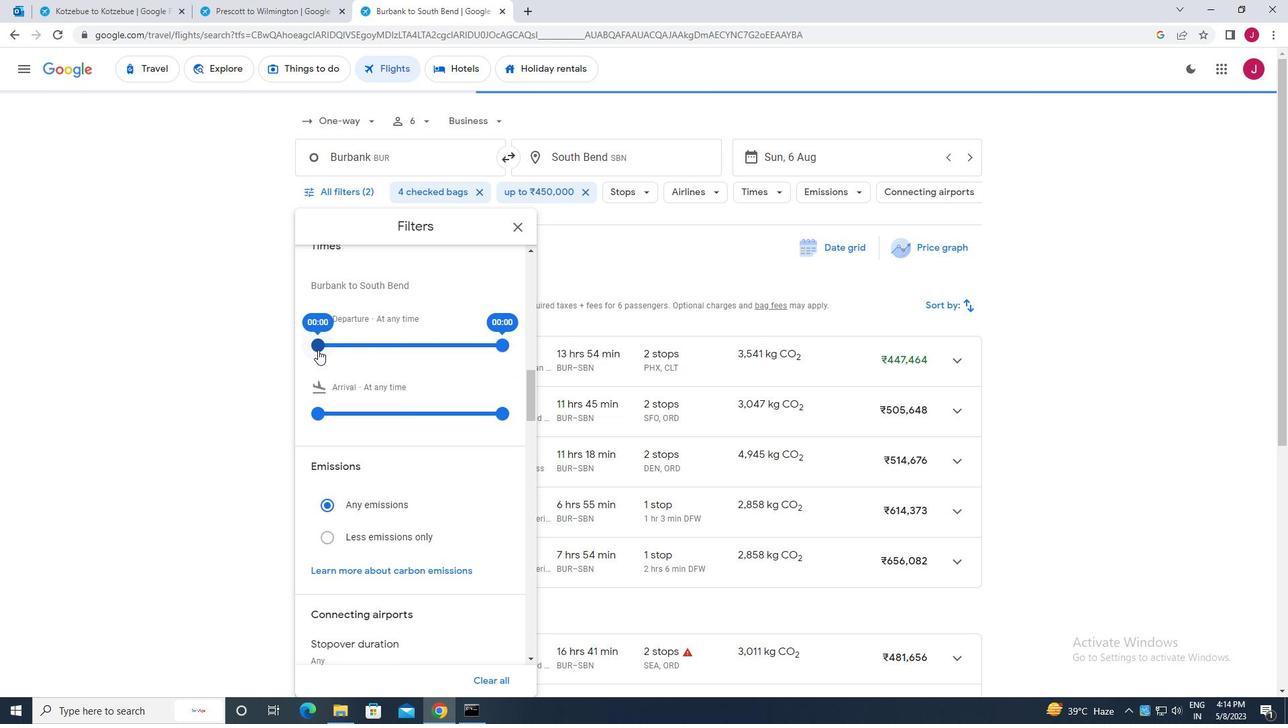 
Action: Mouse moved to (500, 347)
Screenshot: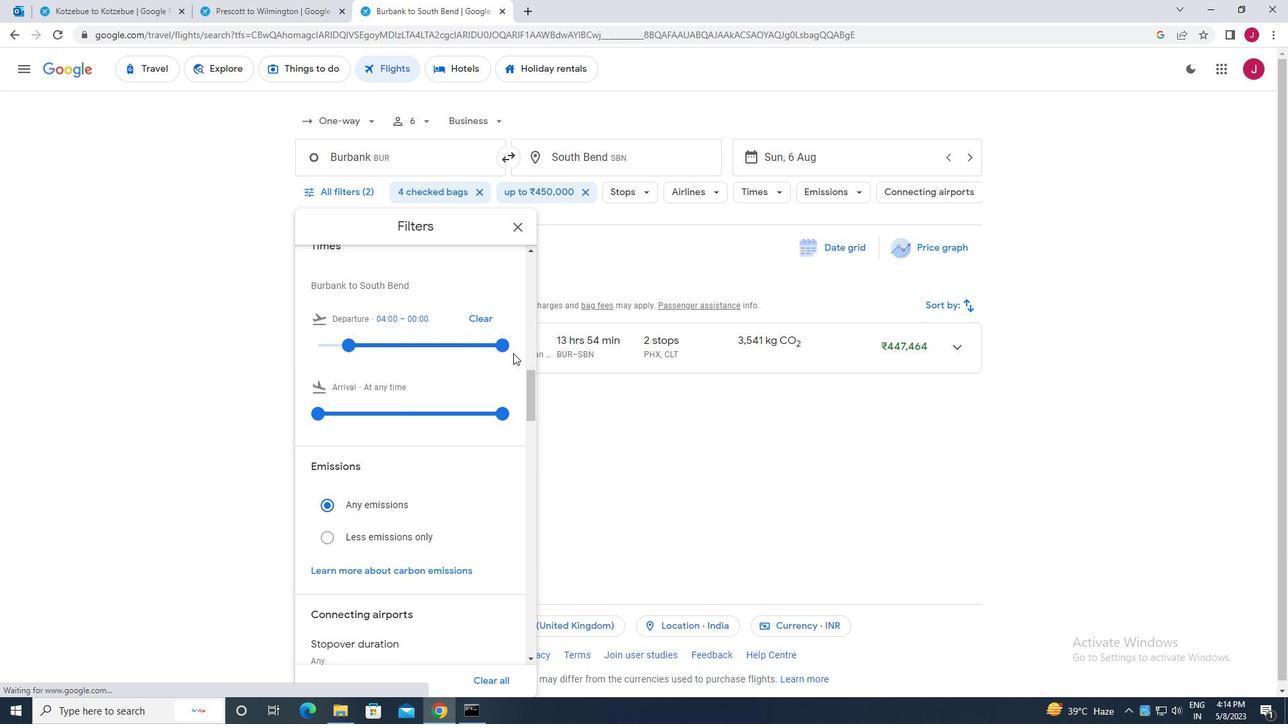 
Action: Mouse pressed left at (500, 347)
Screenshot: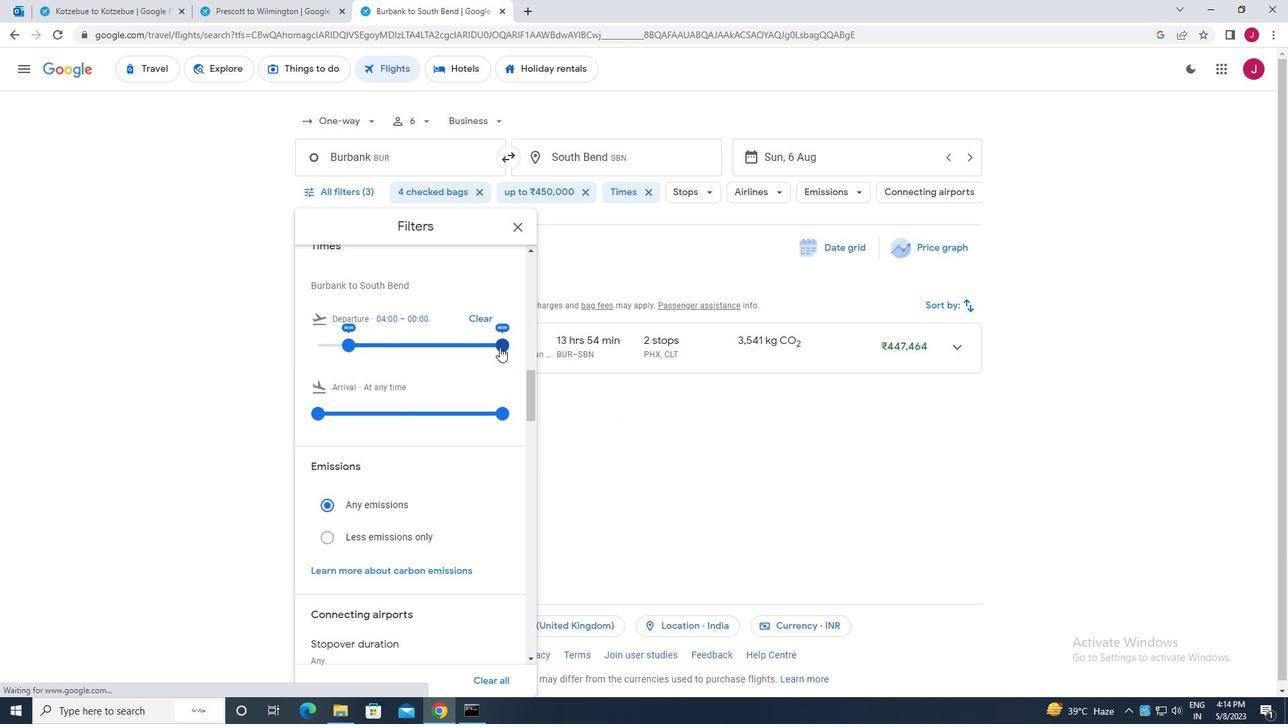 
Action: Mouse moved to (517, 230)
Screenshot: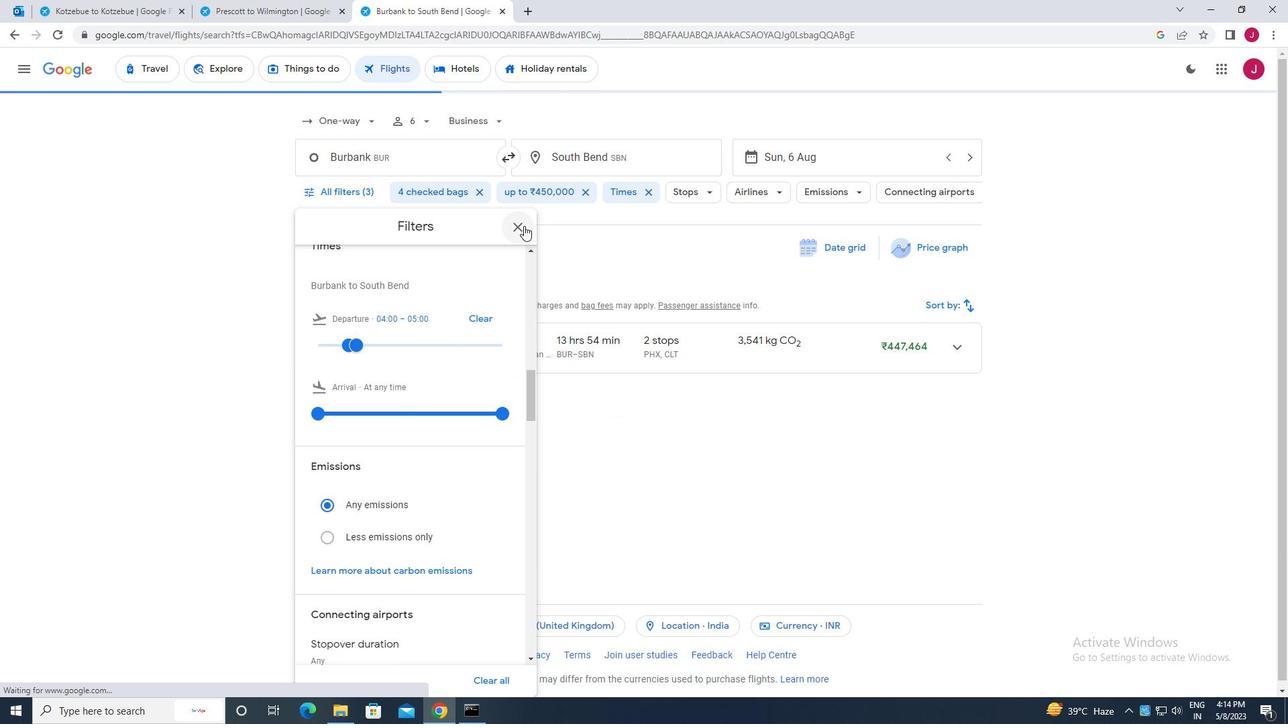 
Action: Mouse pressed left at (517, 230)
Screenshot: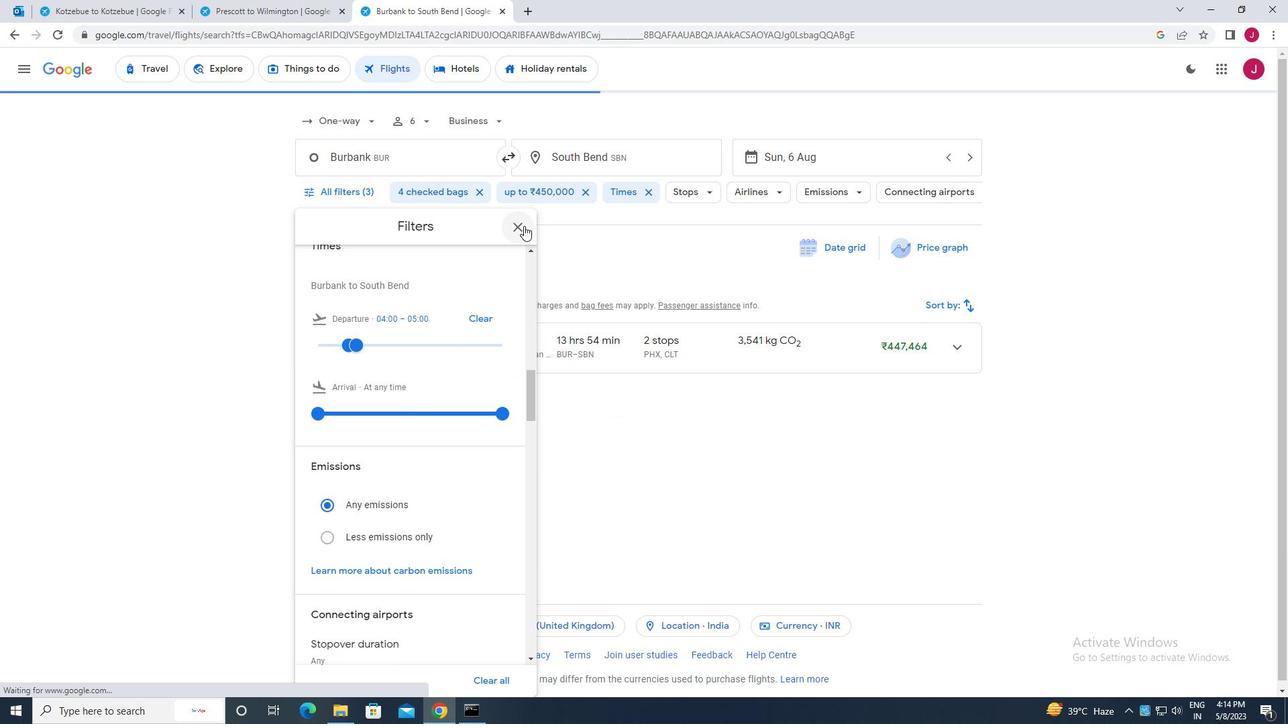 
